 Task: Search one way flight ticket for 4 adults, 1 infant in seat and 1 infant on lap in premium economy from Aberdeen: Aberdeen Regional Airport to Jacksonville: Albert J. Ellis Airport on 5-3-2023. Choice of flights is JetBlue. Number of bags: 5 checked bags. Price is upto 20000. Outbound departure time preference is 17:45.
Action: Mouse moved to (396, 151)
Screenshot: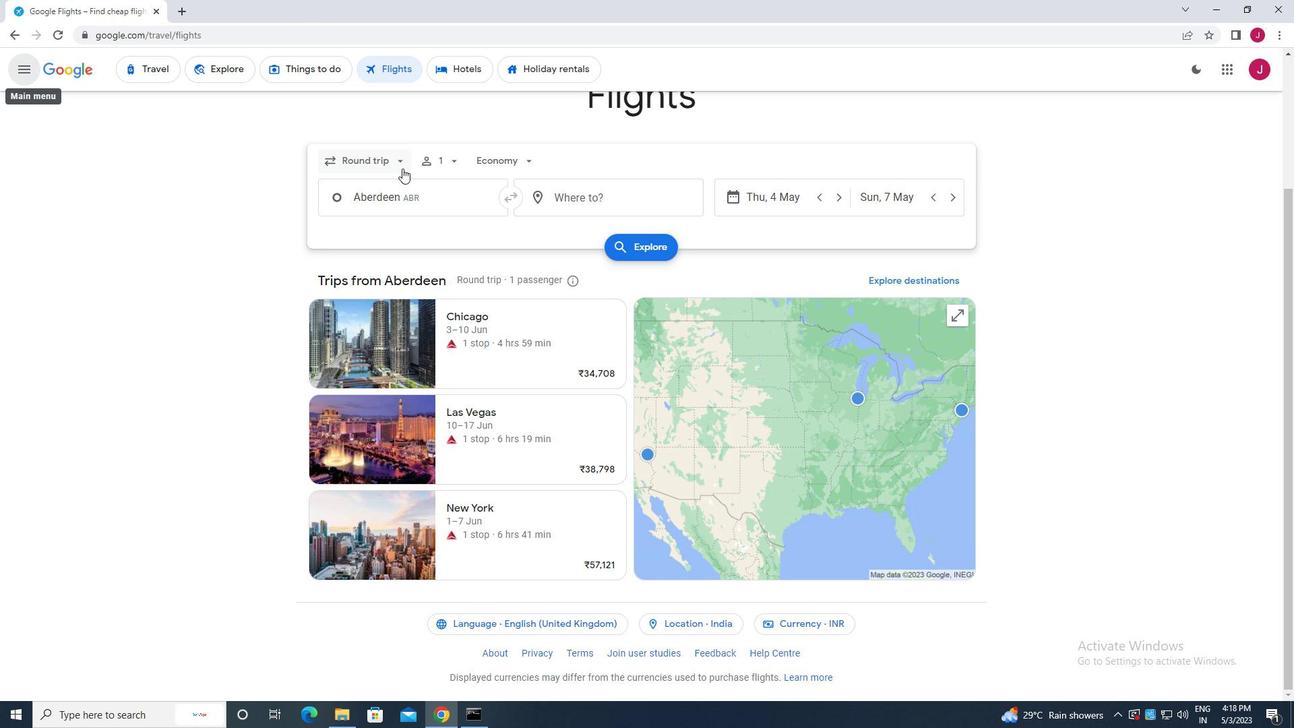 
Action: Mouse pressed left at (396, 151)
Screenshot: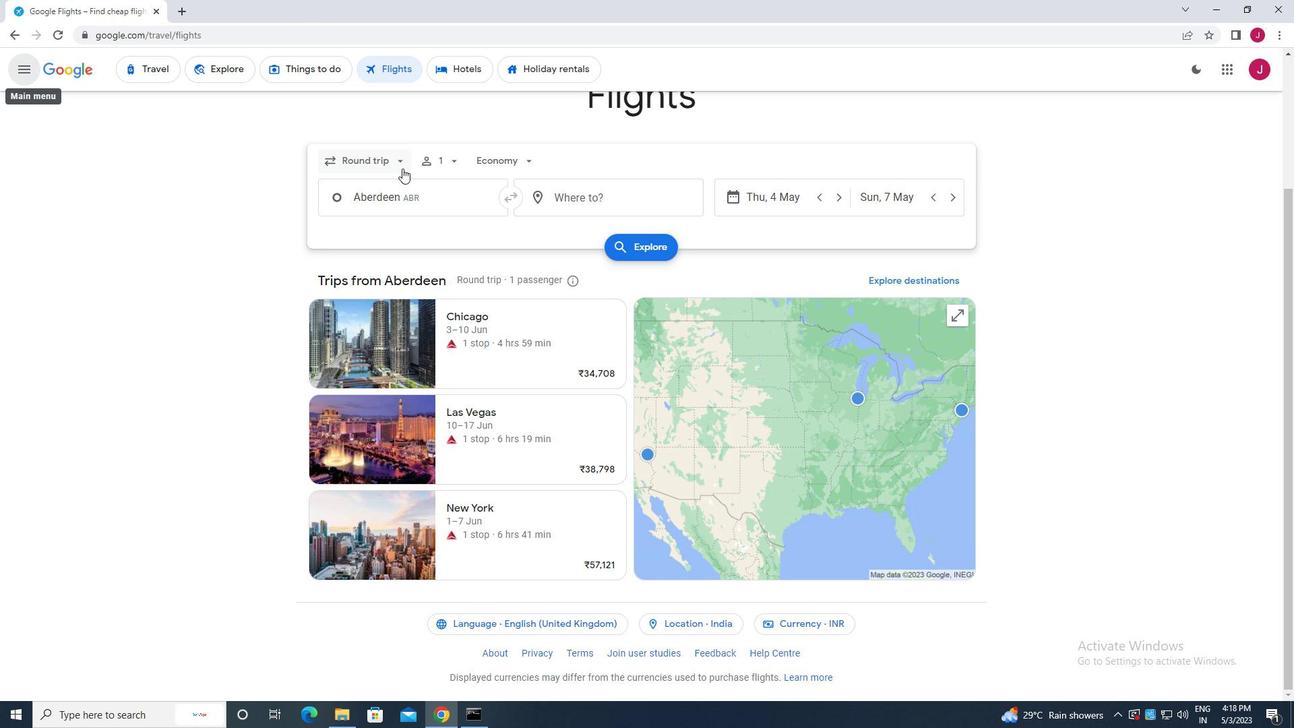 
Action: Mouse moved to (388, 221)
Screenshot: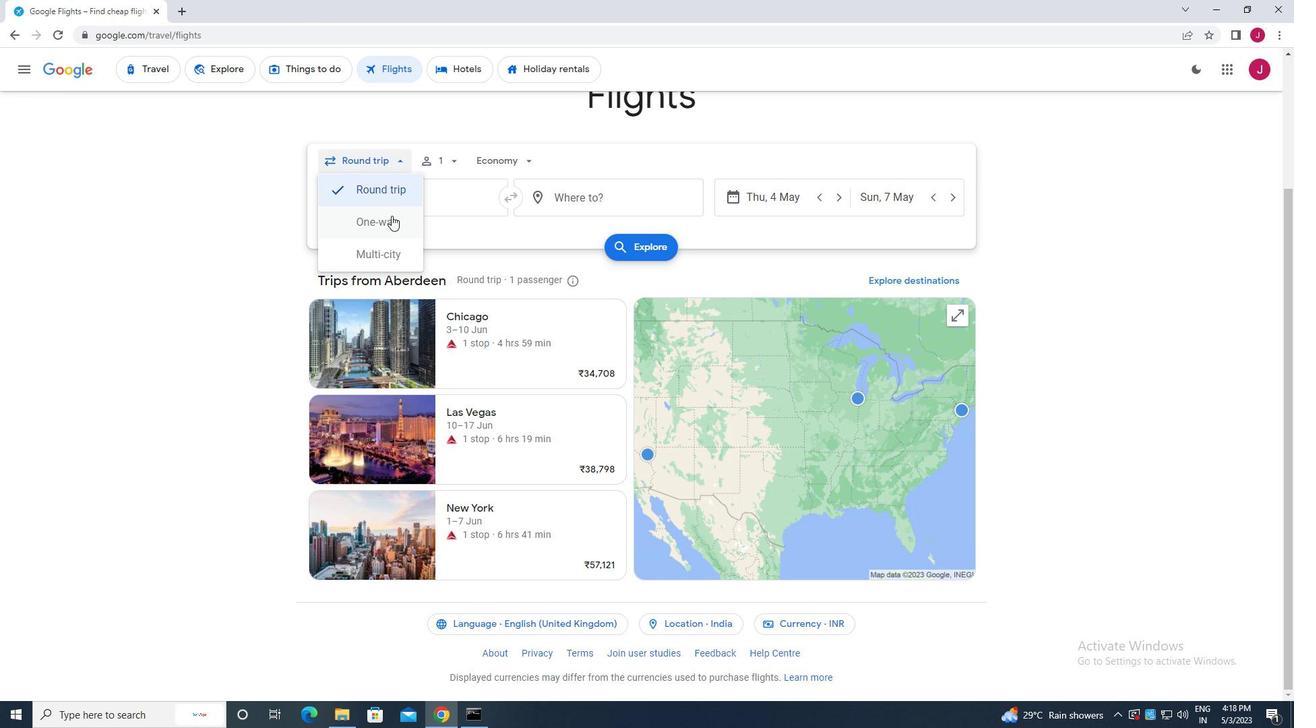 
Action: Mouse pressed left at (388, 221)
Screenshot: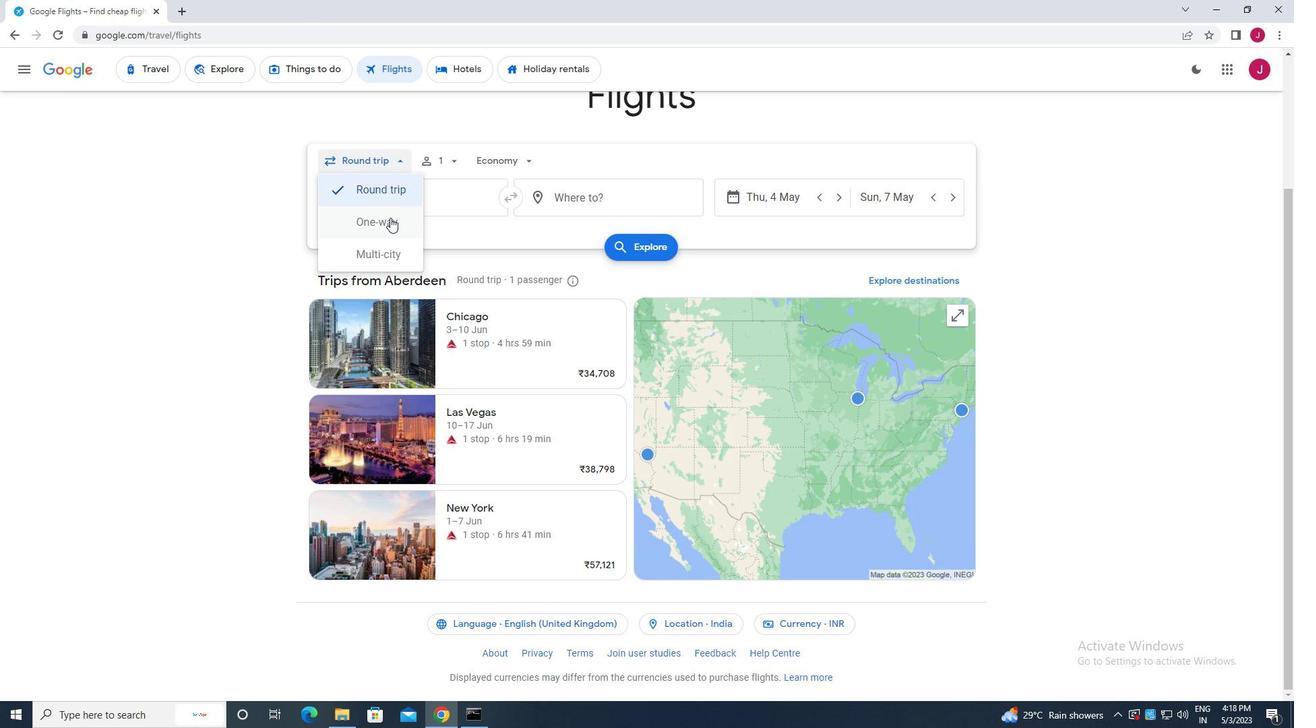 
Action: Mouse moved to (449, 163)
Screenshot: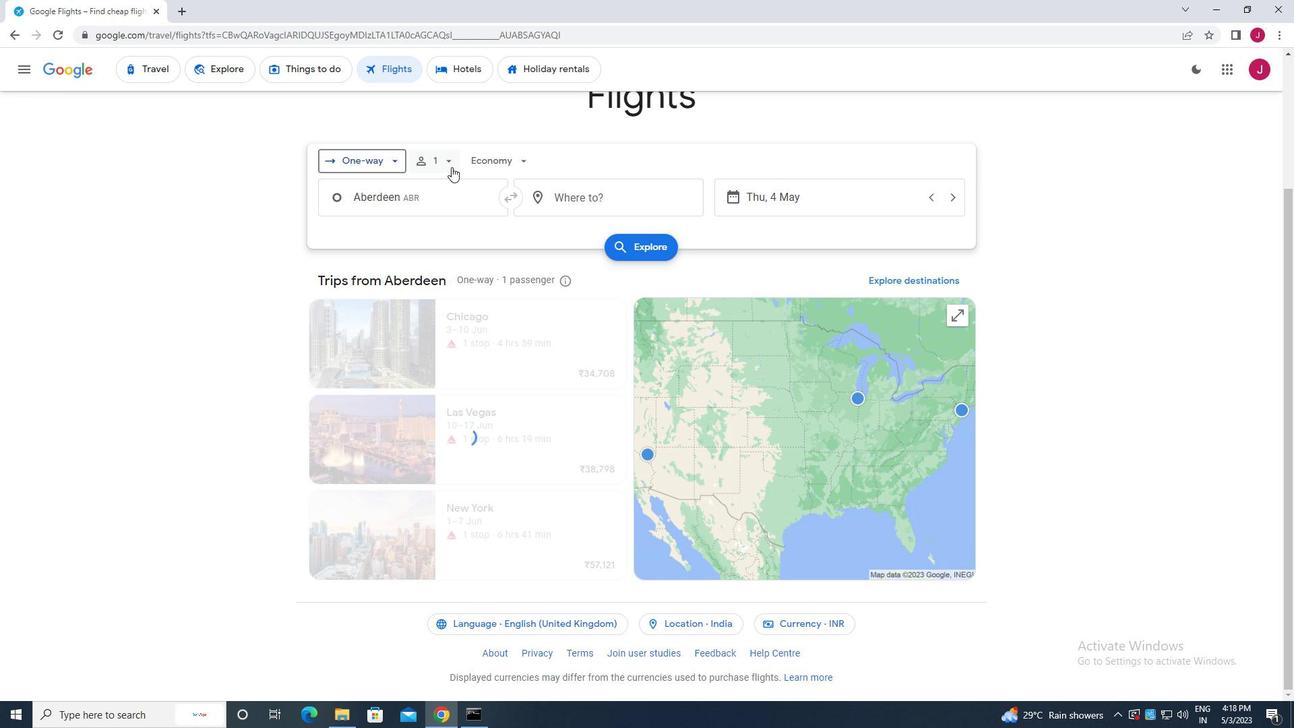 
Action: Mouse pressed left at (449, 163)
Screenshot: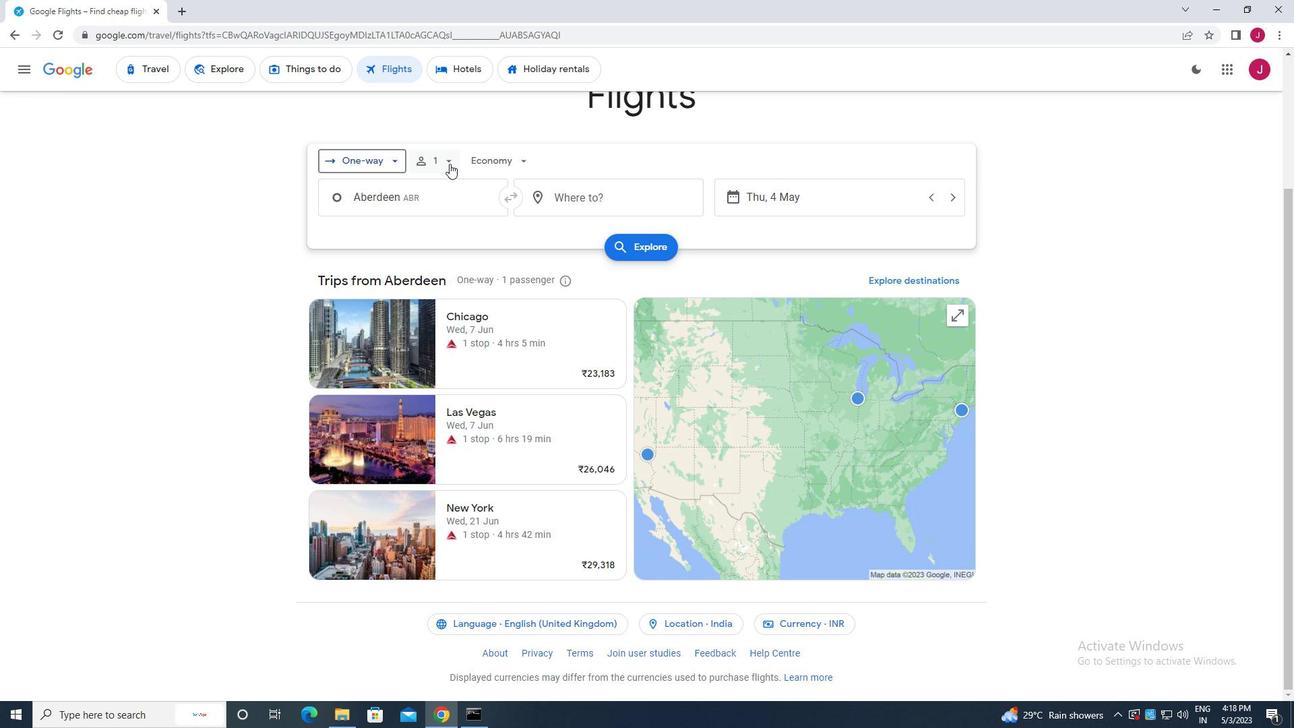 
Action: Mouse moved to (546, 192)
Screenshot: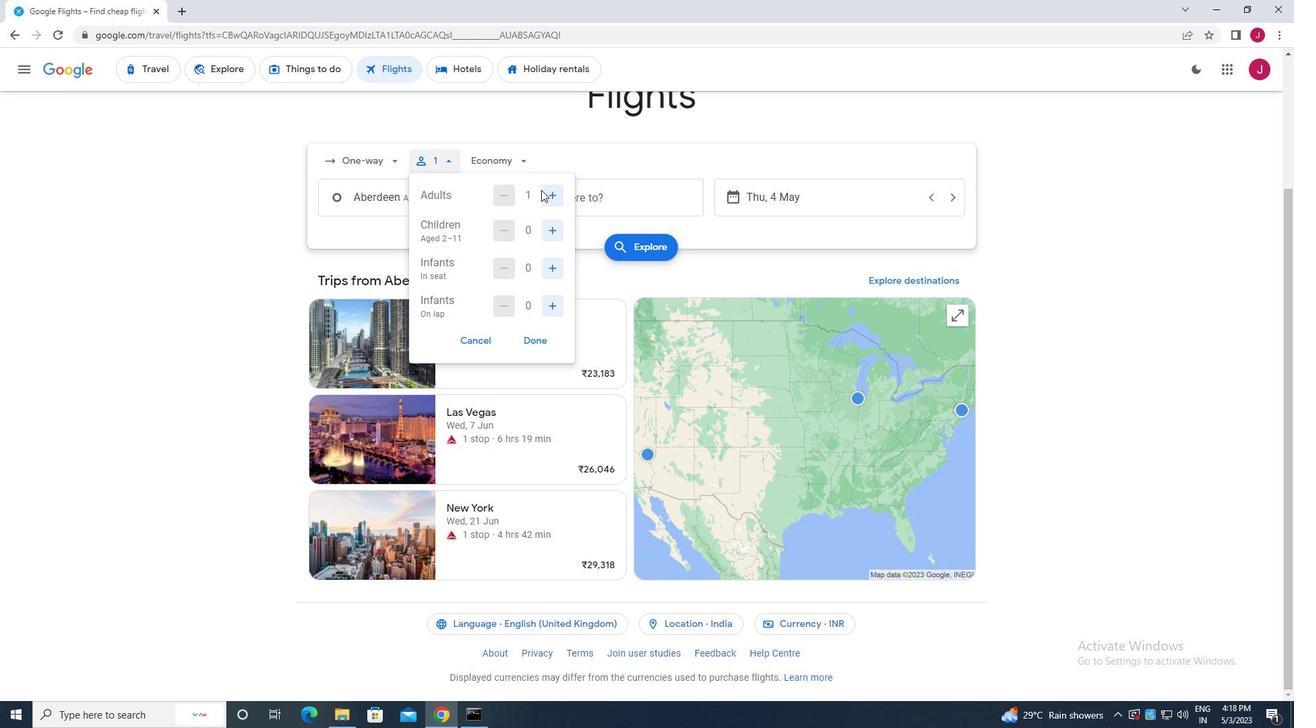 
Action: Mouse pressed left at (546, 192)
Screenshot: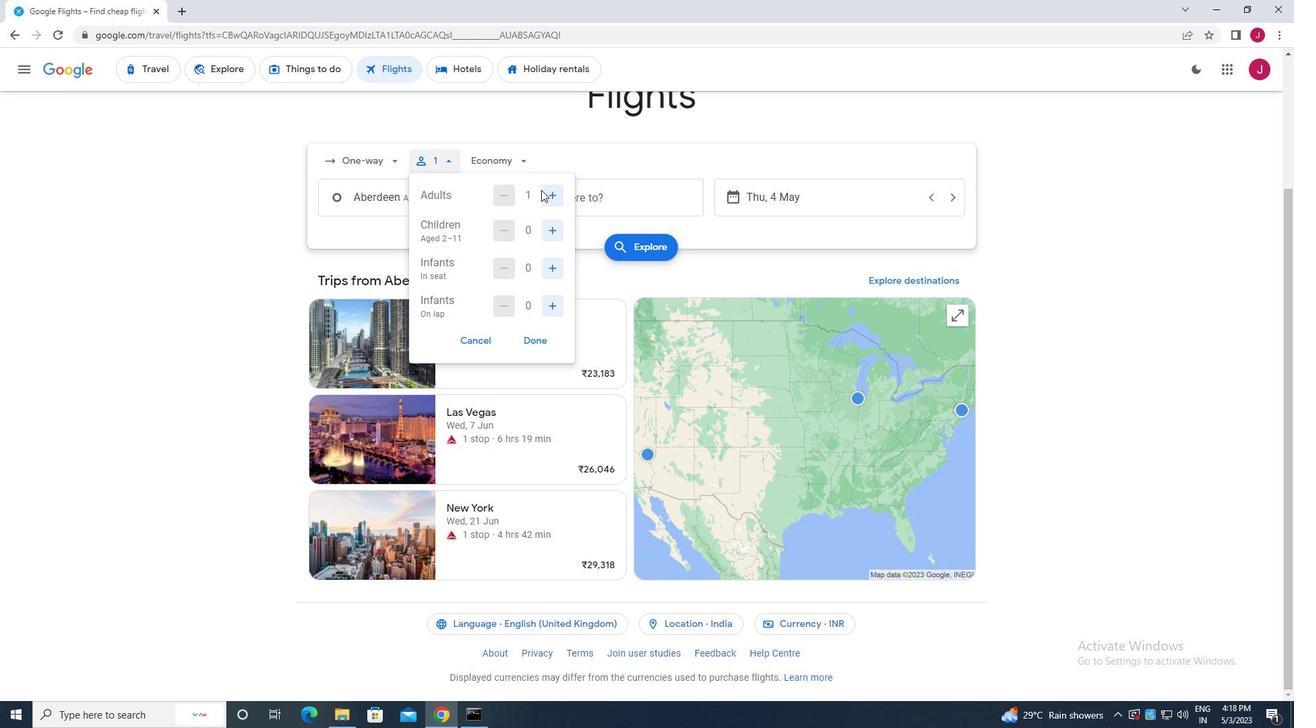 
Action: Mouse moved to (548, 194)
Screenshot: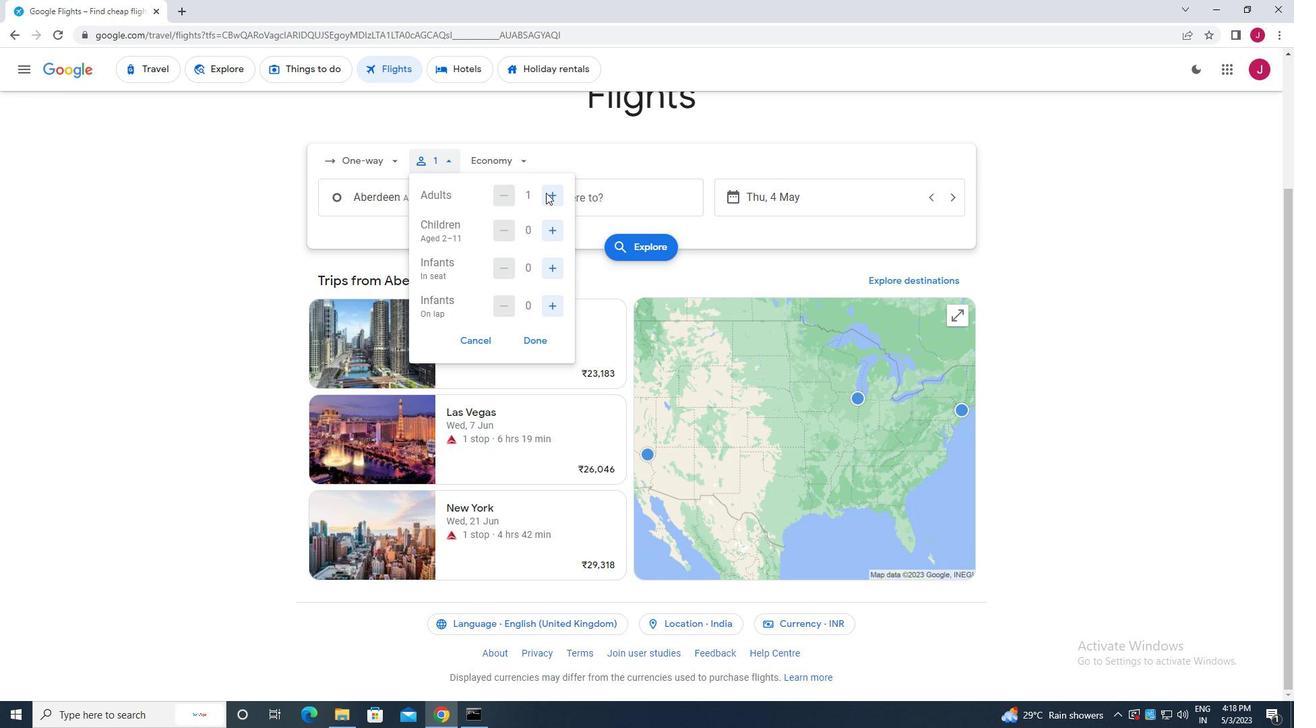 
Action: Mouse pressed left at (548, 194)
Screenshot: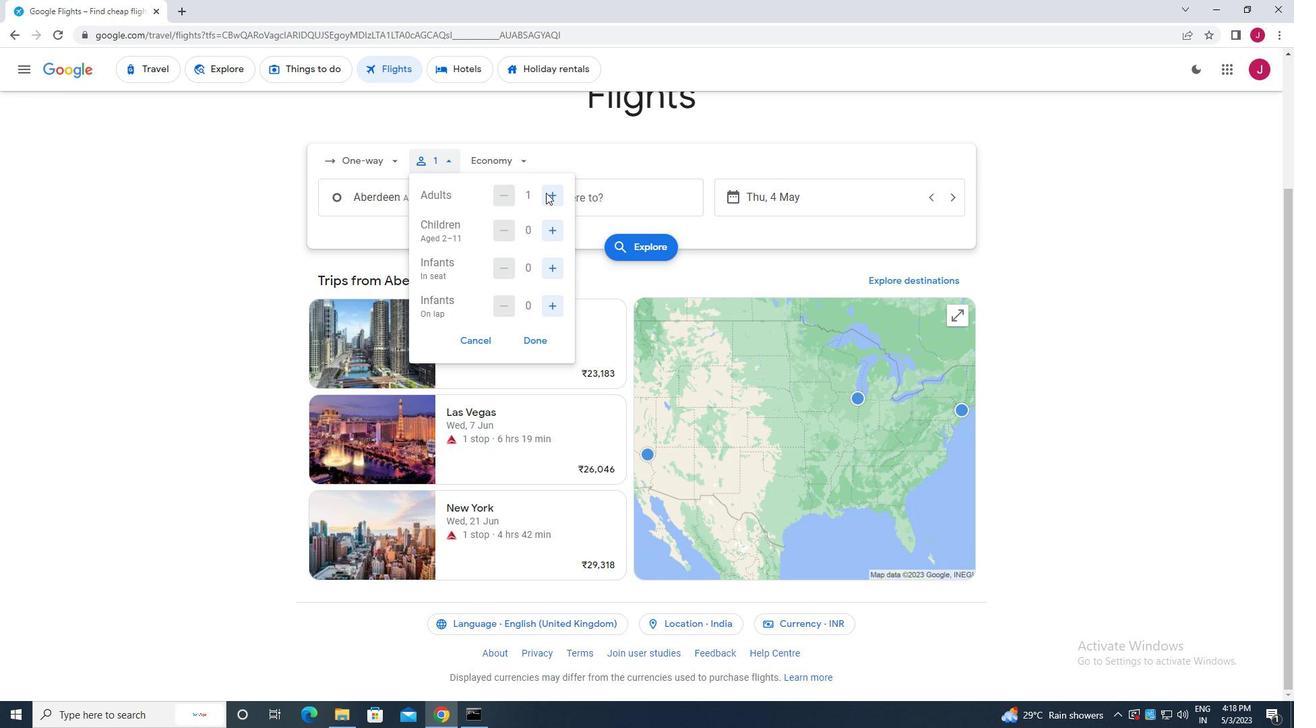 
Action: Mouse moved to (548, 194)
Screenshot: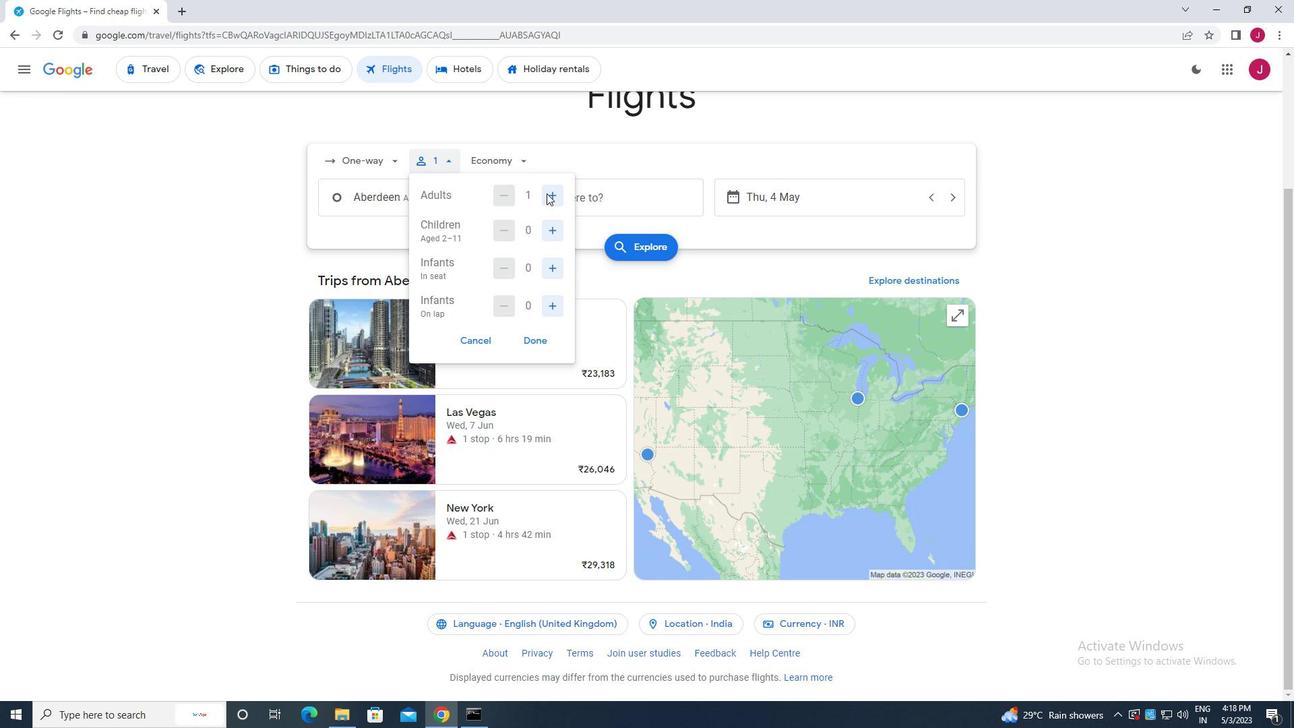 
Action: Mouse pressed left at (548, 194)
Screenshot: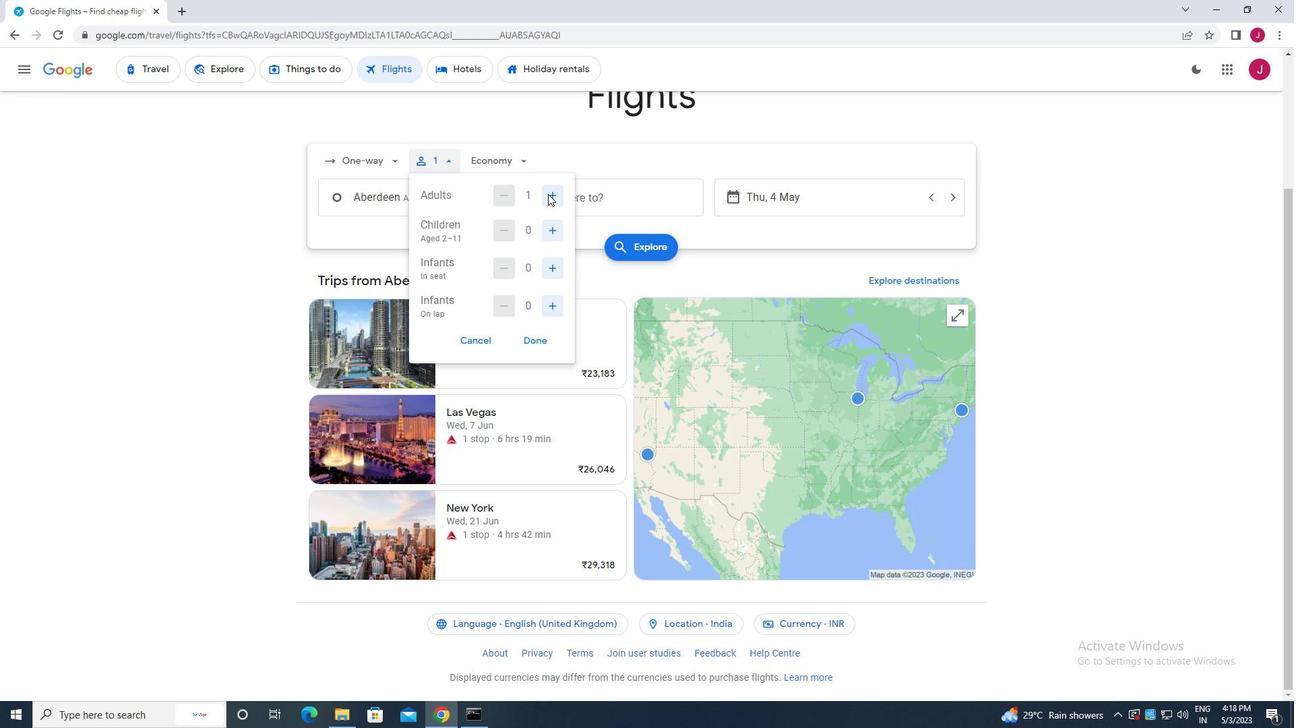 
Action: Mouse pressed left at (548, 194)
Screenshot: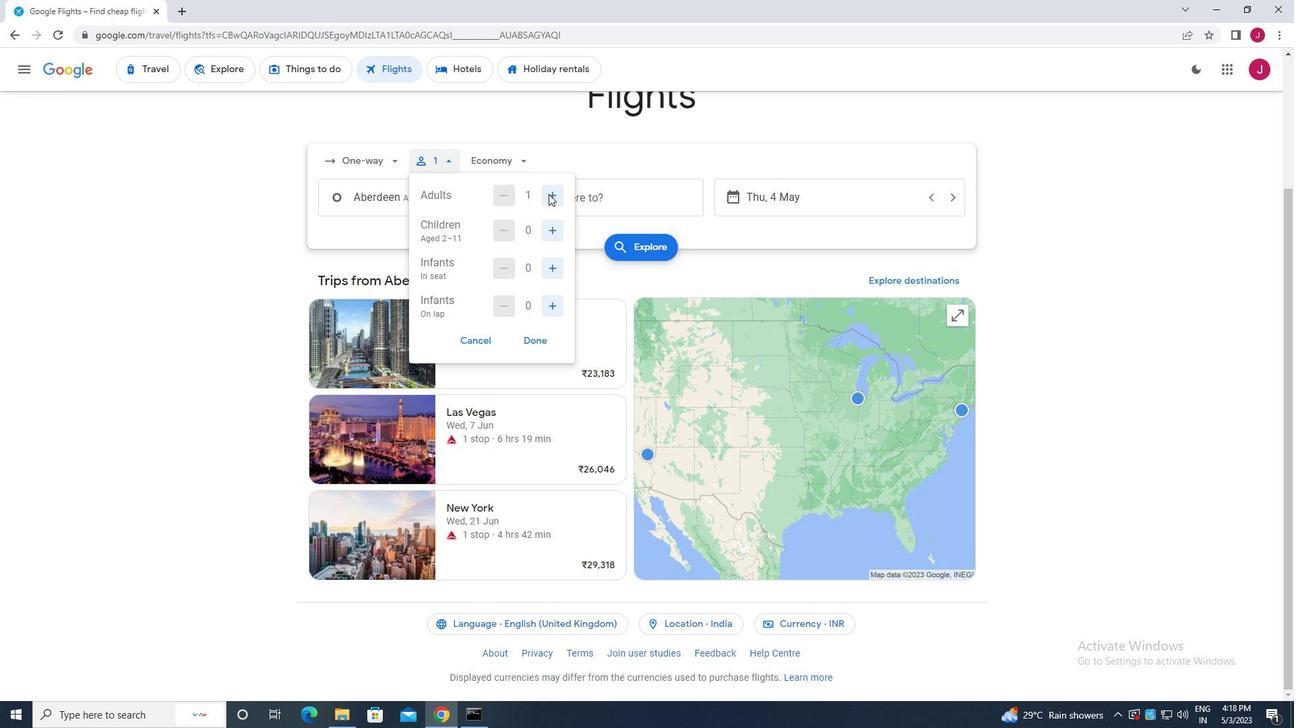 
Action: Mouse moved to (552, 234)
Screenshot: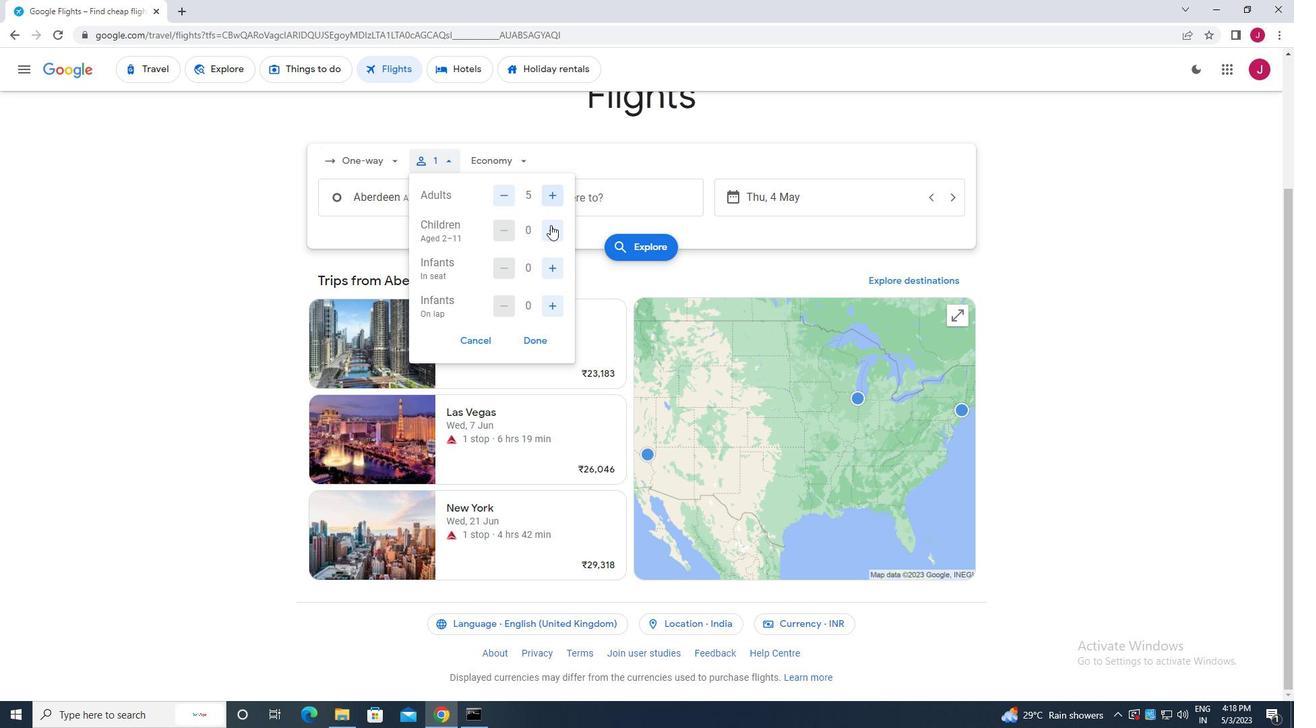 
Action: Mouse pressed left at (552, 234)
Screenshot: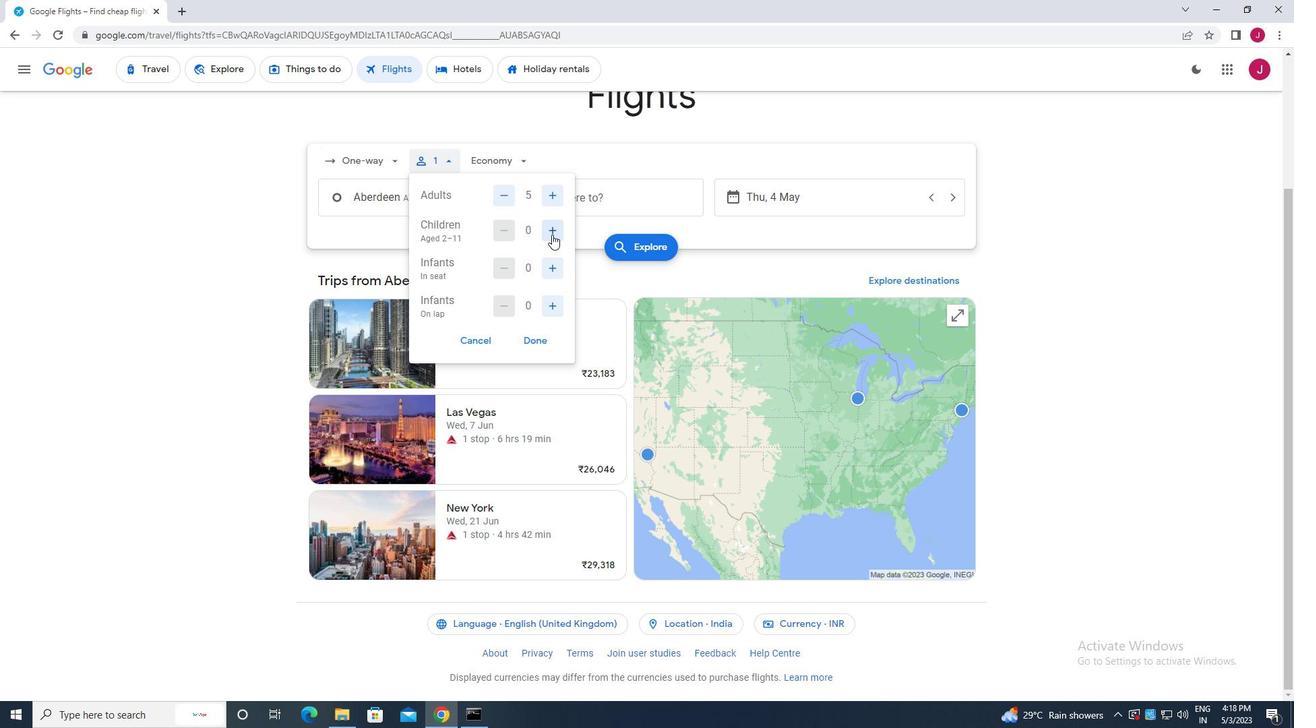 
Action: Mouse pressed left at (552, 234)
Screenshot: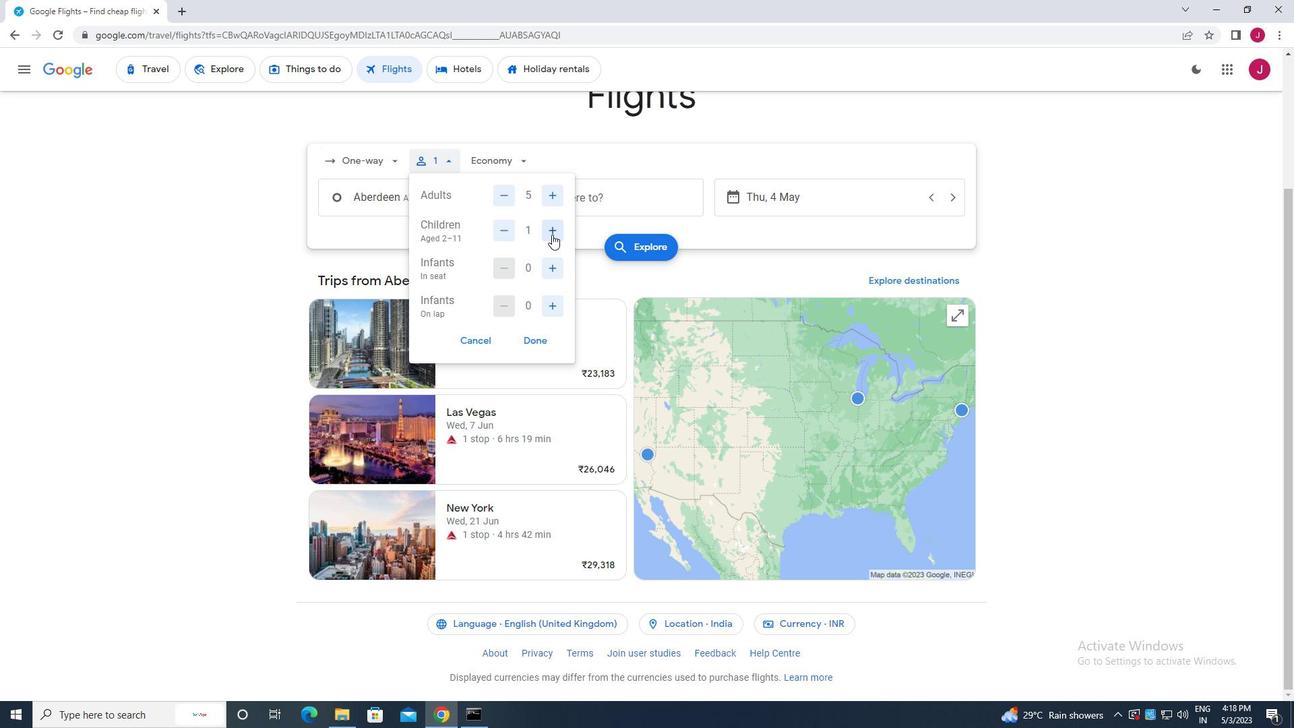 
Action: Mouse moved to (558, 270)
Screenshot: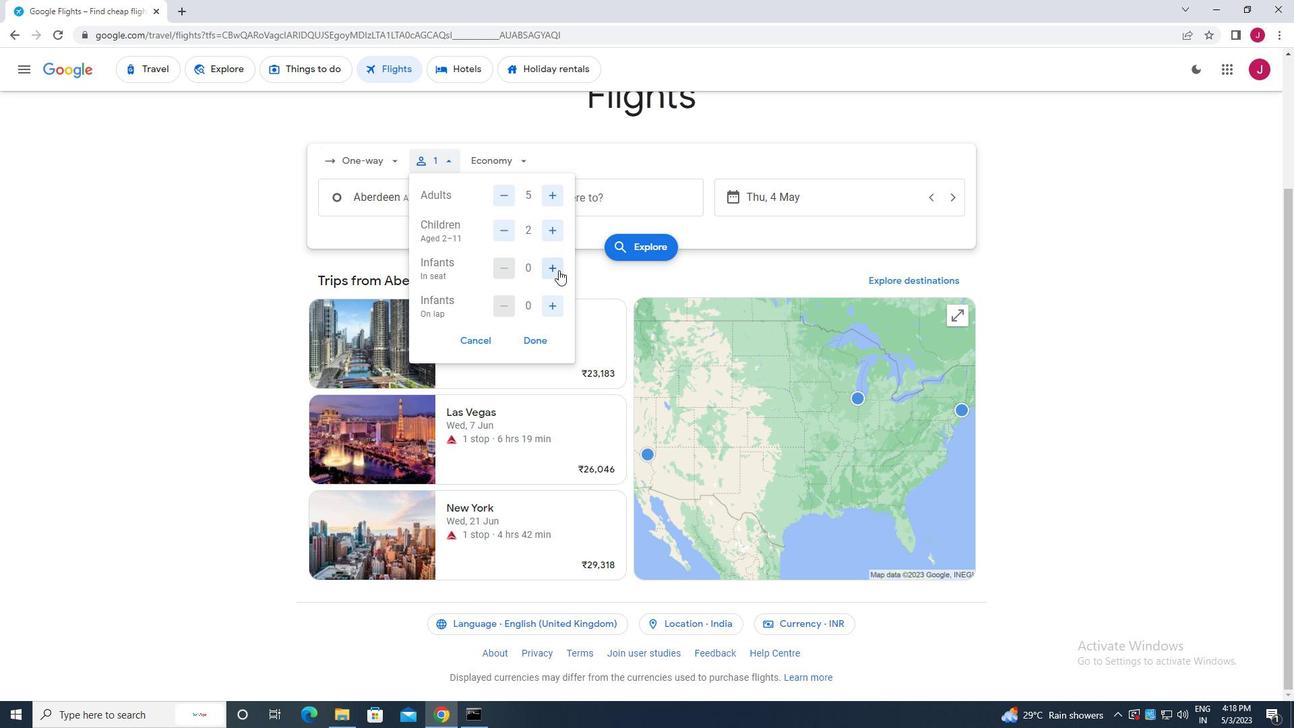
Action: Mouse pressed left at (558, 270)
Screenshot: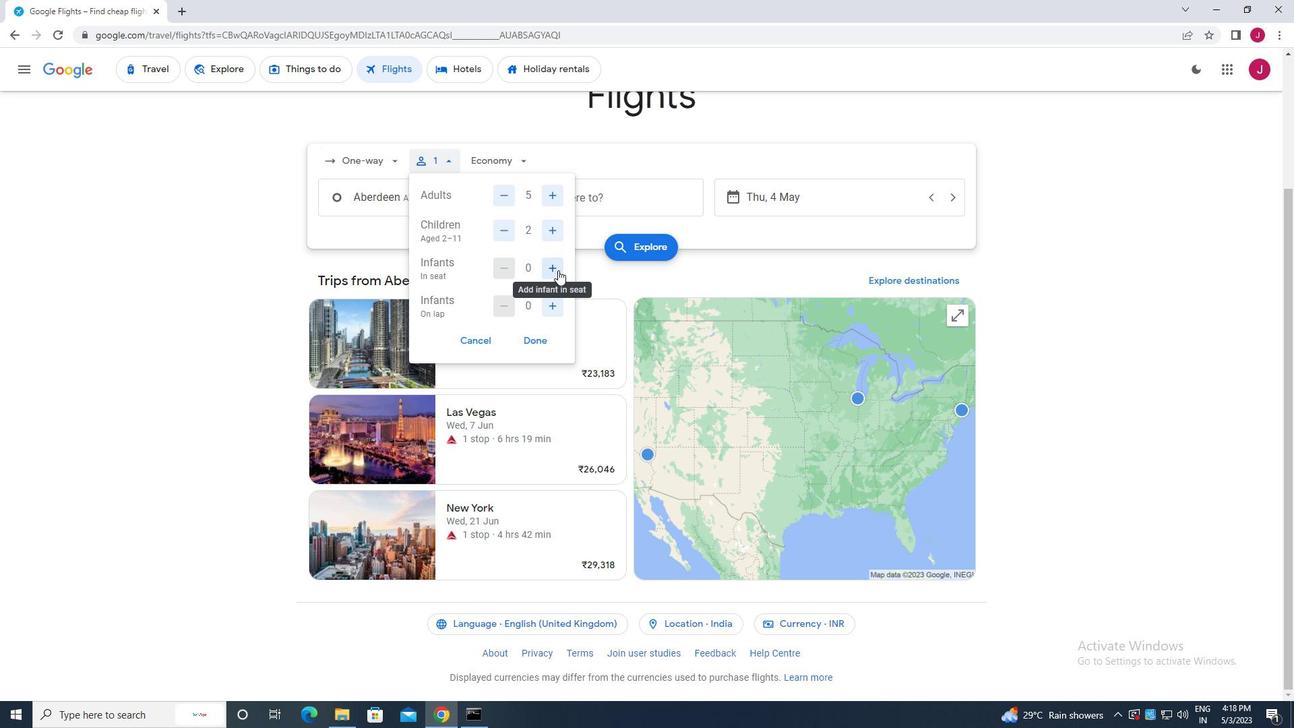 
Action: Mouse moved to (556, 307)
Screenshot: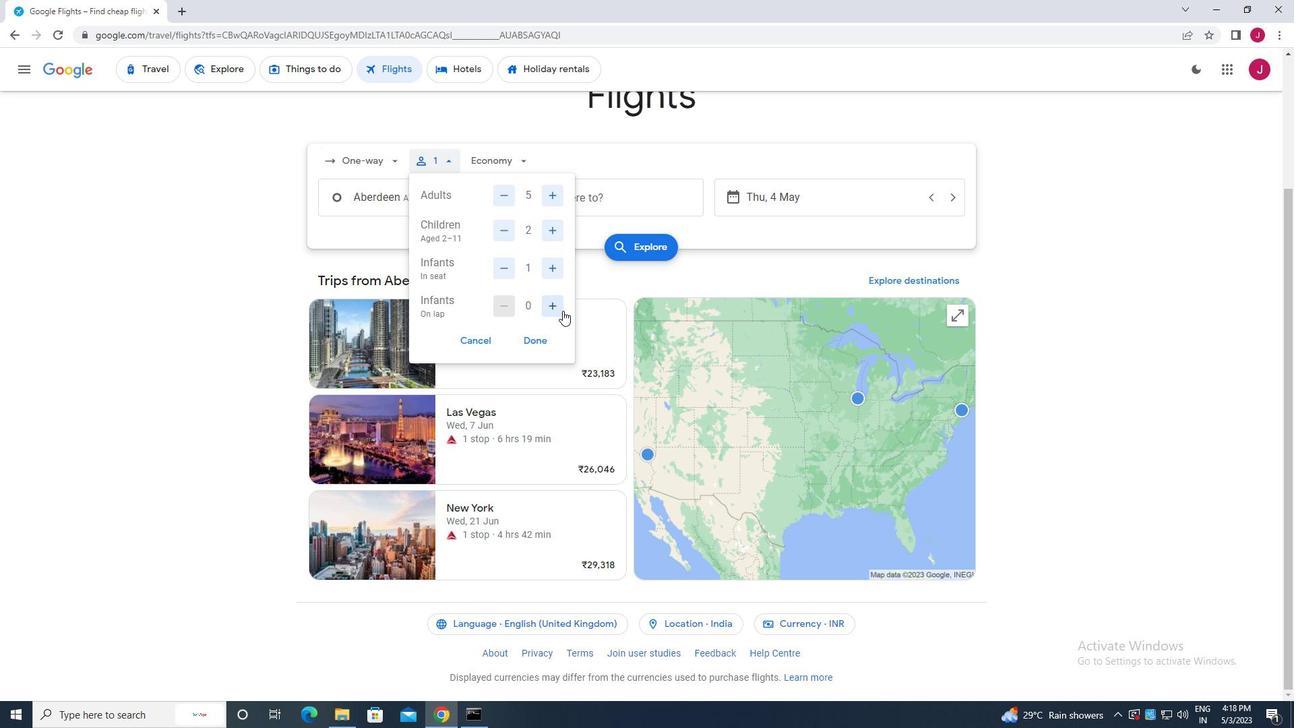 
Action: Mouse pressed left at (556, 307)
Screenshot: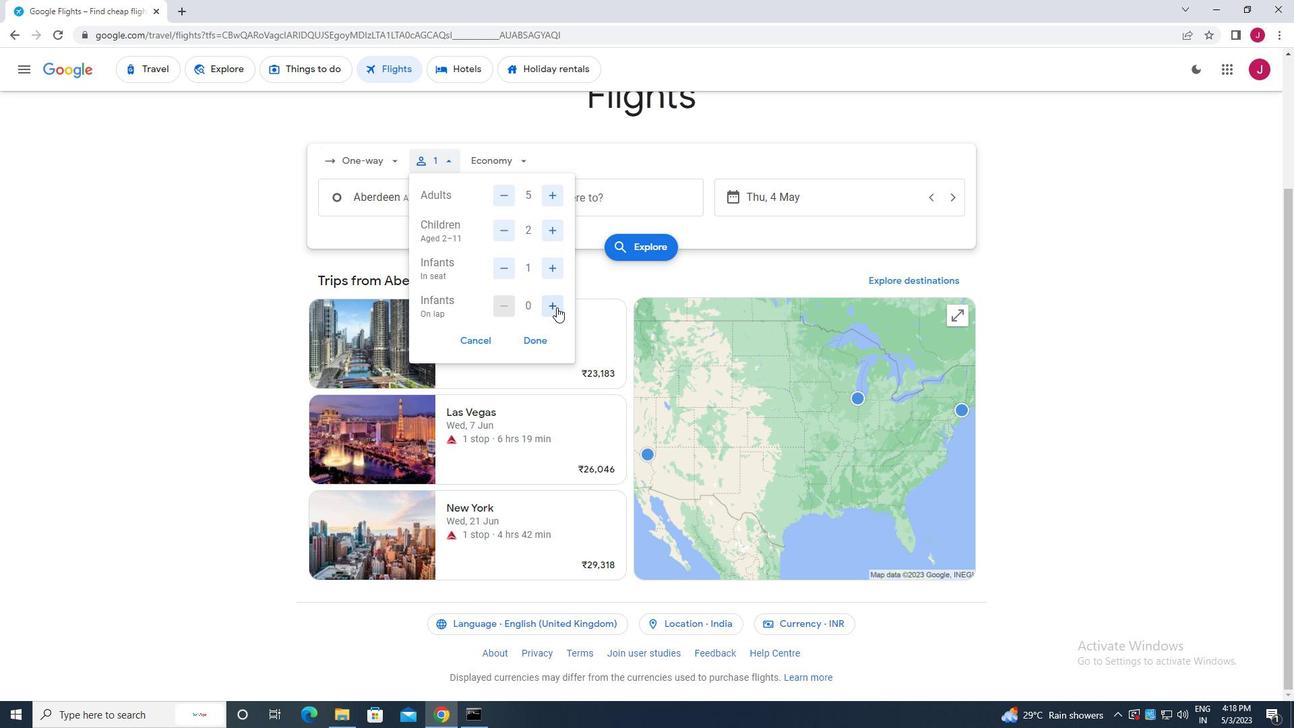 
Action: Mouse pressed left at (556, 307)
Screenshot: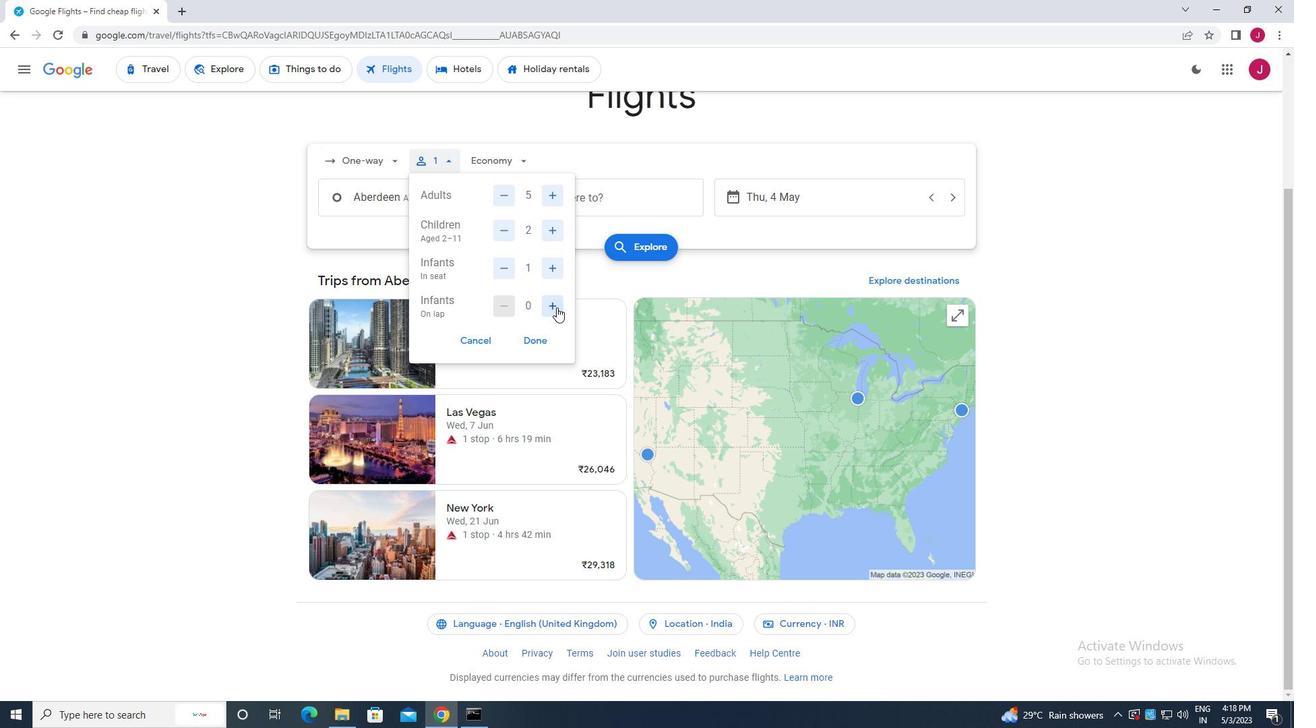 
Action: Mouse moved to (503, 304)
Screenshot: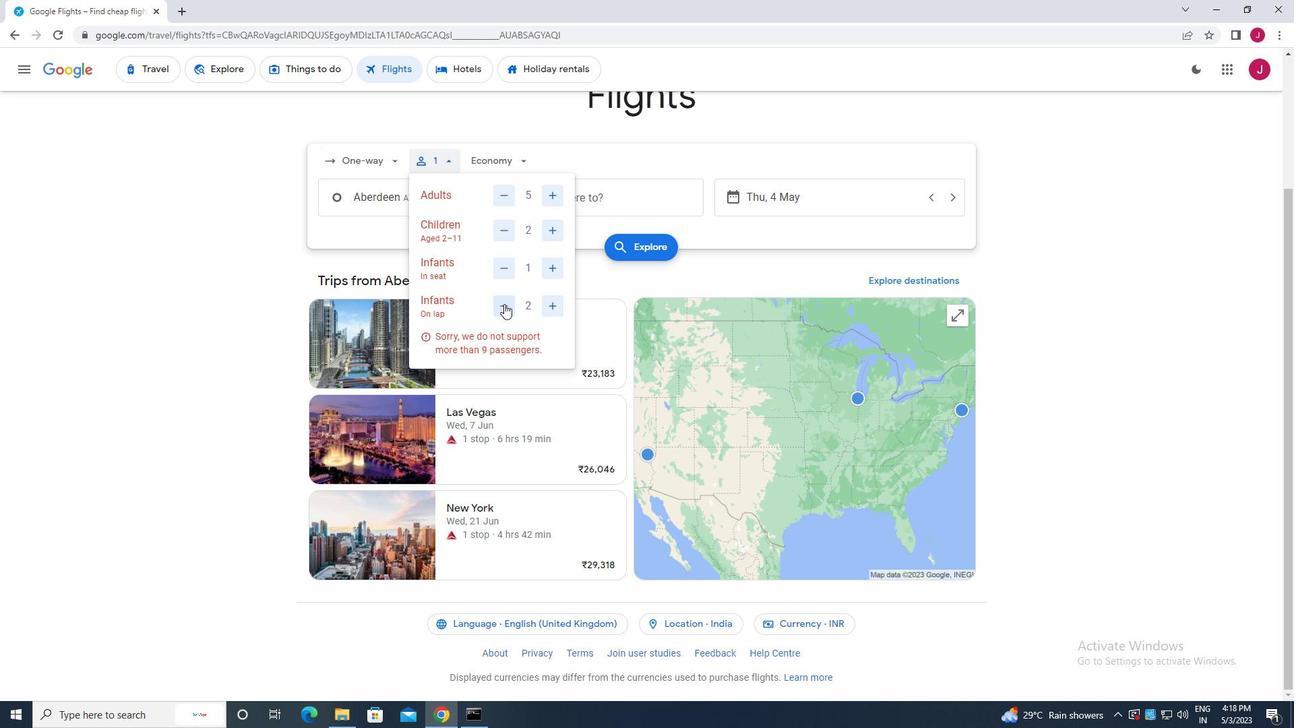 
Action: Mouse pressed left at (503, 304)
Screenshot: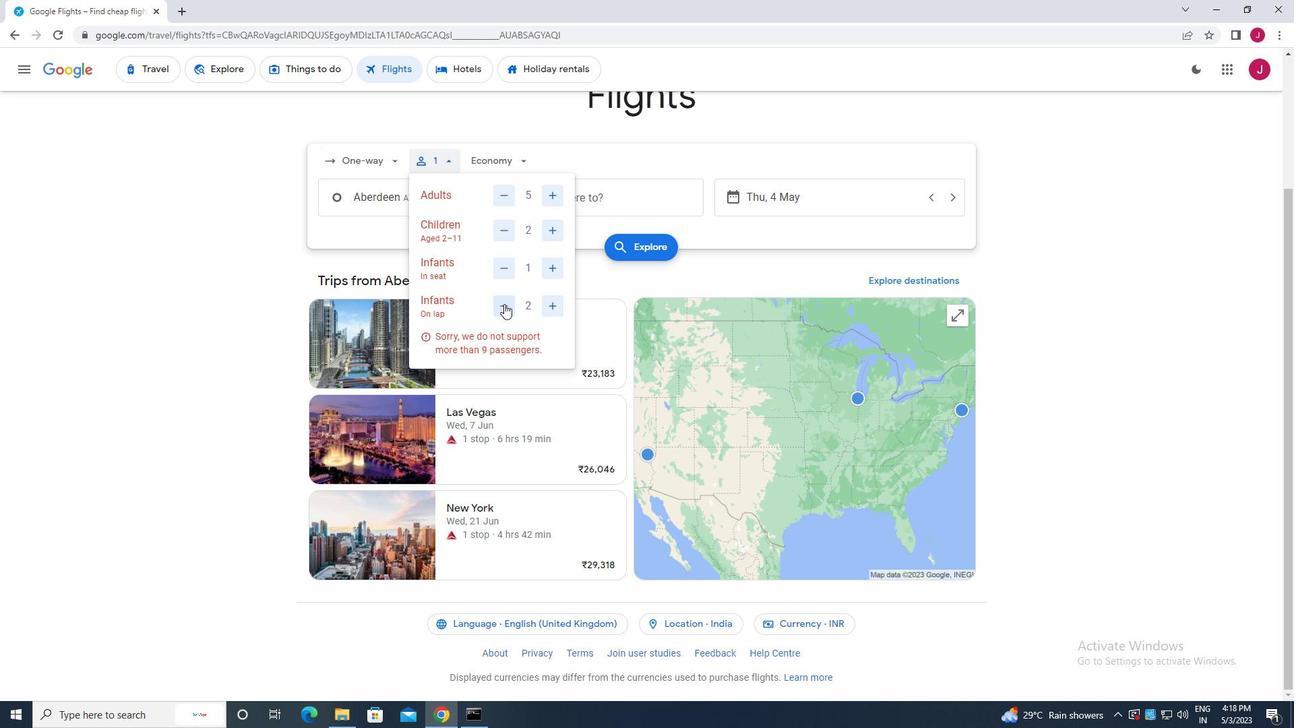 
Action: Mouse moved to (533, 341)
Screenshot: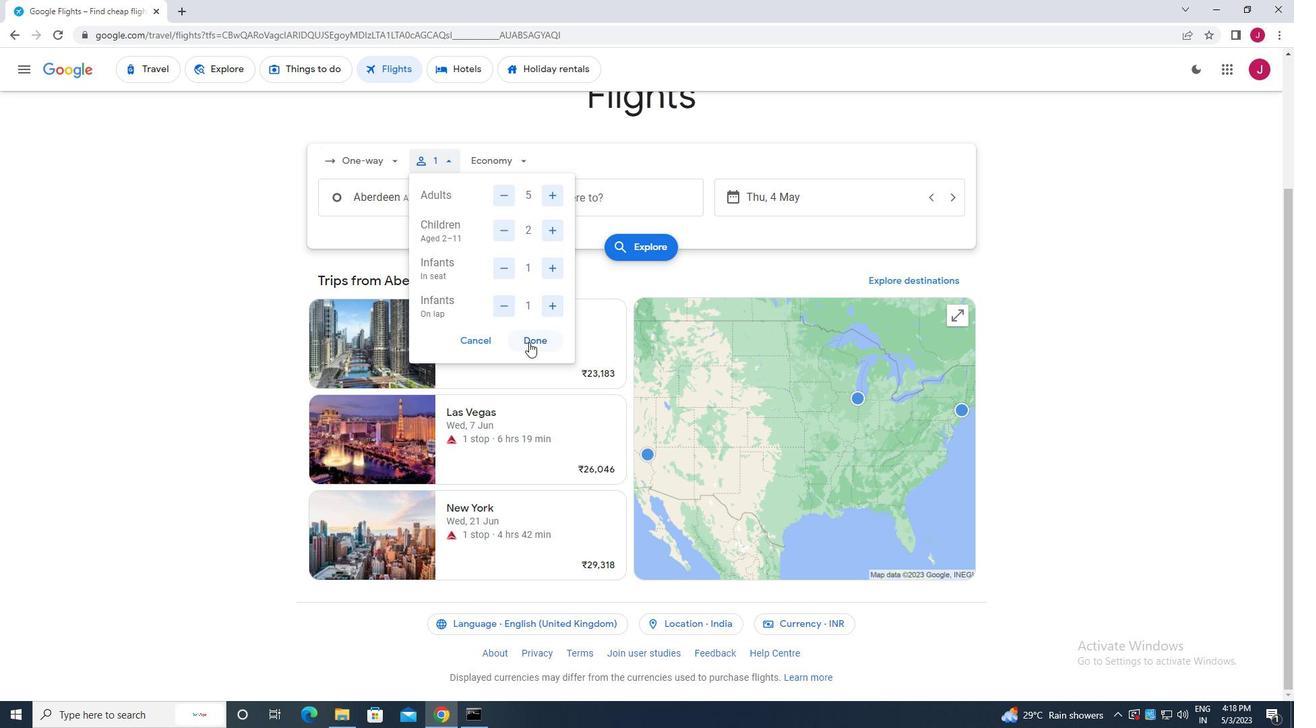 
Action: Mouse pressed left at (533, 341)
Screenshot: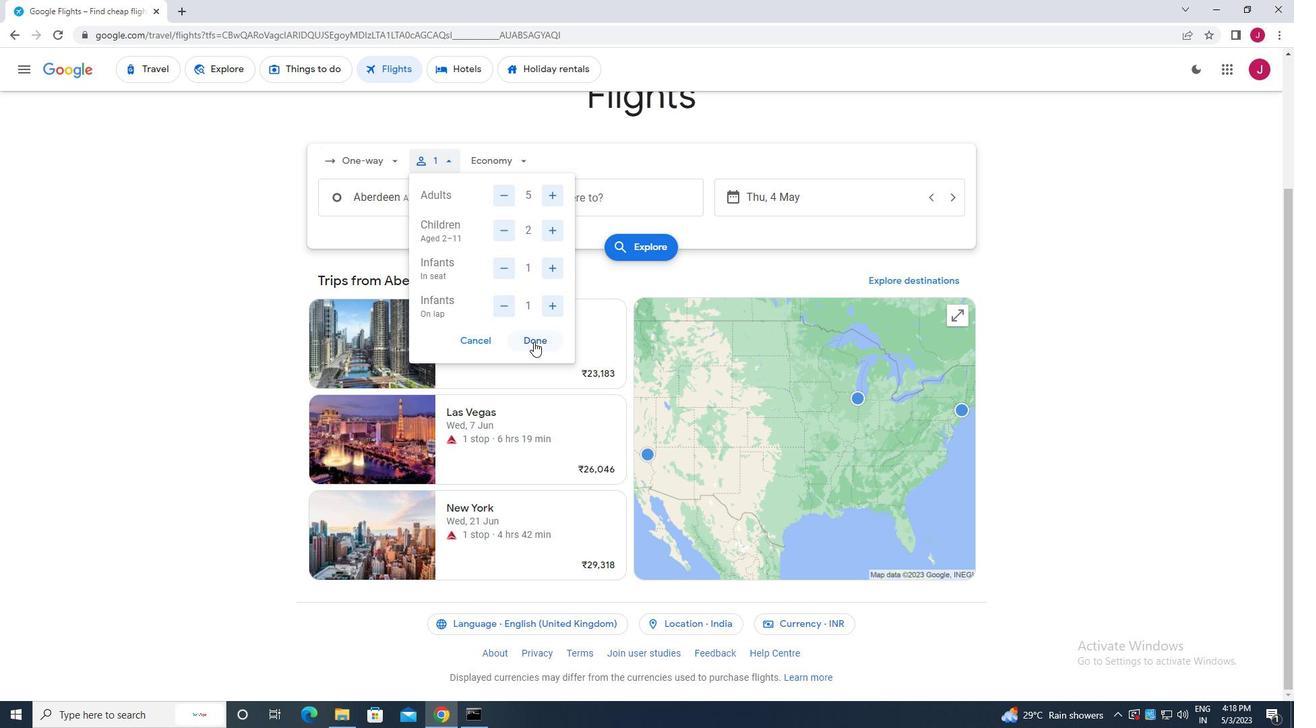 
Action: Mouse moved to (513, 159)
Screenshot: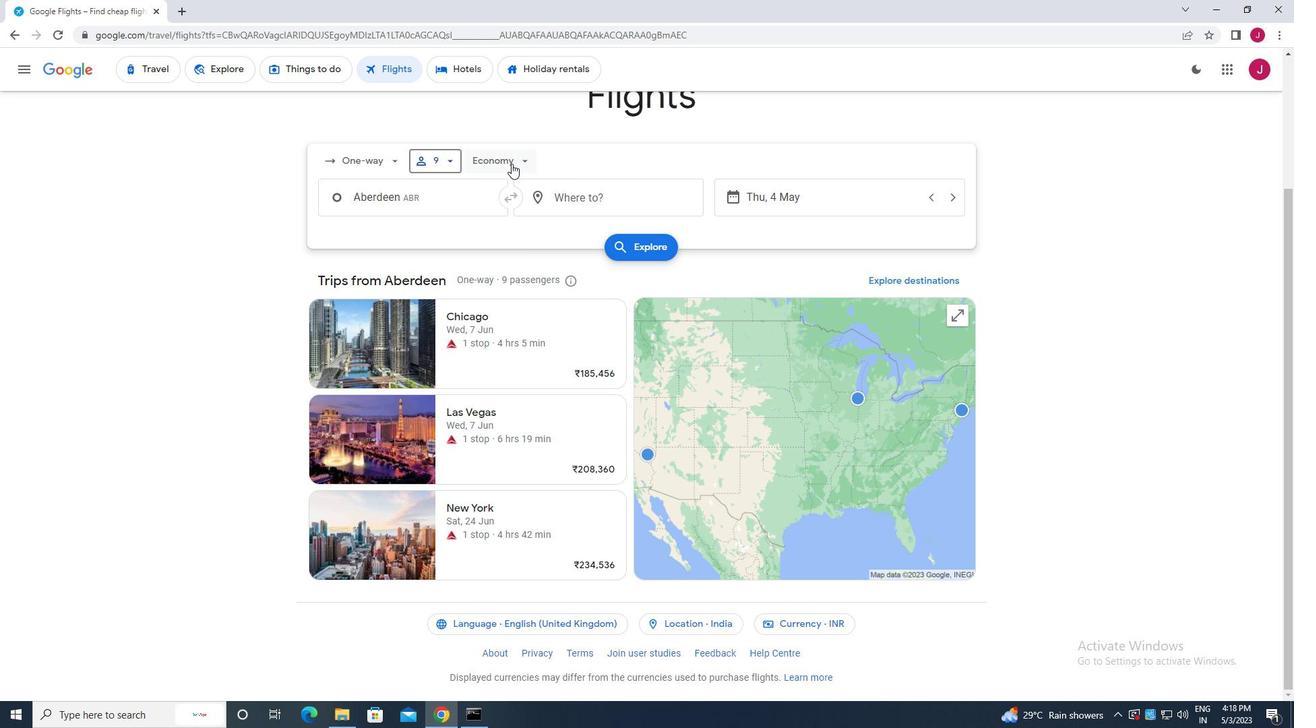 
Action: Mouse pressed left at (513, 159)
Screenshot: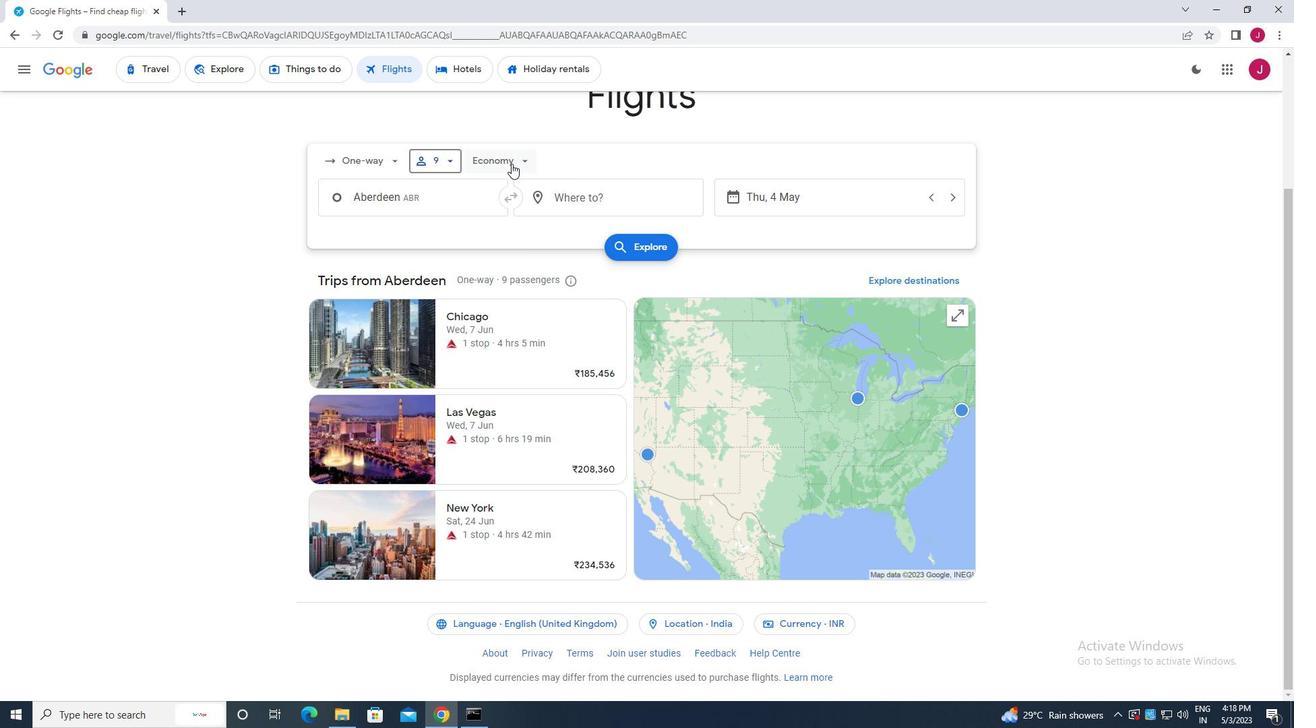 
Action: Mouse moved to (526, 188)
Screenshot: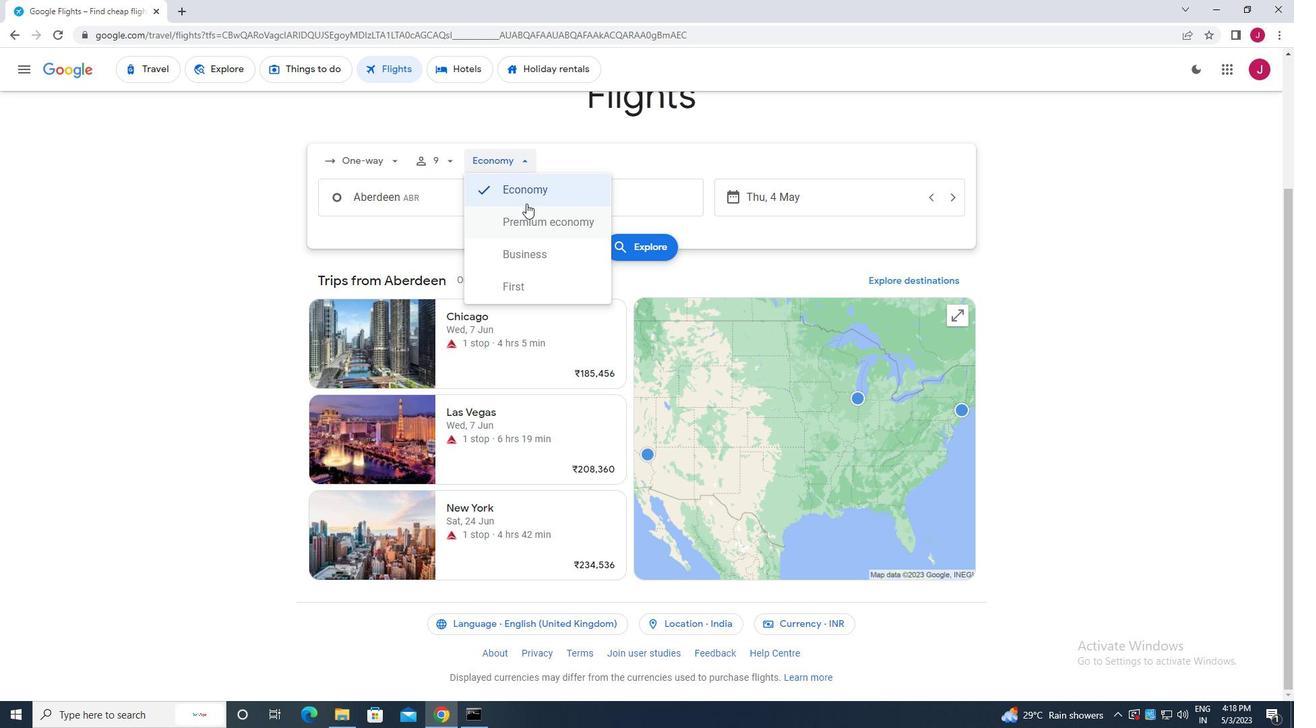 
Action: Mouse pressed left at (526, 188)
Screenshot: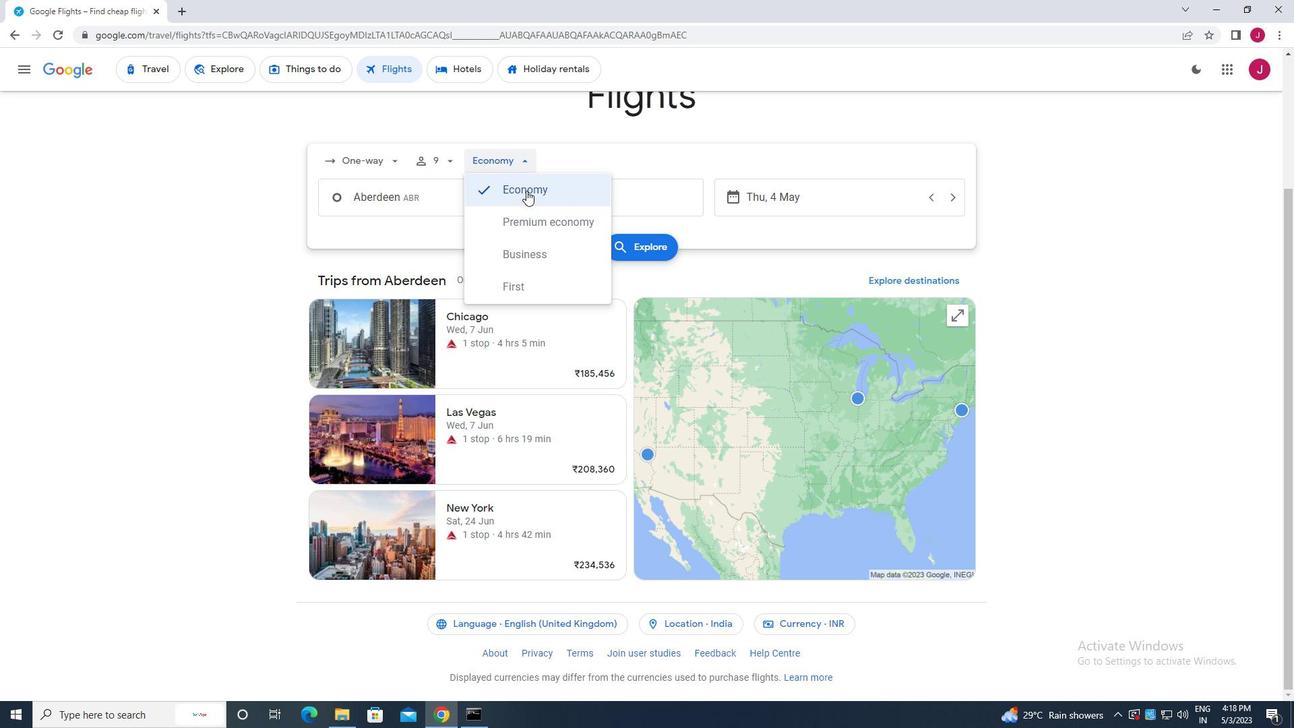
Action: Mouse moved to (450, 194)
Screenshot: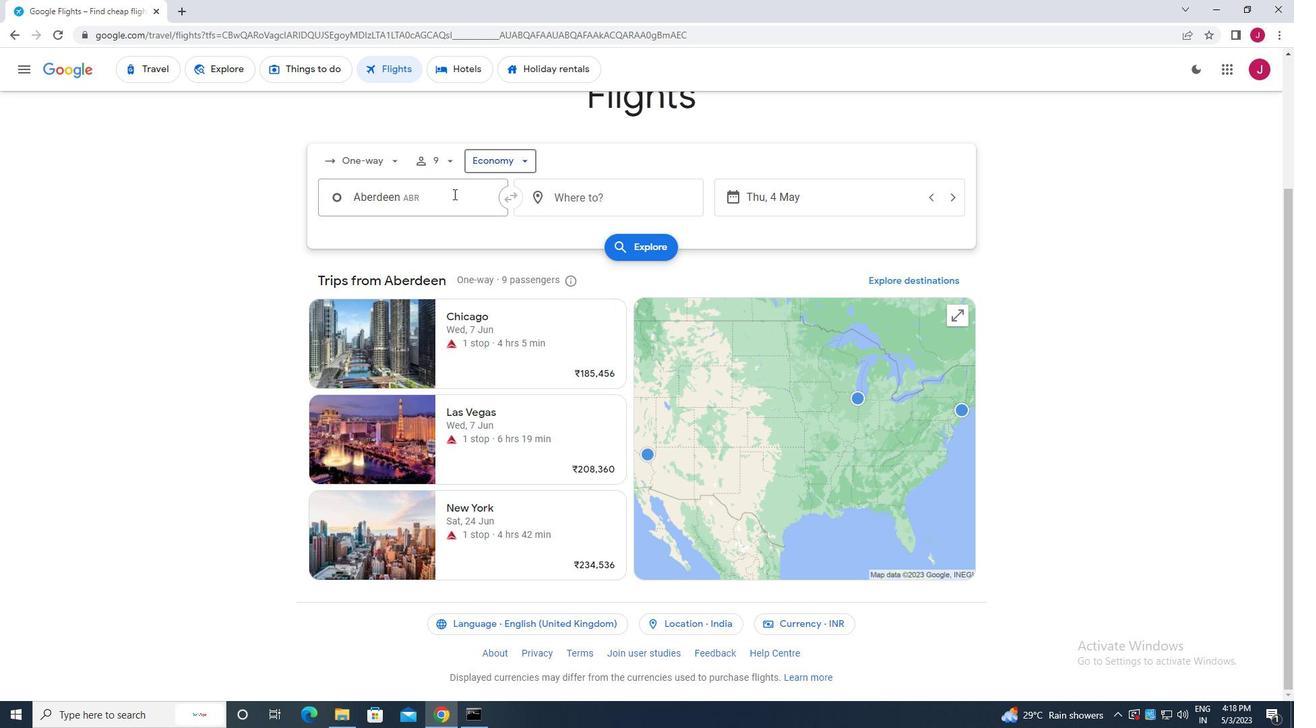 
Action: Mouse pressed left at (450, 194)
Screenshot: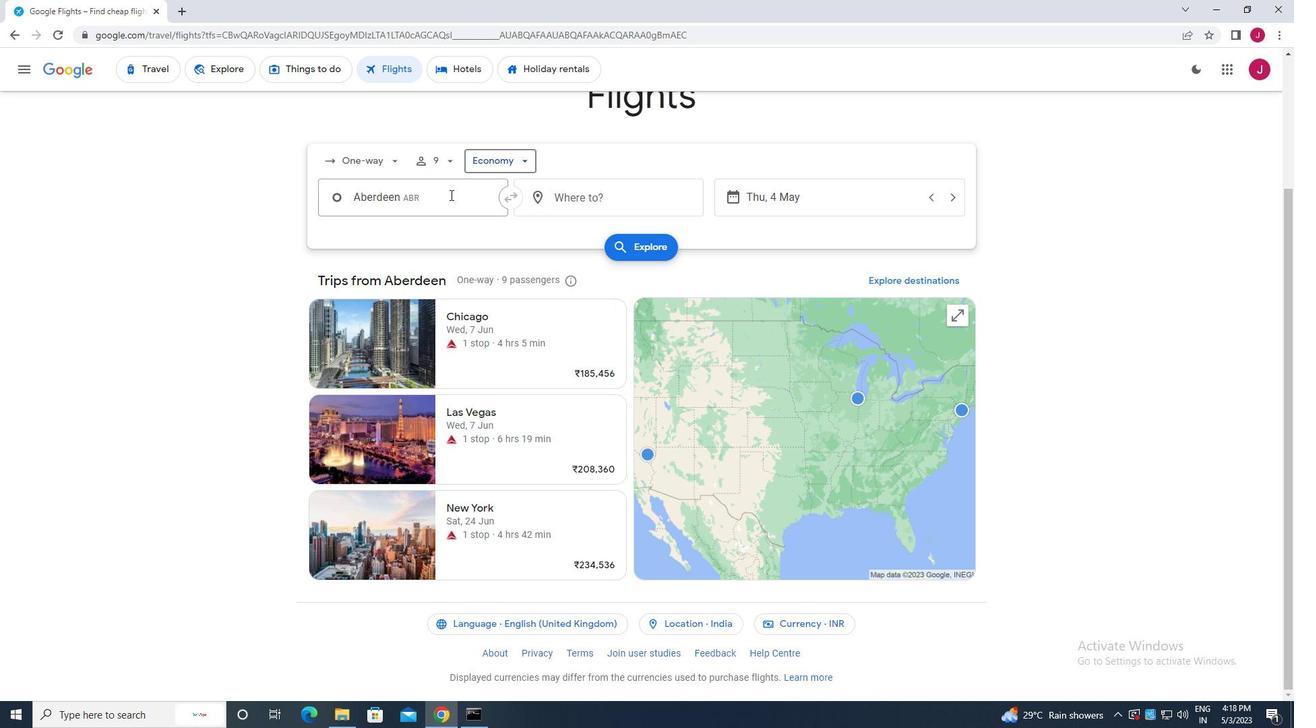 
Action: Mouse moved to (457, 194)
Screenshot: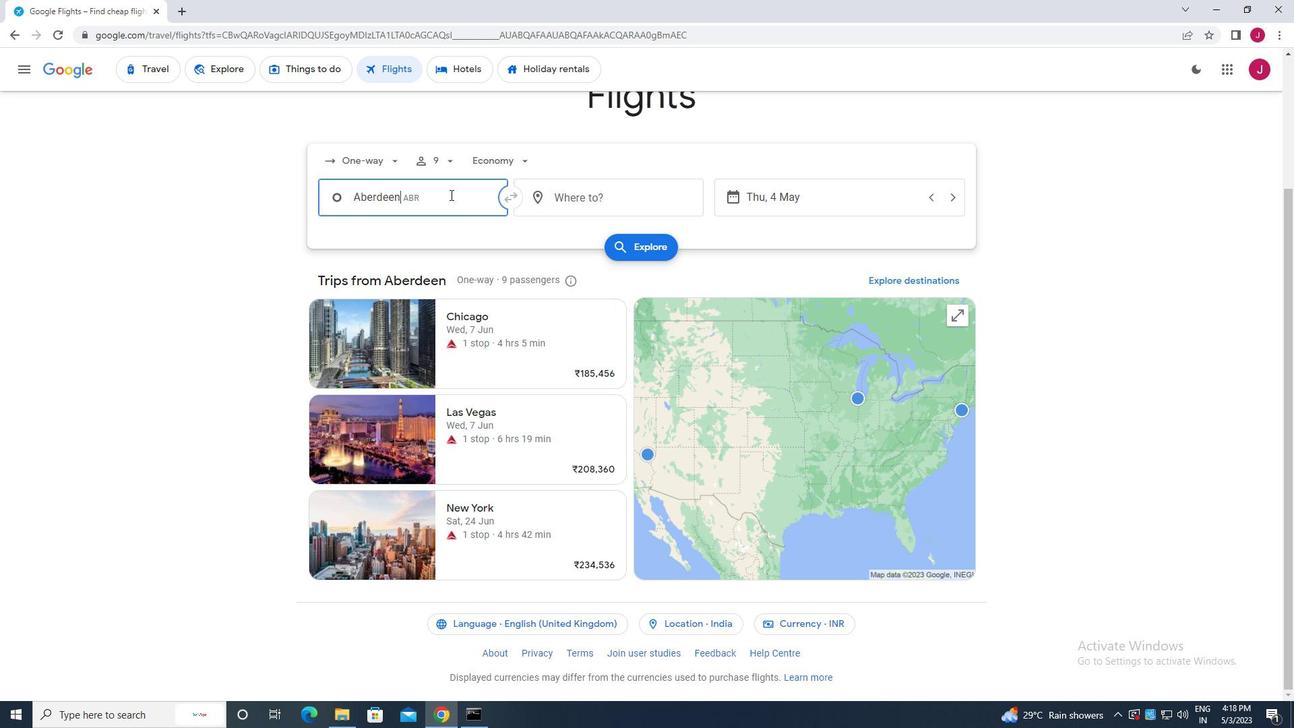 
Action: Key pressed aberdeen
Screenshot: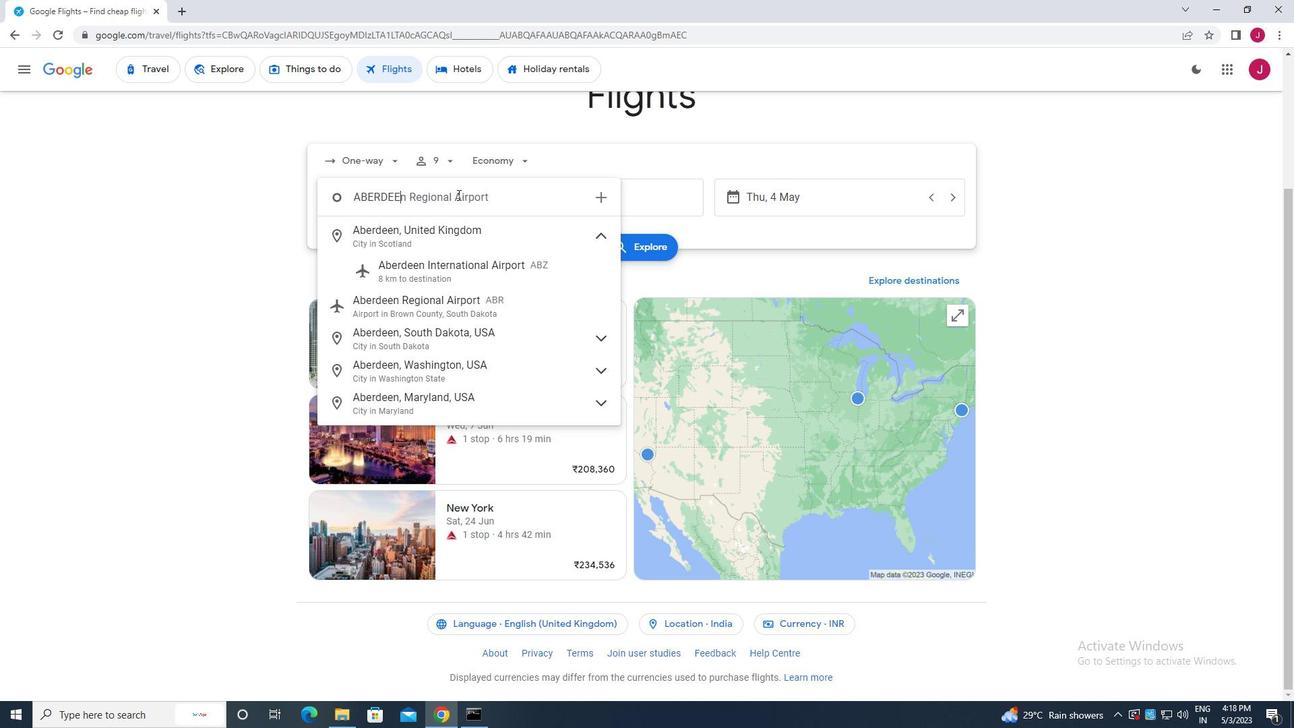 
Action: Mouse moved to (409, 299)
Screenshot: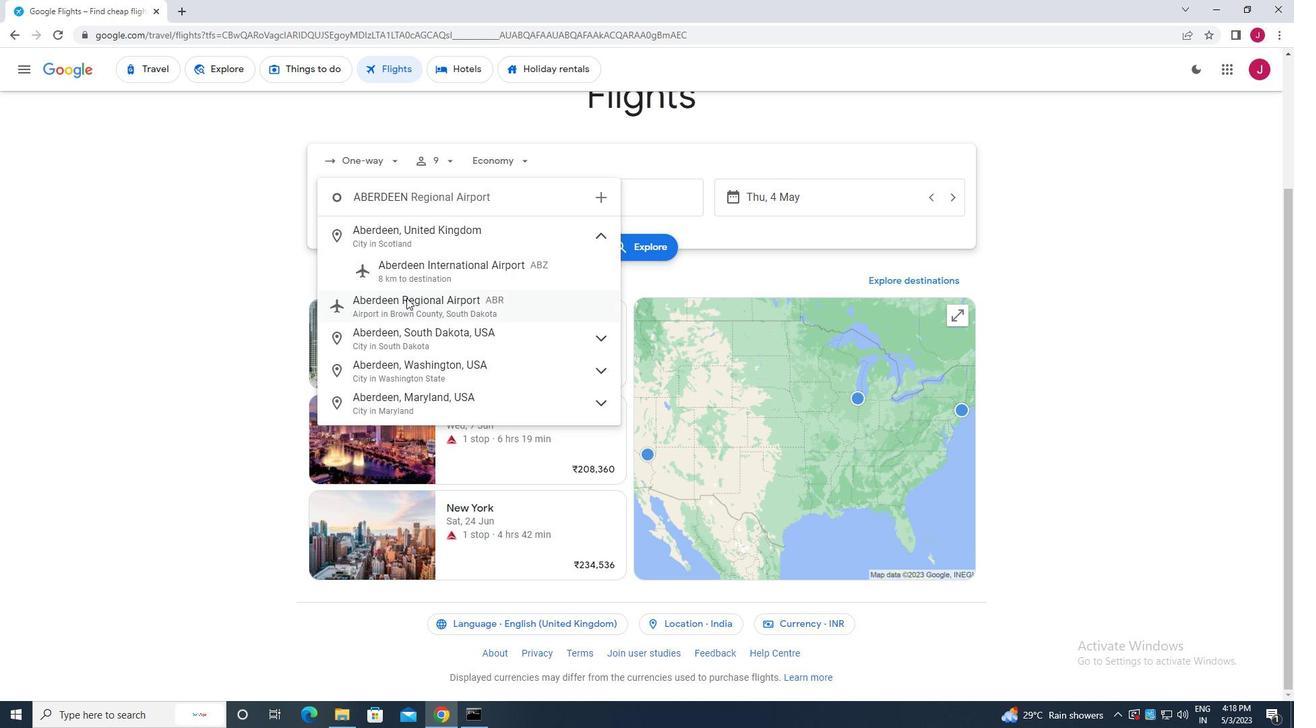 
Action: Mouse pressed left at (409, 299)
Screenshot: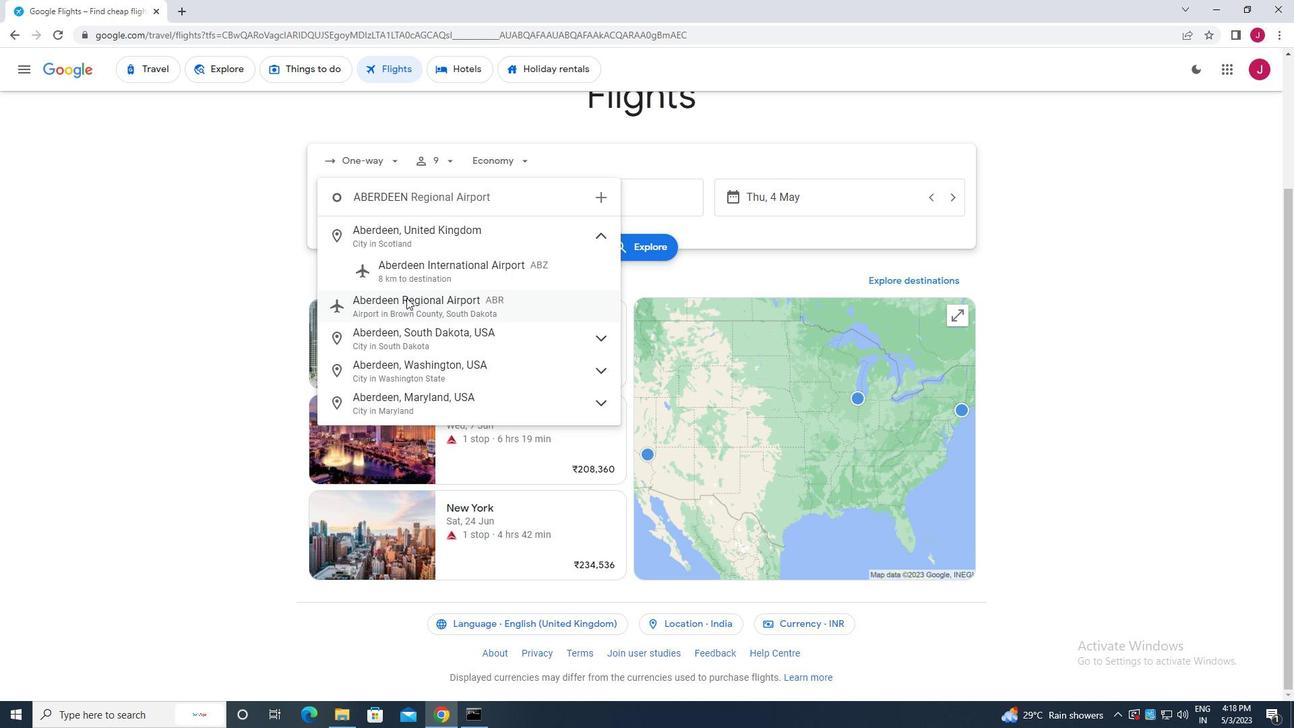 
Action: Mouse moved to (616, 204)
Screenshot: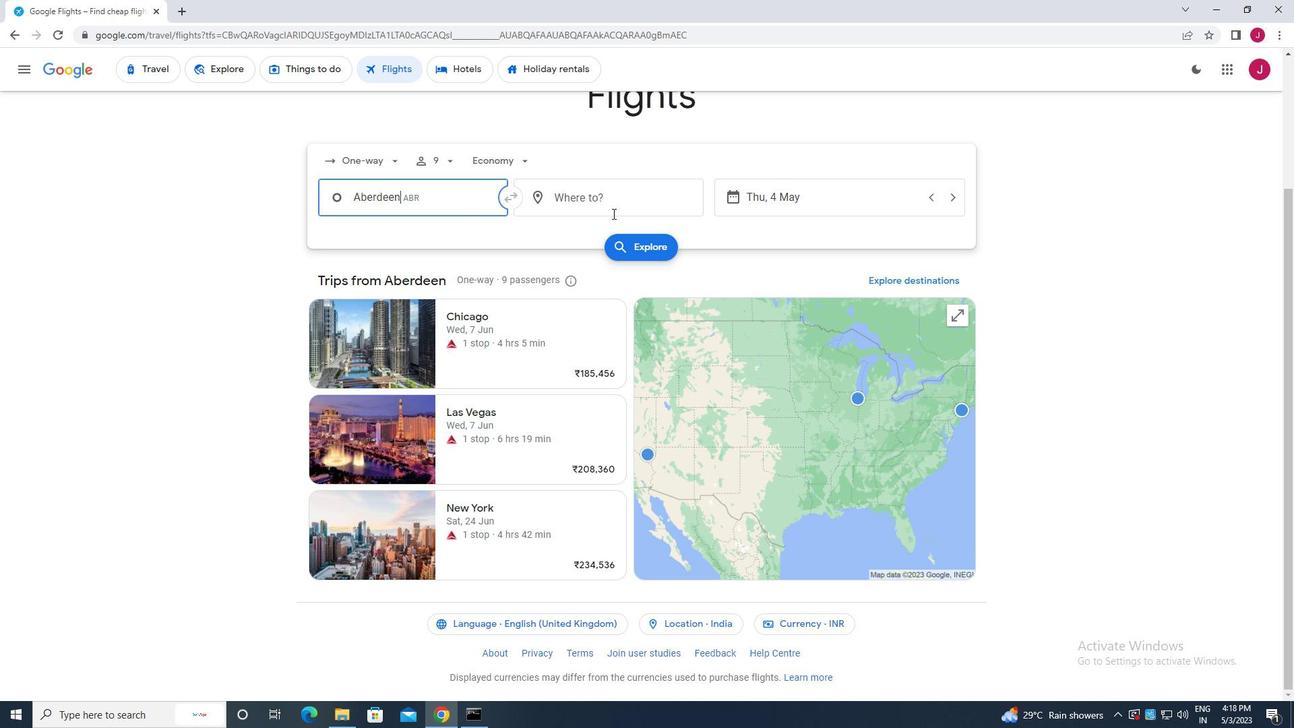
Action: Mouse pressed left at (616, 204)
Screenshot: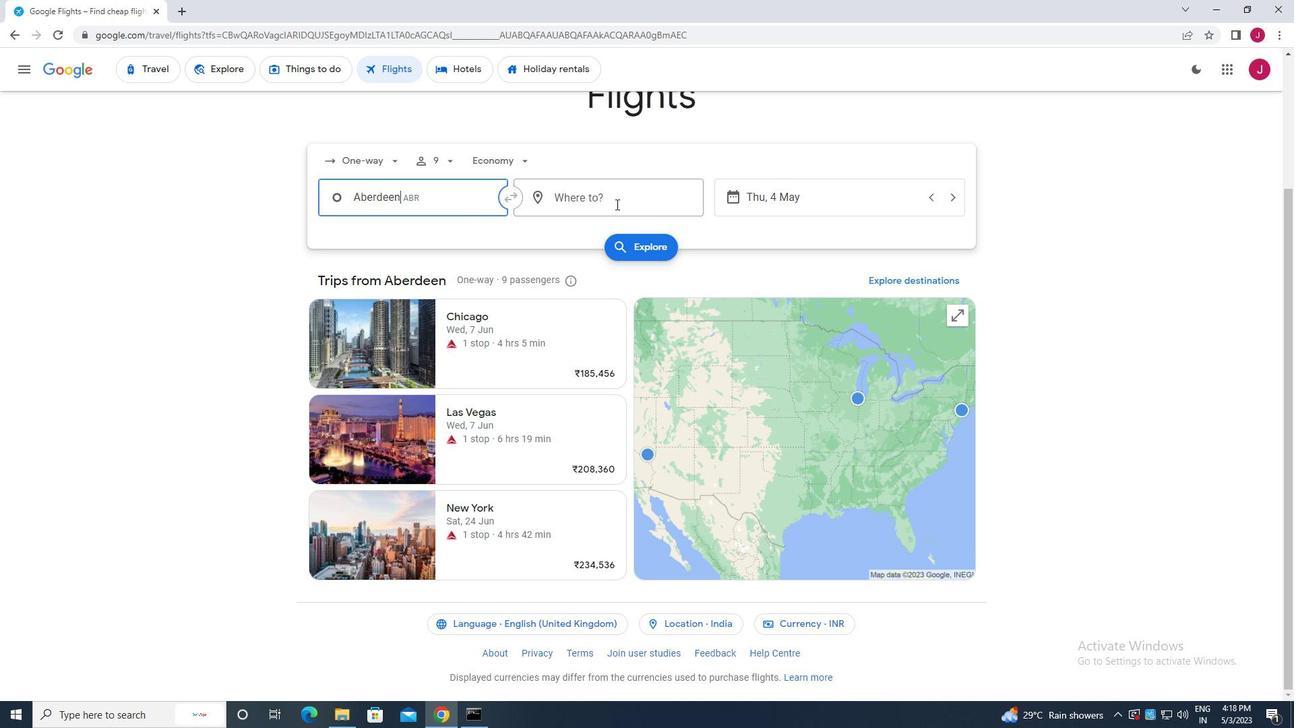 
Action: Mouse moved to (614, 204)
Screenshot: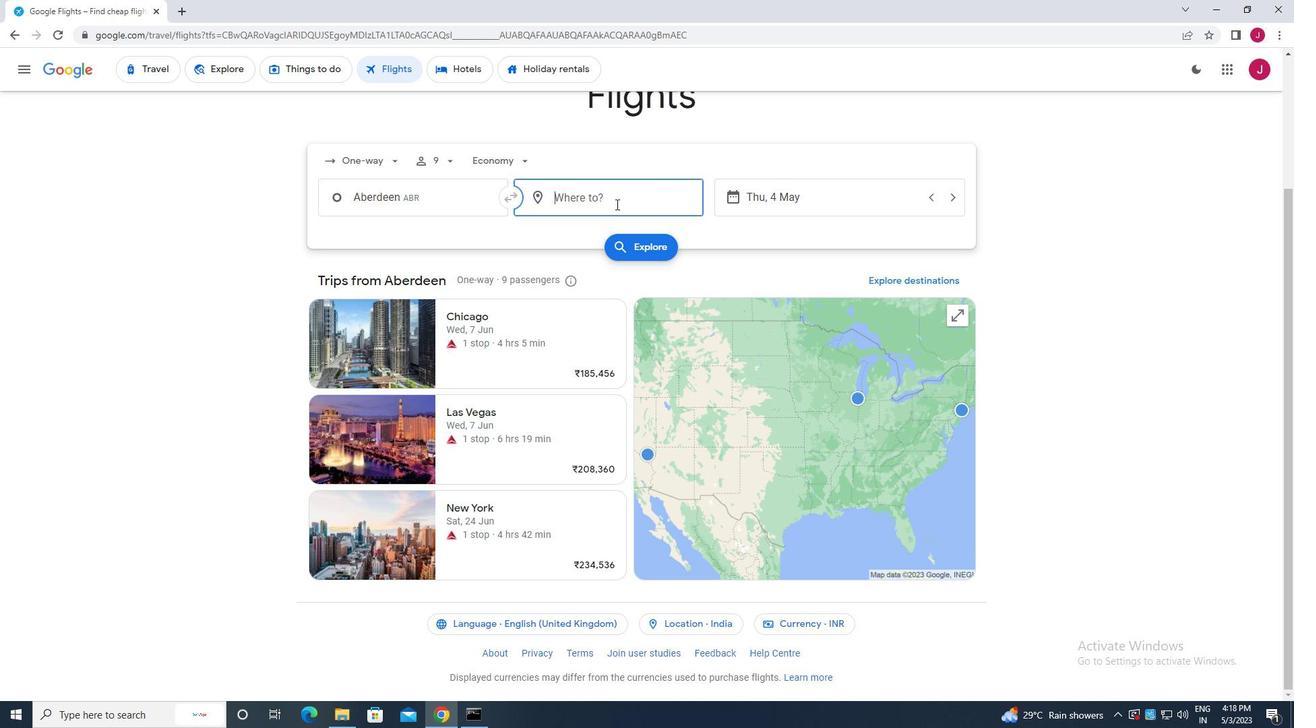 
Action: Key pressed evans
Screenshot: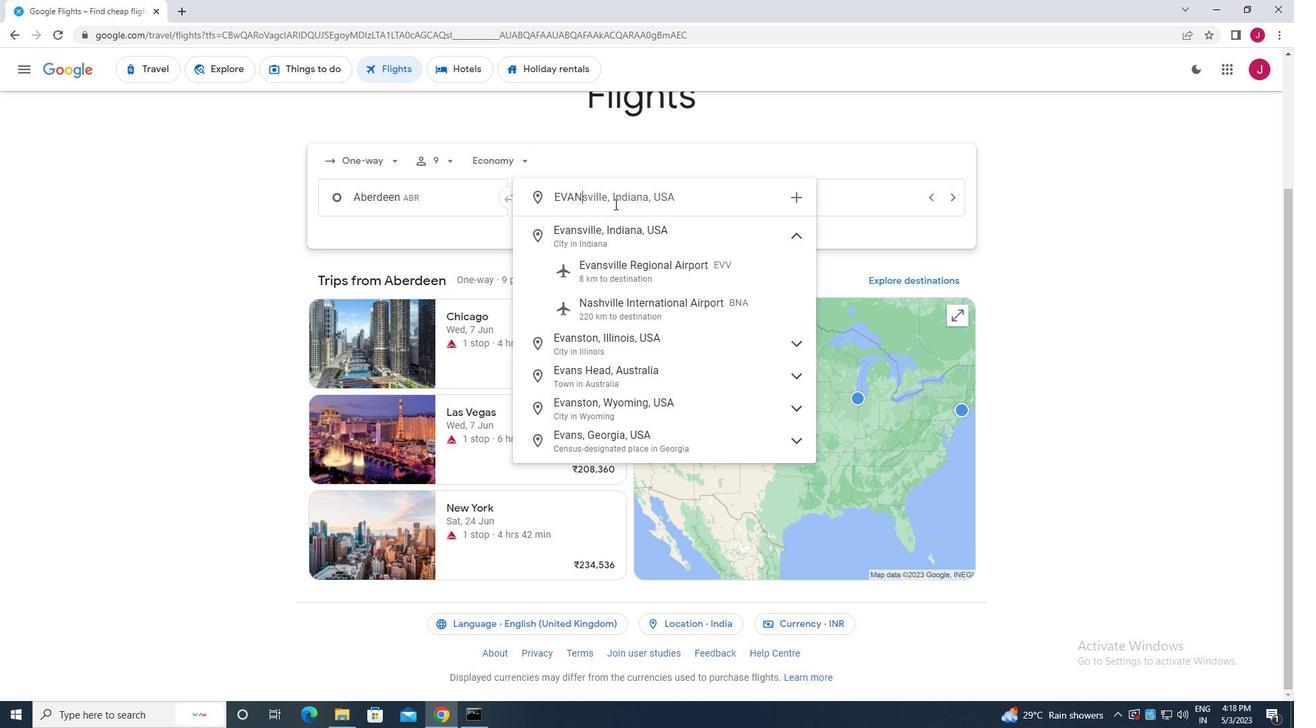 
Action: Mouse moved to (643, 265)
Screenshot: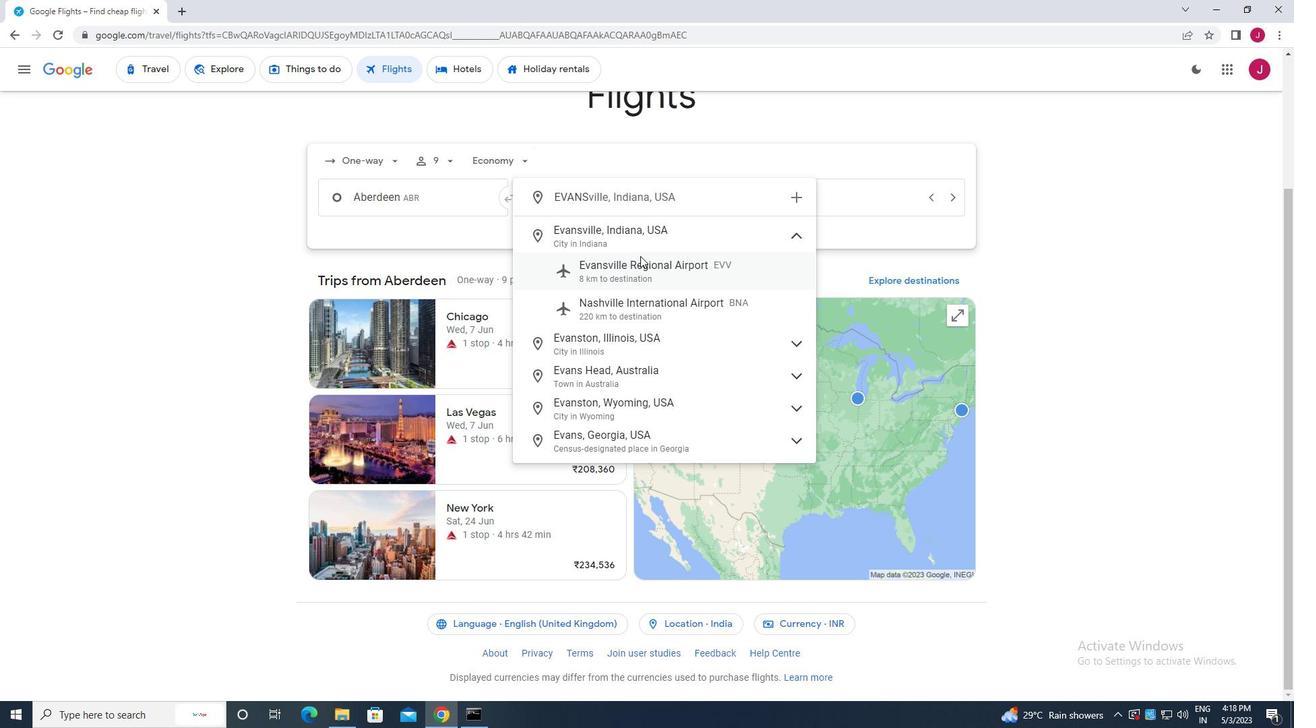 
Action: Mouse pressed left at (643, 265)
Screenshot: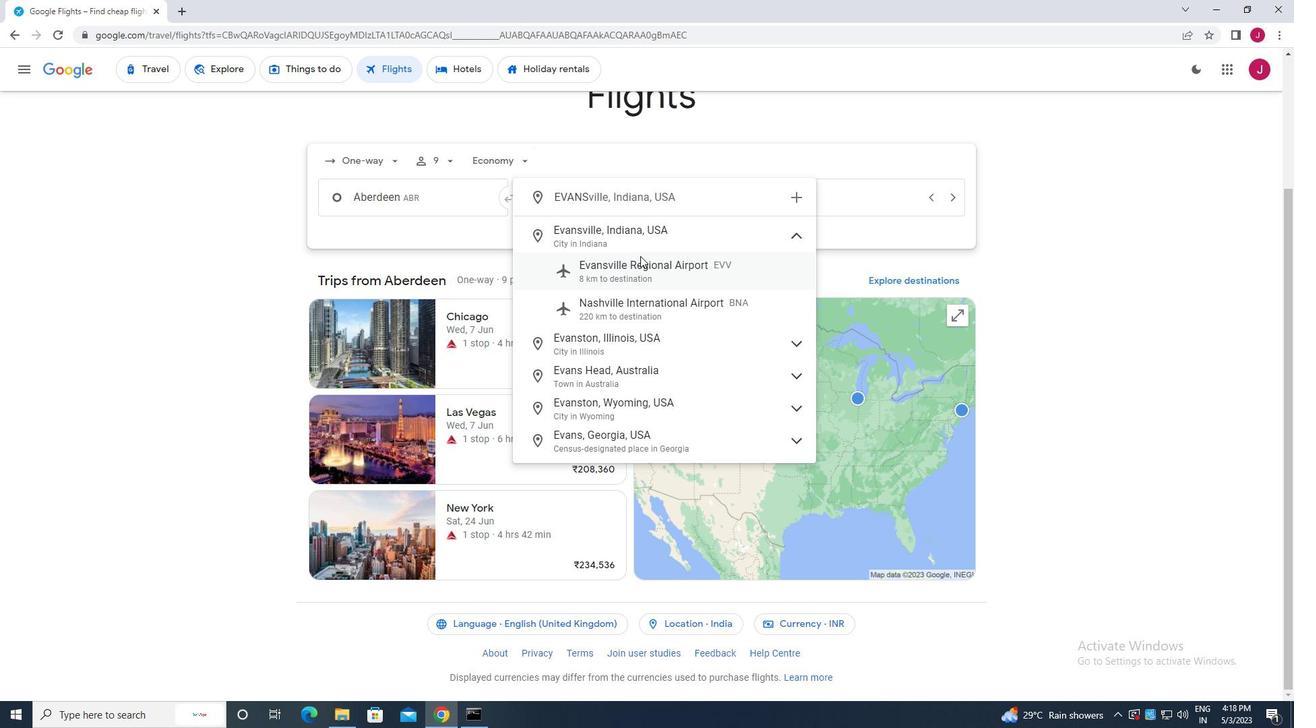 
Action: Mouse moved to (792, 202)
Screenshot: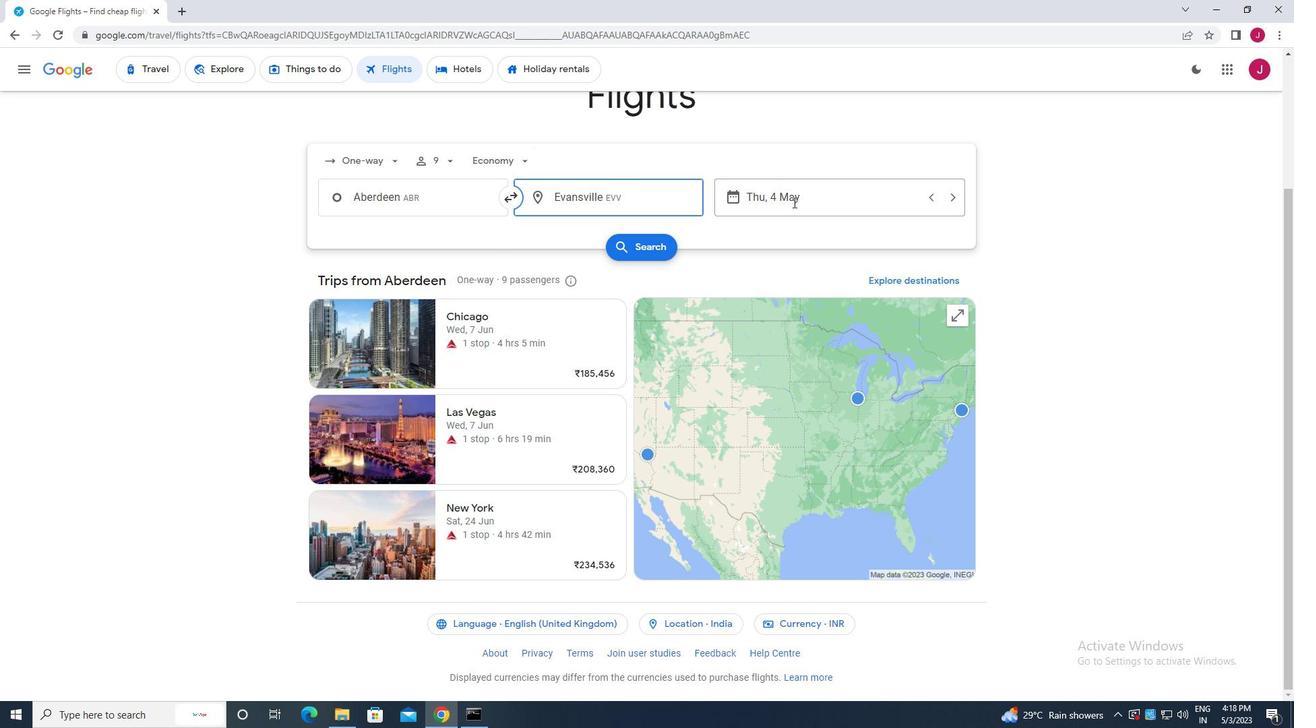 
Action: Mouse pressed left at (792, 202)
Screenshot: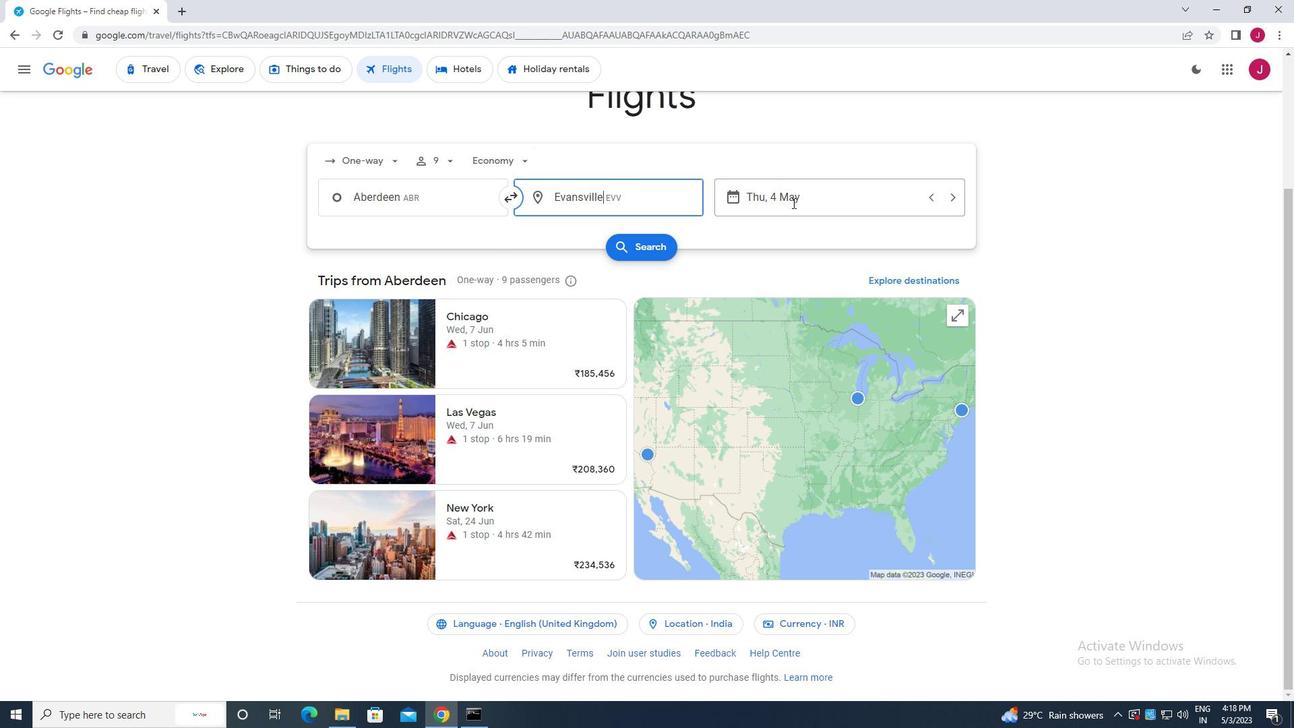 
Action: Mouse moved to (594, 301)
Screenshot: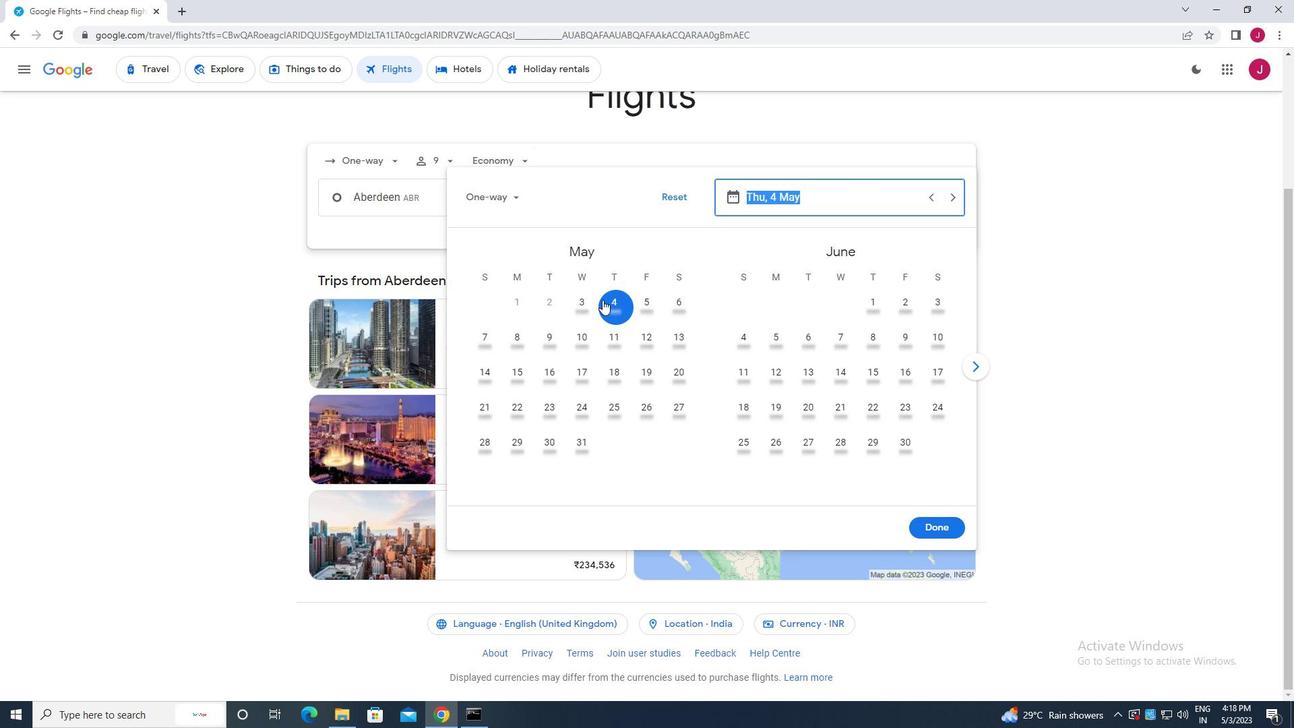
Action: Mouse pressed left at (594, 301)
Screenshot: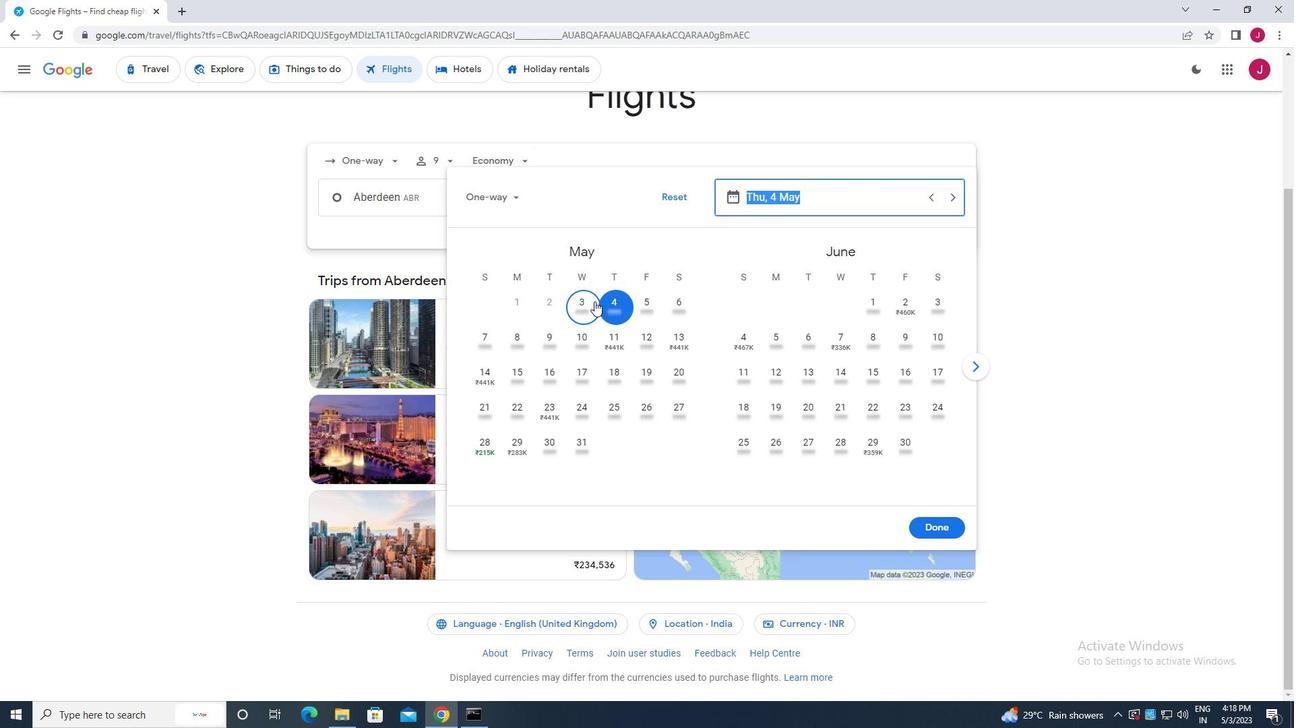 
Action: Mouse moved to (918, 525)
Screenshot: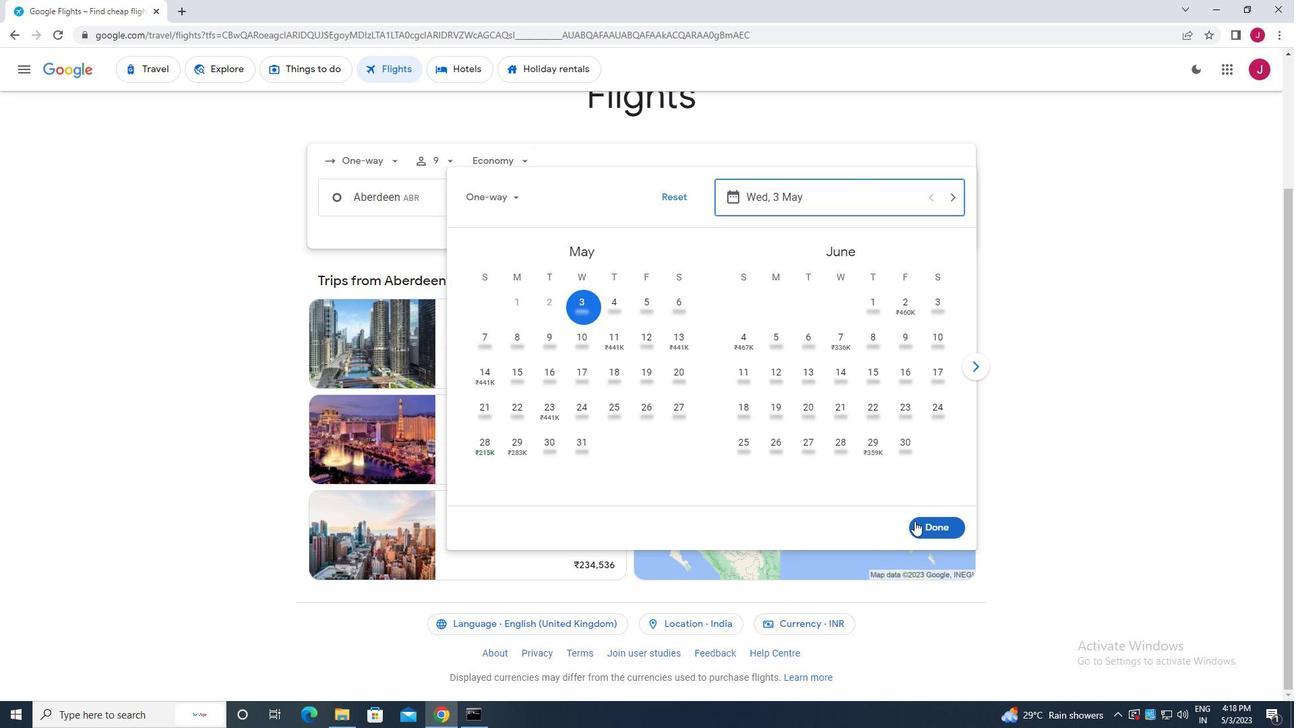 
Action: Mouse pressed left at (918, 525)
Screenshot: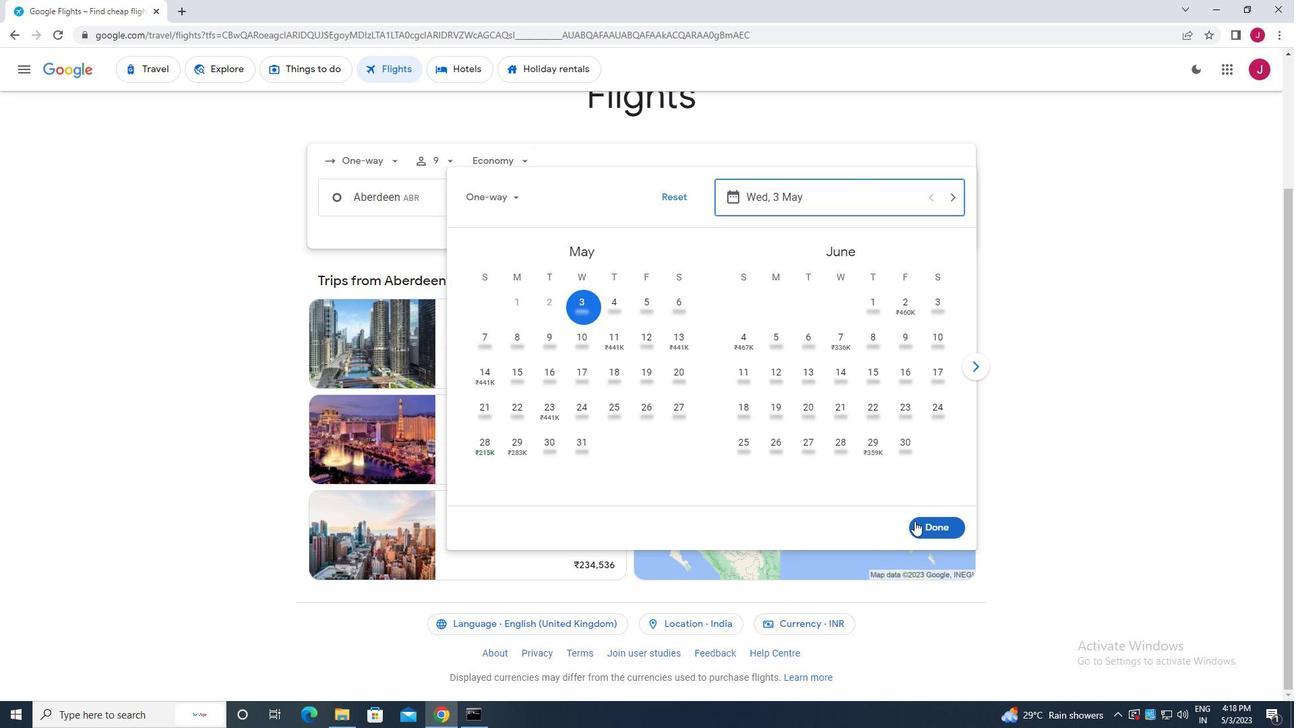 
Action: Mouse moved to (655, 248)
Screenshot: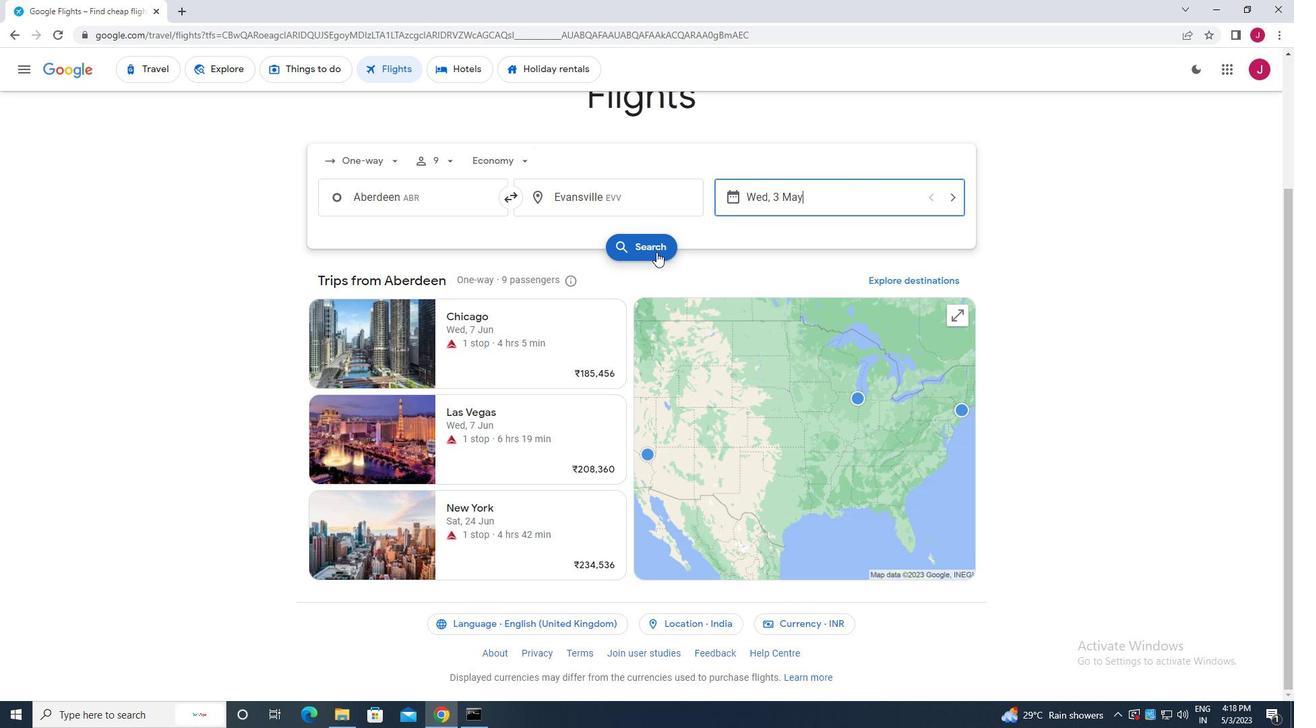 
Action: Mouse pressed left at (655, 248)
Screenshot: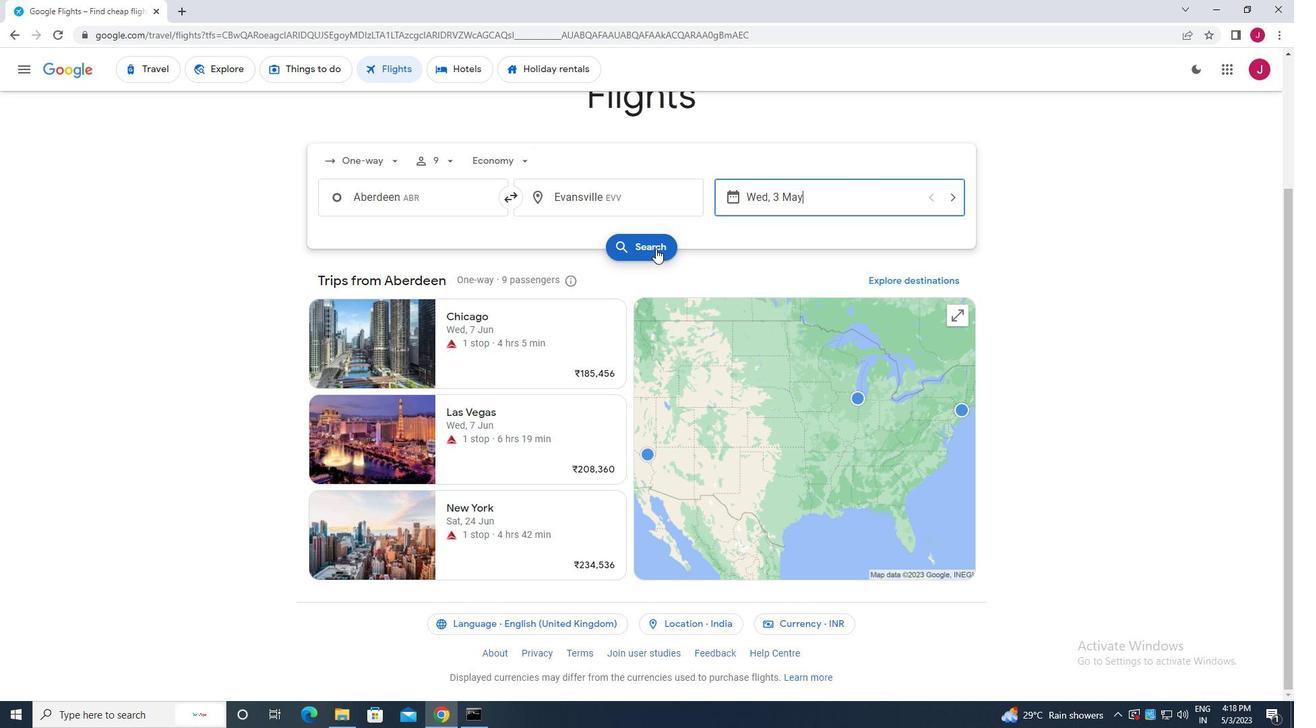 
Action: Mouse moved to (349, 196)
Screenshot: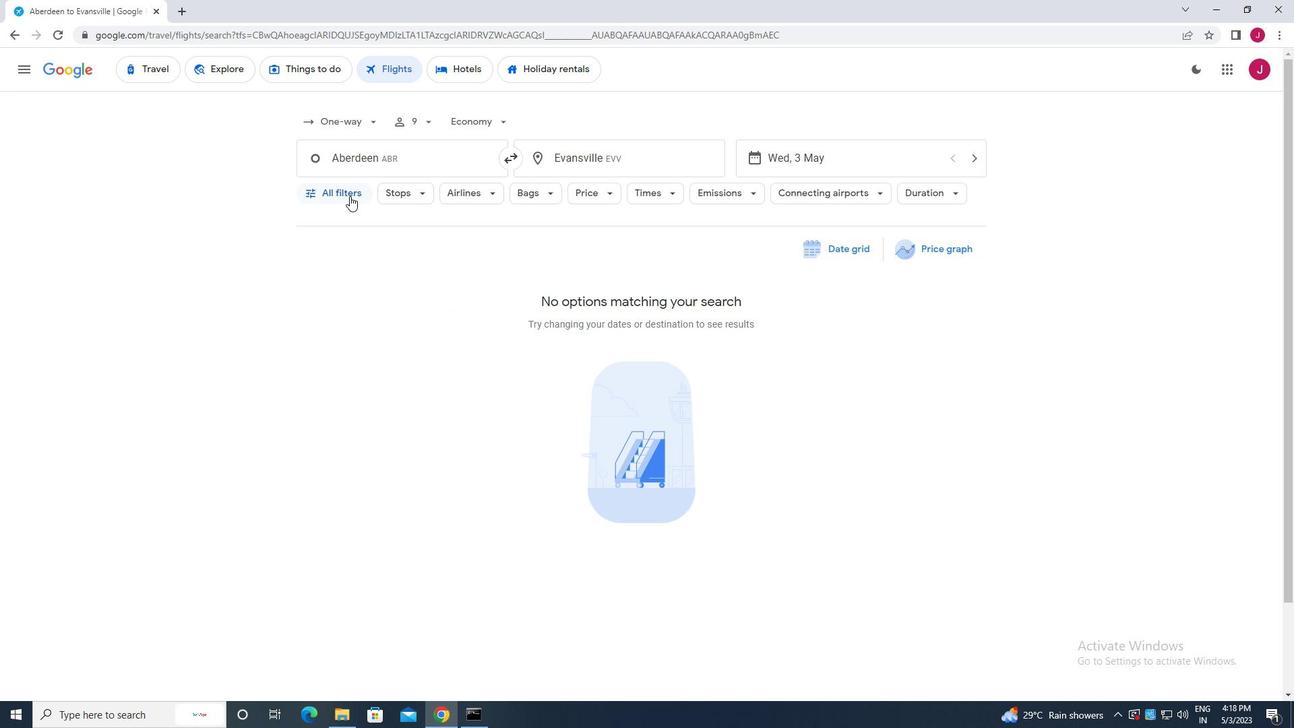 
Action: Mouse pressed left at (349, 196)
Screenshot: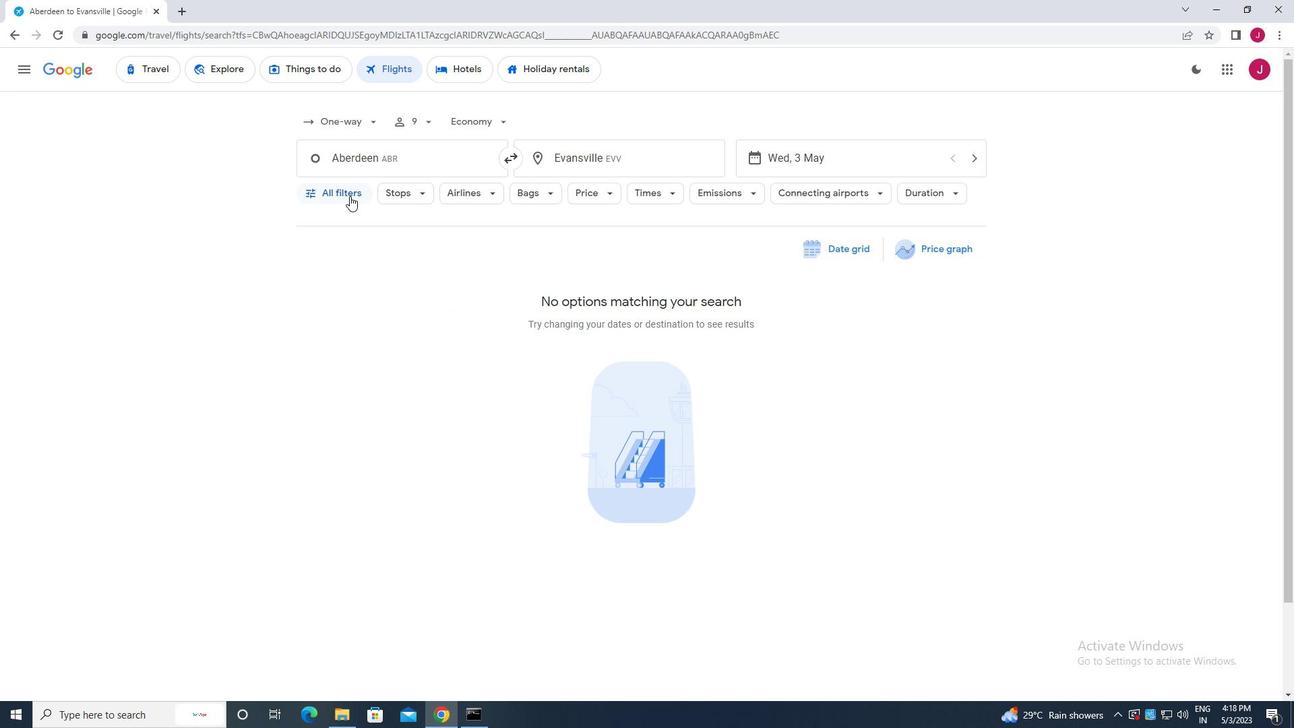 
Action: Mouse moved to (376, 229)
Screenshot: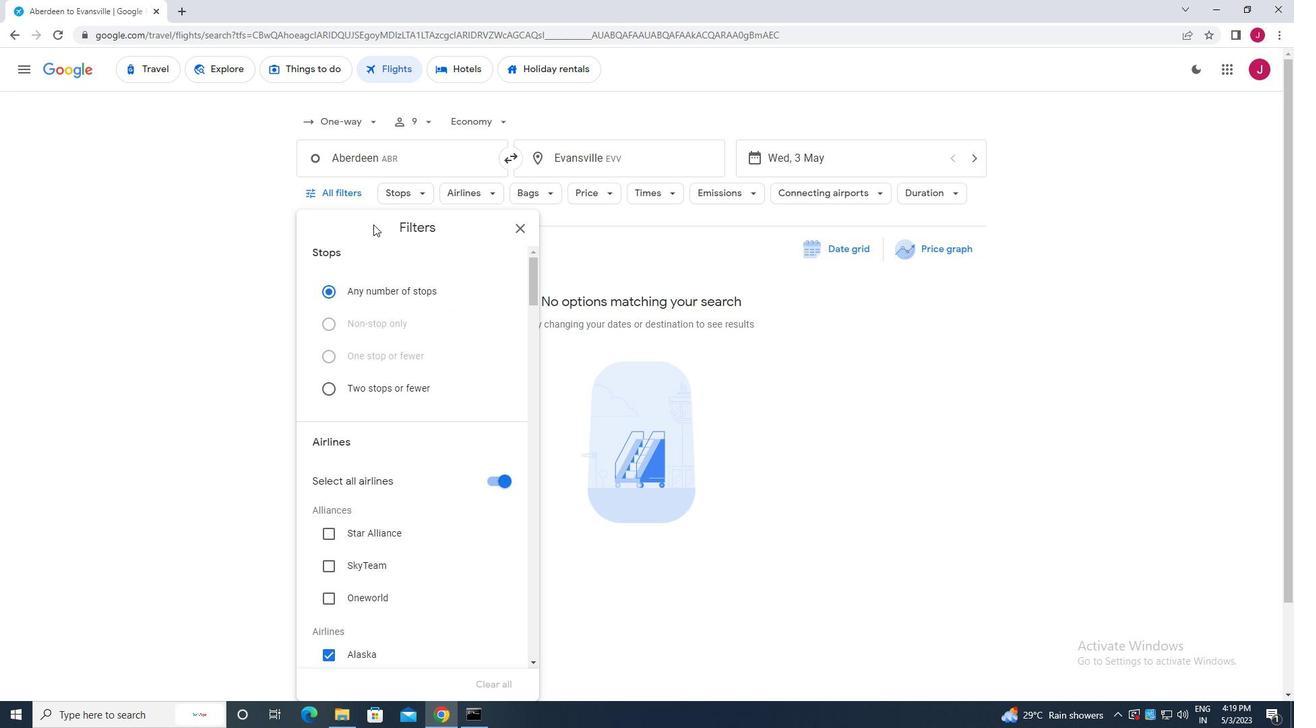 
Action: Mouse scrolled (376, 229) with delta (0, 0)
Screenshot: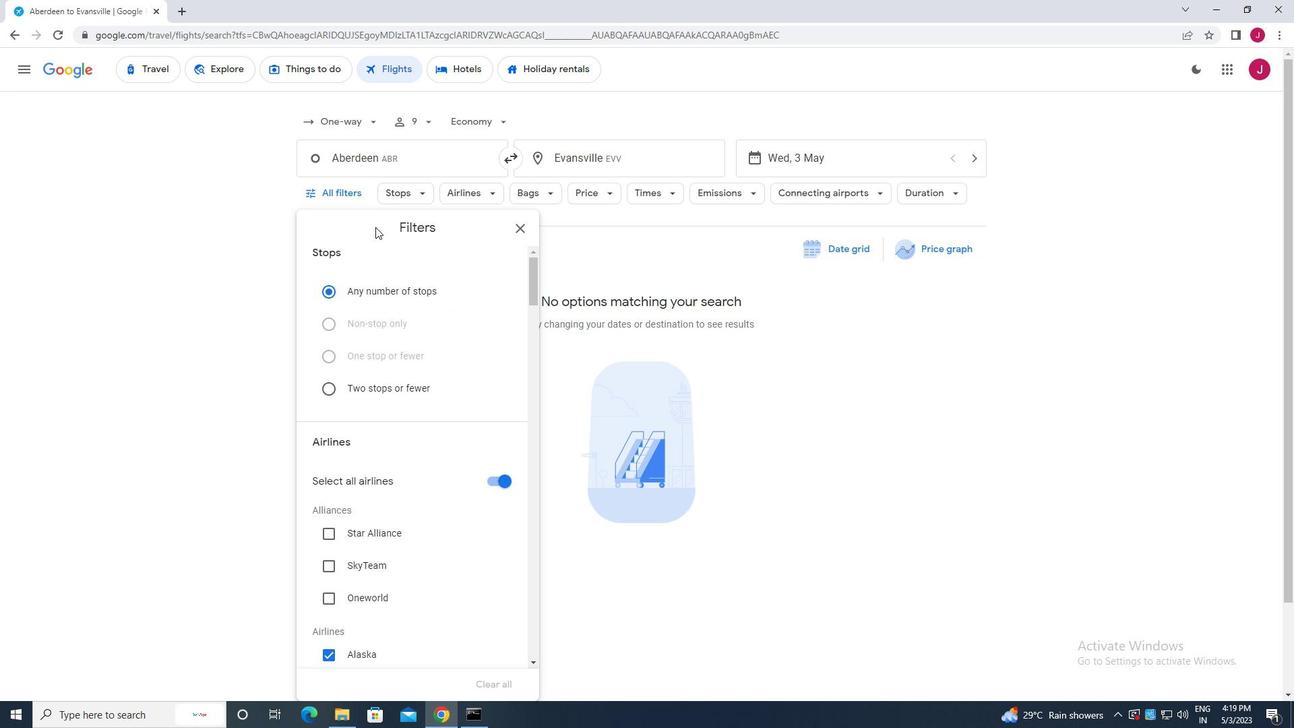 
Action: Mouse scrolled (376, 229) with delta (0, 0)
Screenshot: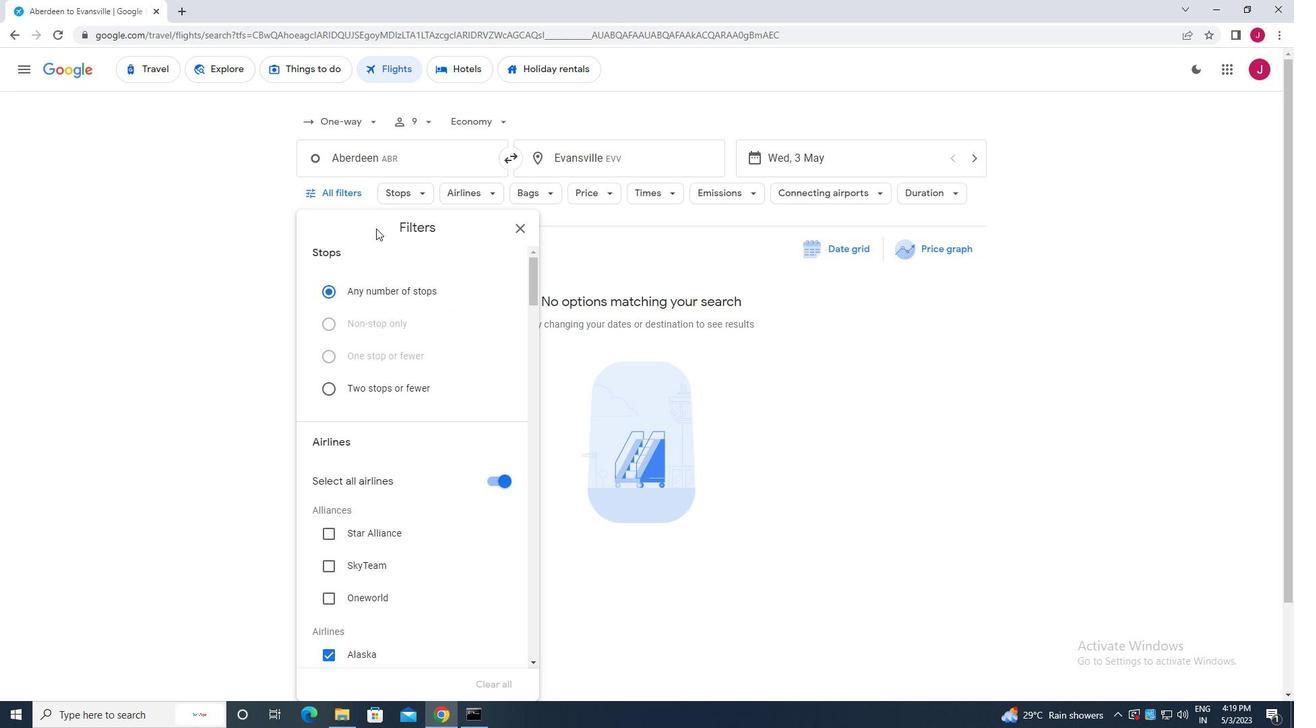
Action: Mouse scrolled (376, 229) with delta (0, 0)
Screenshot: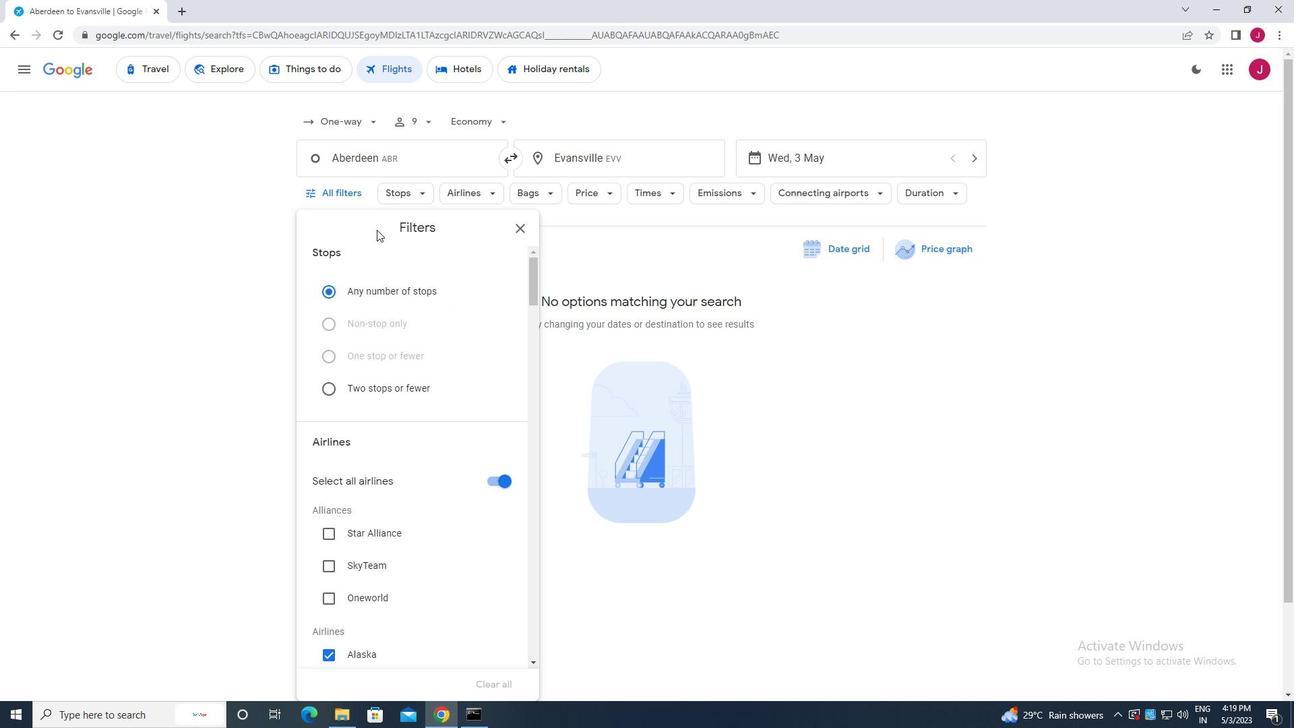 
Action: Mouse moved to (496, 374)
Screenshot: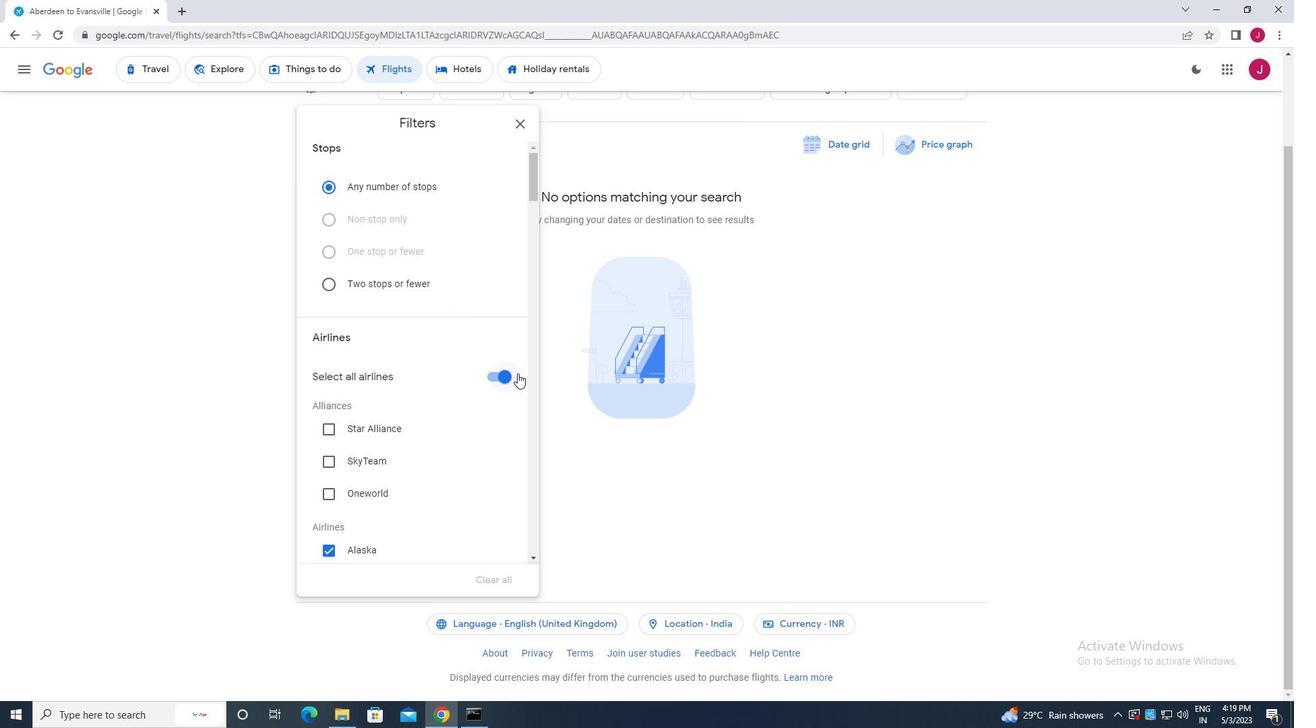 
Action: Mouse pressed left at (496, 374)
Screenshot: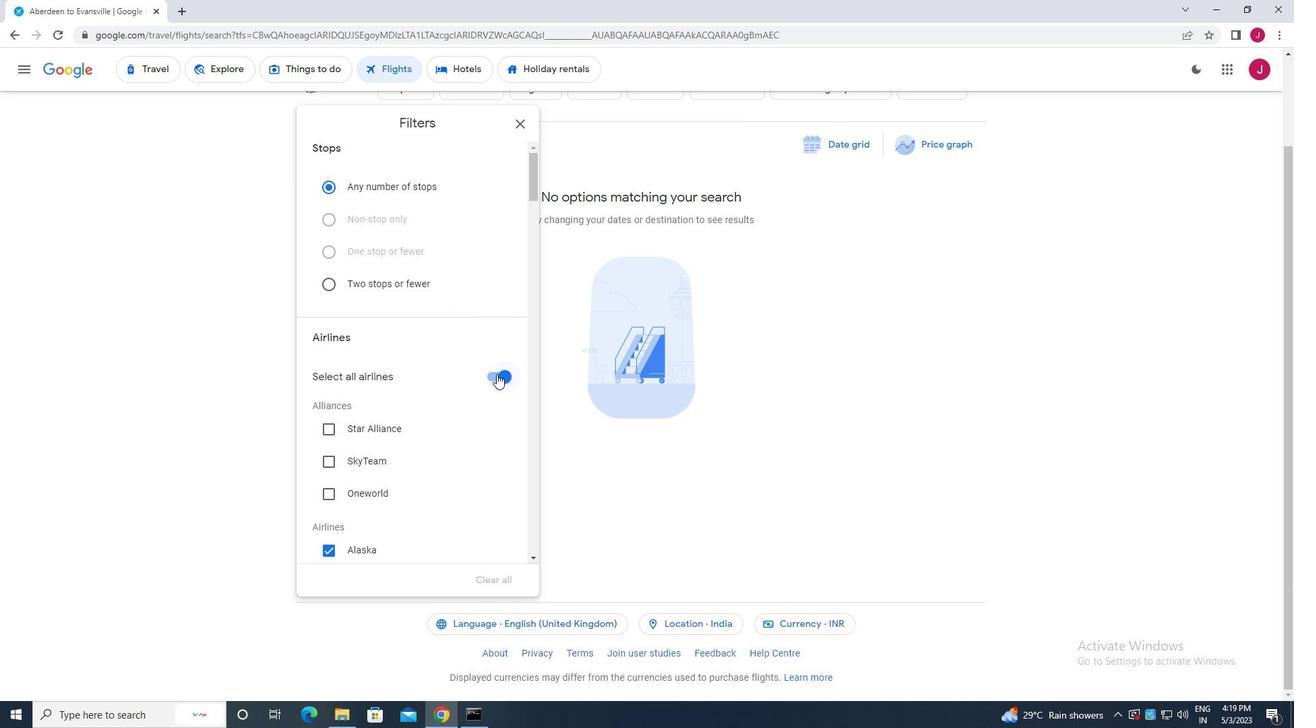
Action: Mouse moved to (451, 292)
Screenshot: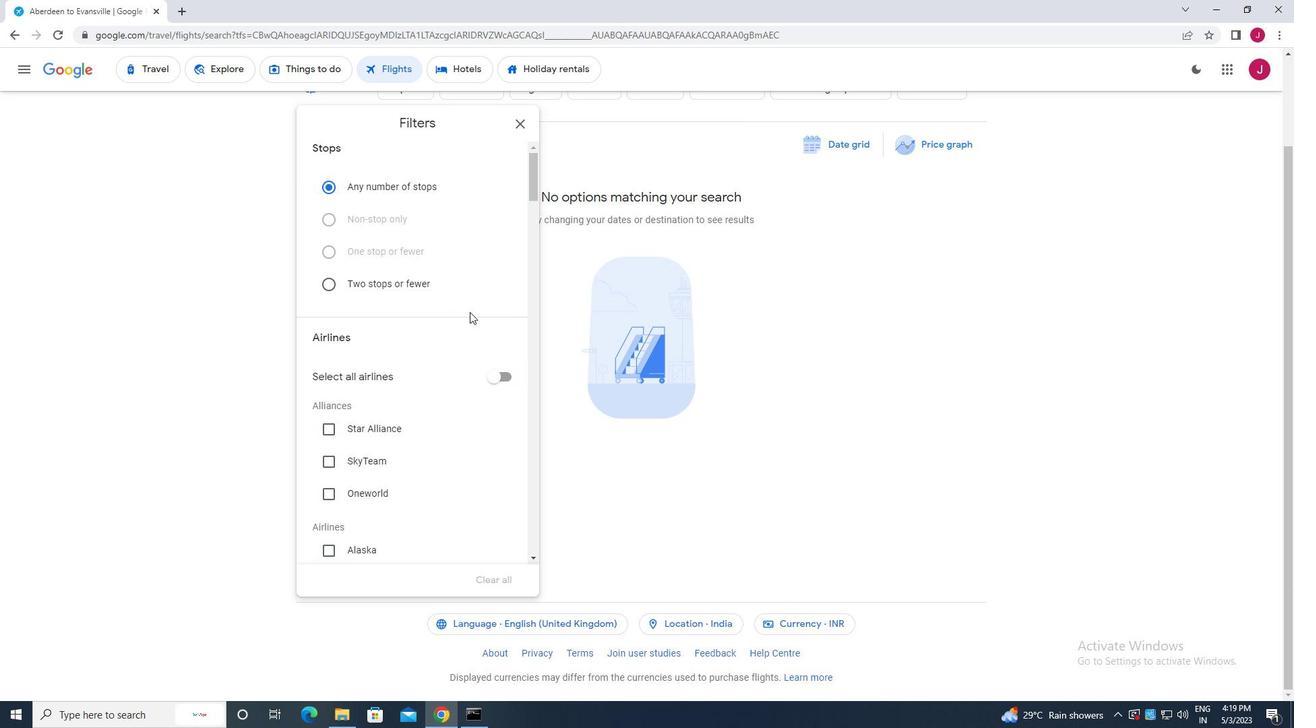 
Action: Mouse scrolled (451, 291) with delta (0, 0)
Screenshot: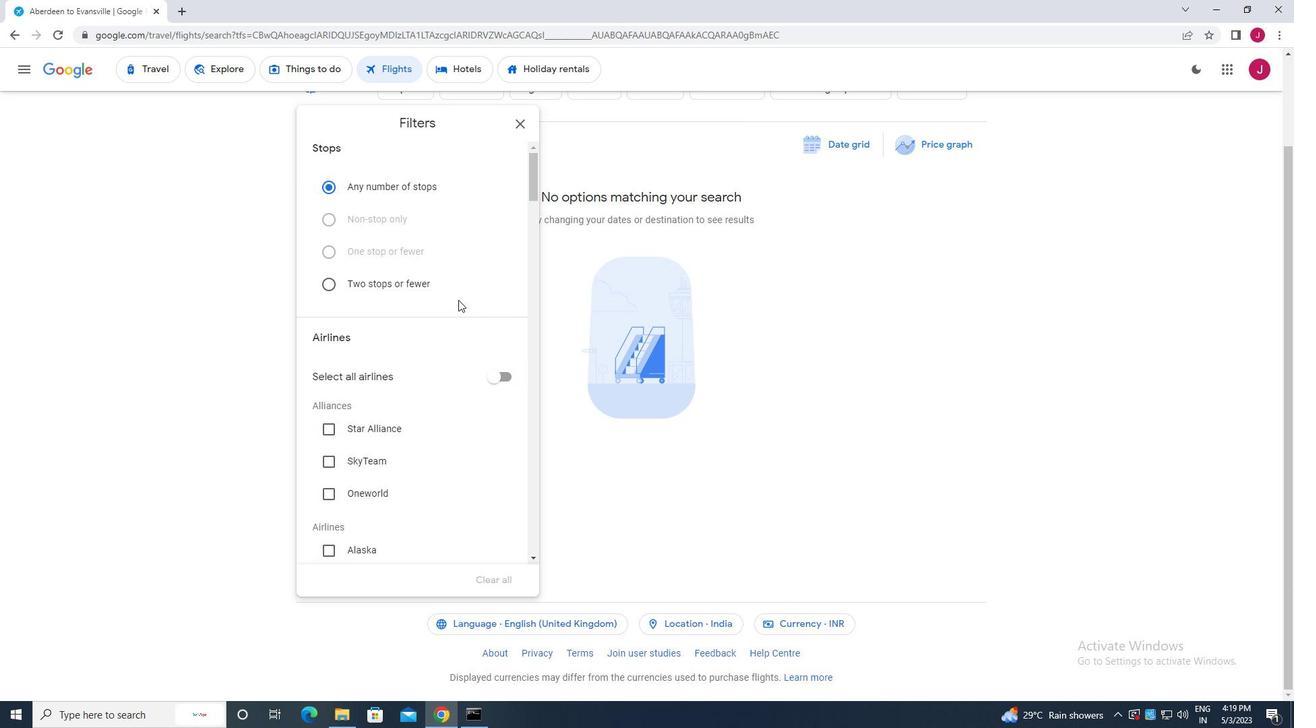 
Action: Mouse moved to (451, 292)
Screenshot: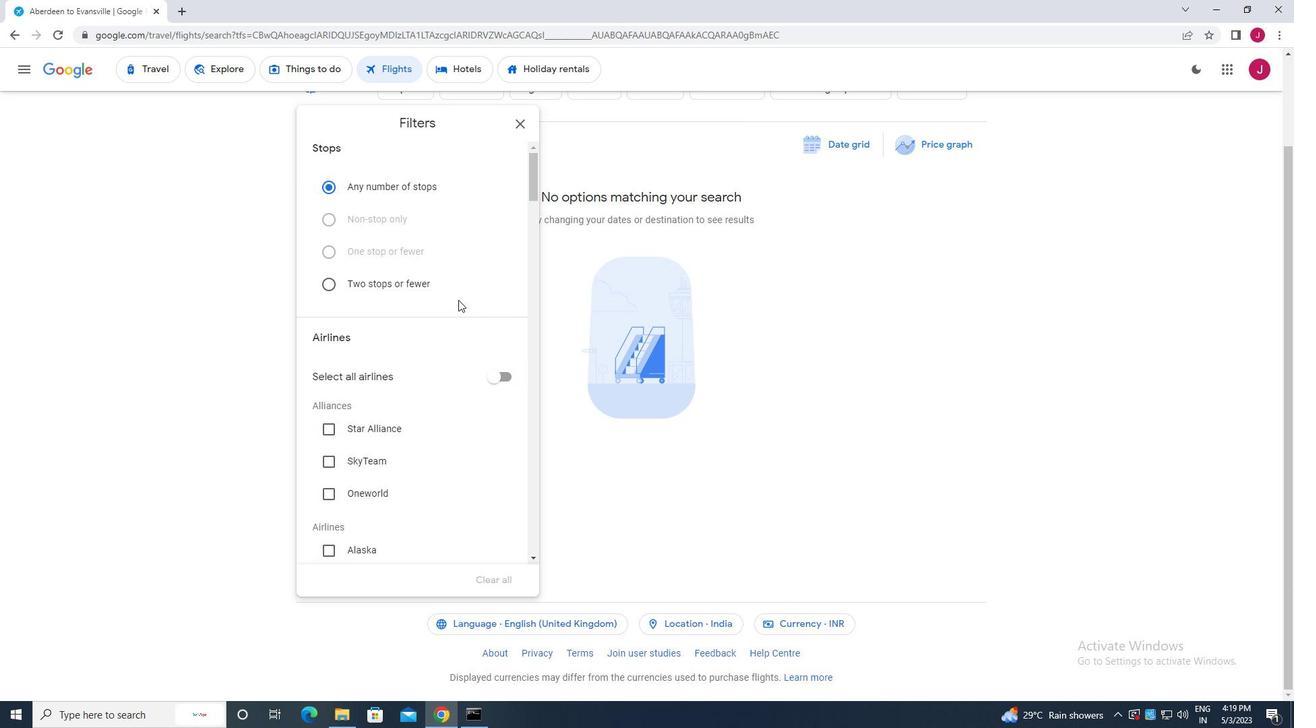 
Action: Mouse scrolled (451, 291) with delta (0, 0)
Screenshot: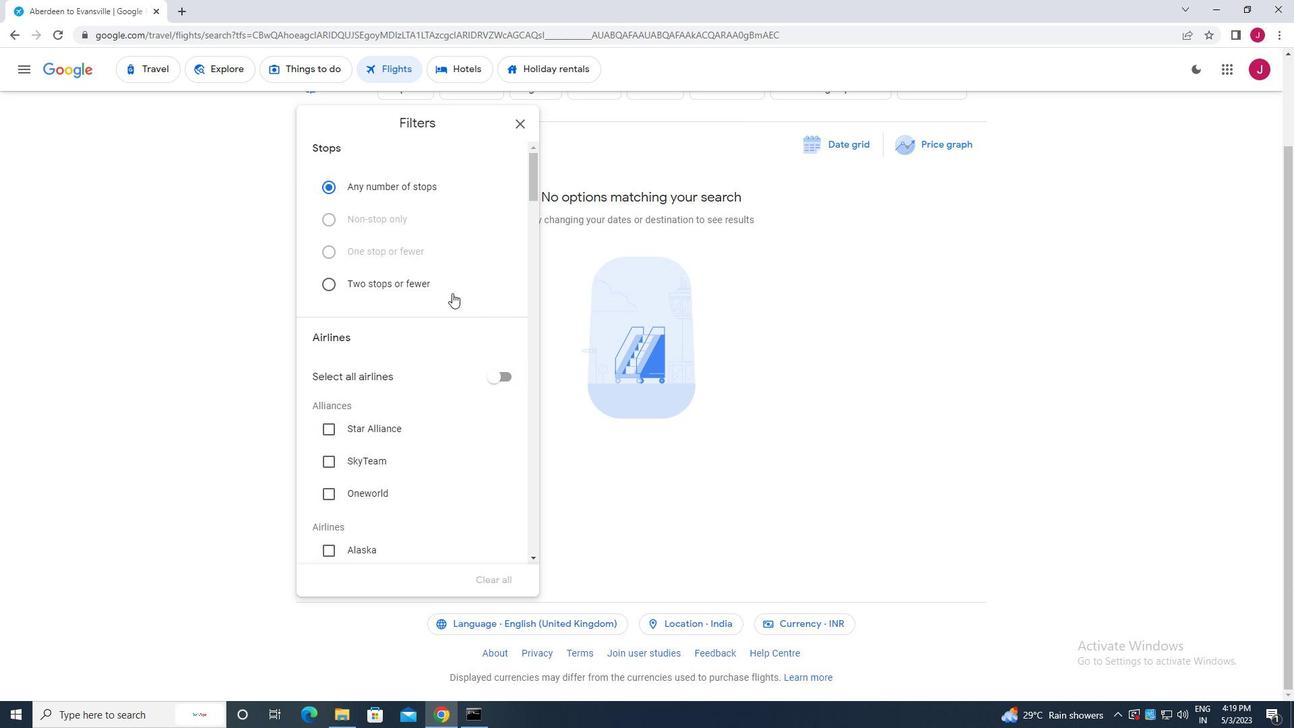 
Action: Mouse scrolled (451, 291) with delta (0, 0)
Screenshot: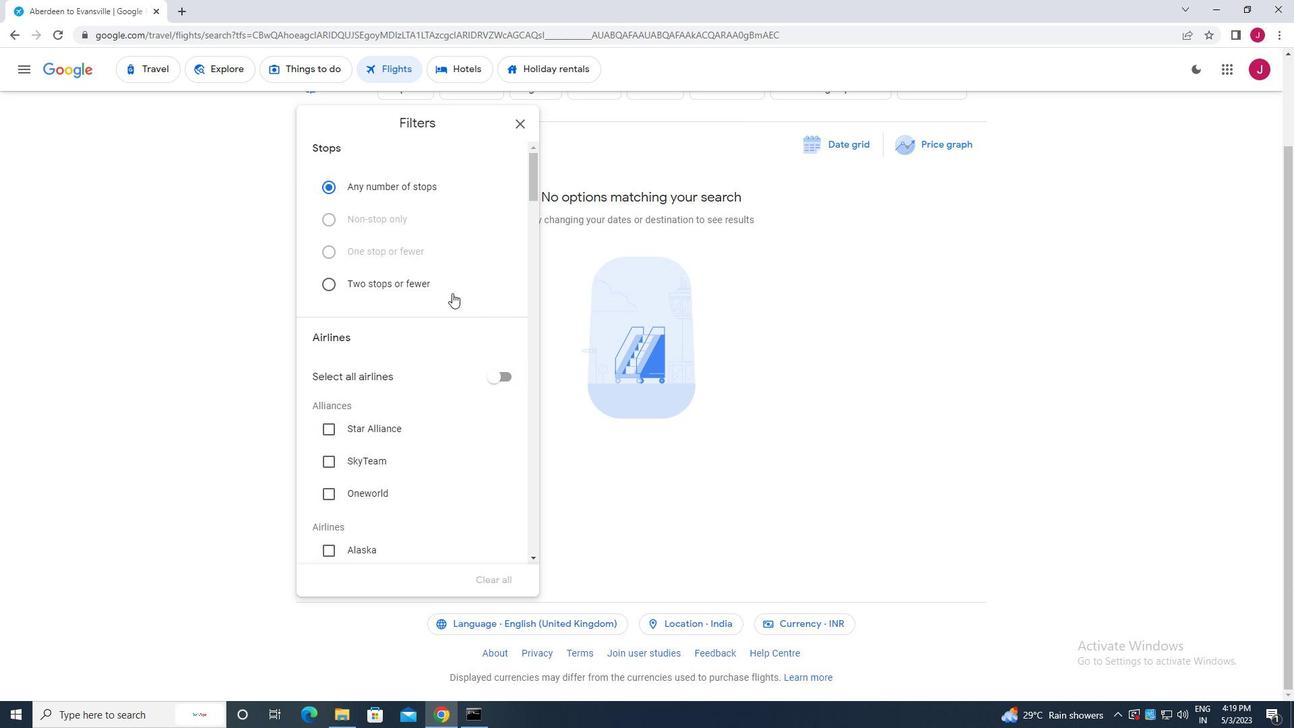 
Action: Mouse moved to (426, 355)
Screenshot: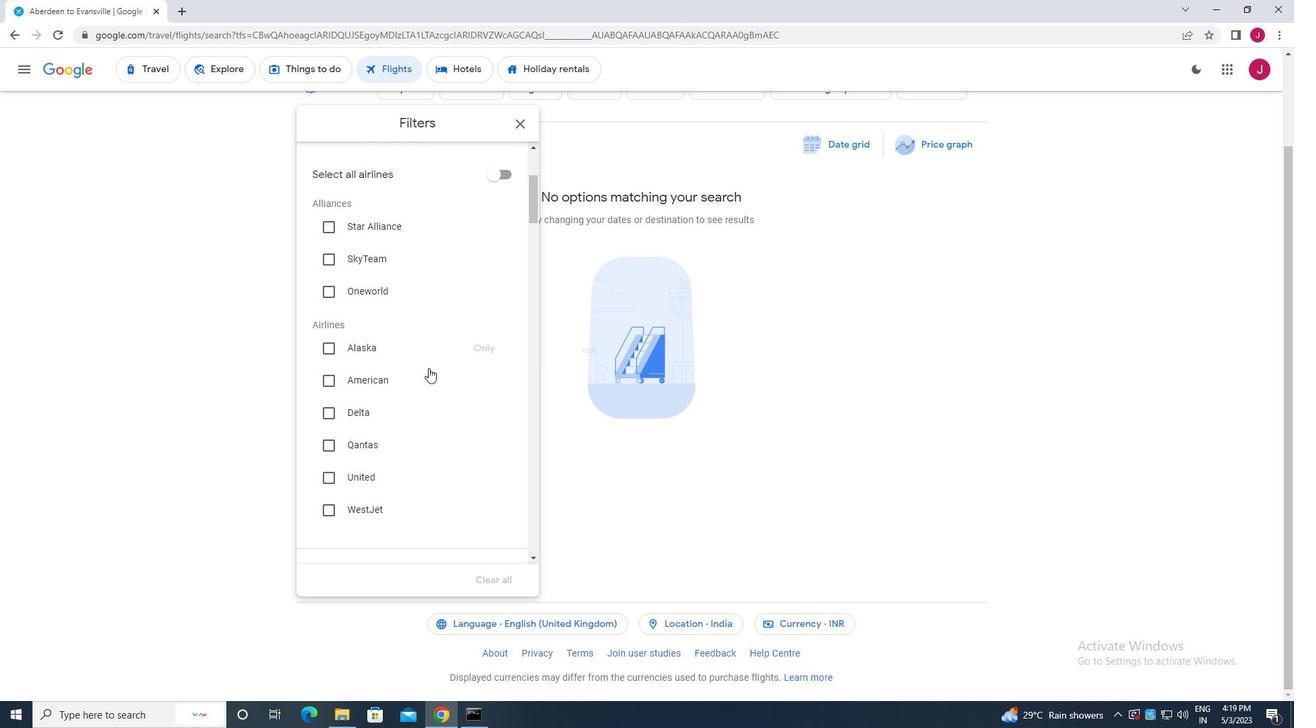 
Action: Mouse scrolled (426, 354) with delta (0, 0)
Screenshot: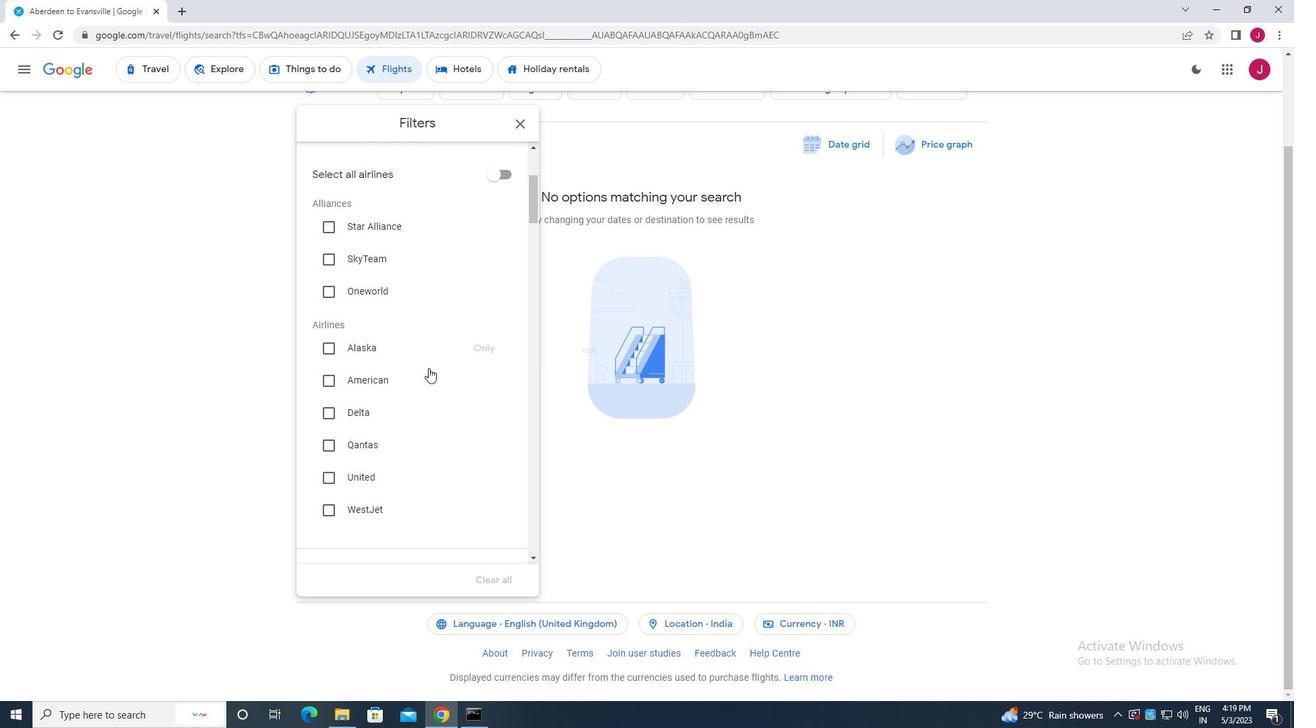 
Action: Mouse scrolled (426, 354) with delta (0, 0)
Screenshot: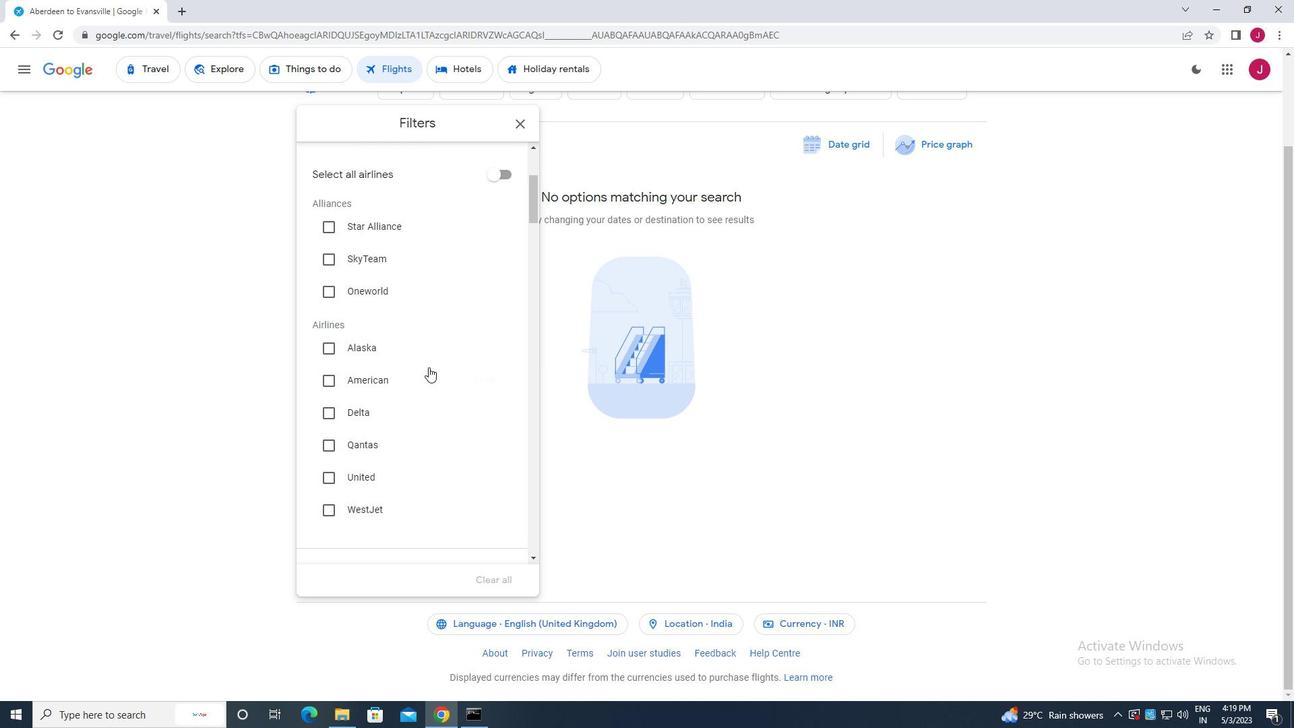 
Action: Mouse scrolled (426, 354) with delta (0, 0)
Screenshot: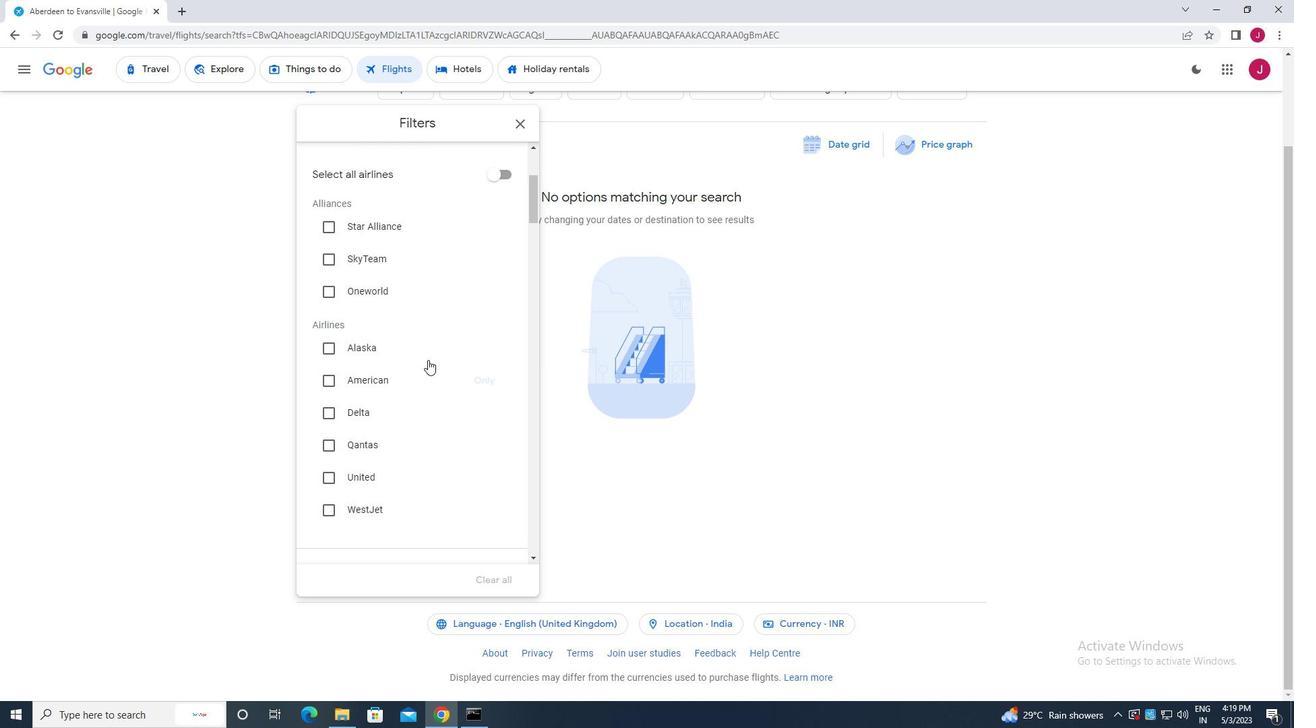 
Action: Mouse scrolled (426, 354) with delta (0, 0)
Screenshot: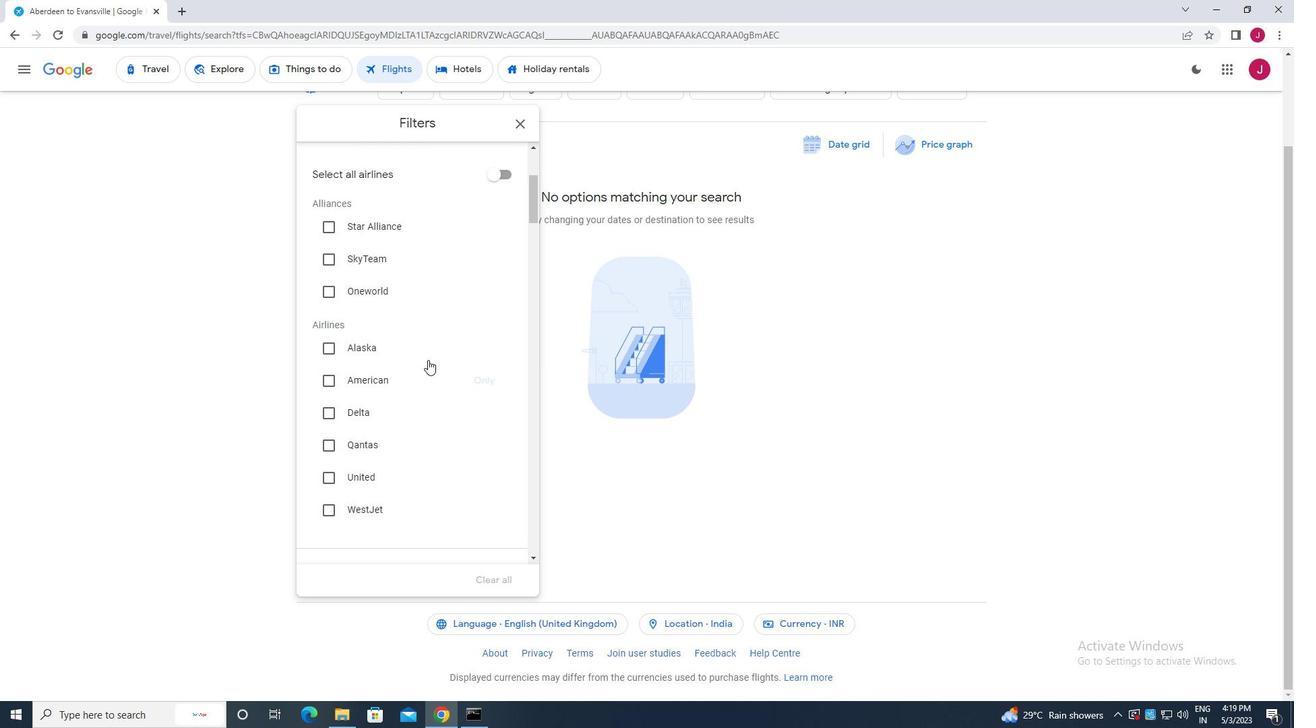 
Action: Mouse moved to (499, 372)
Screenshot: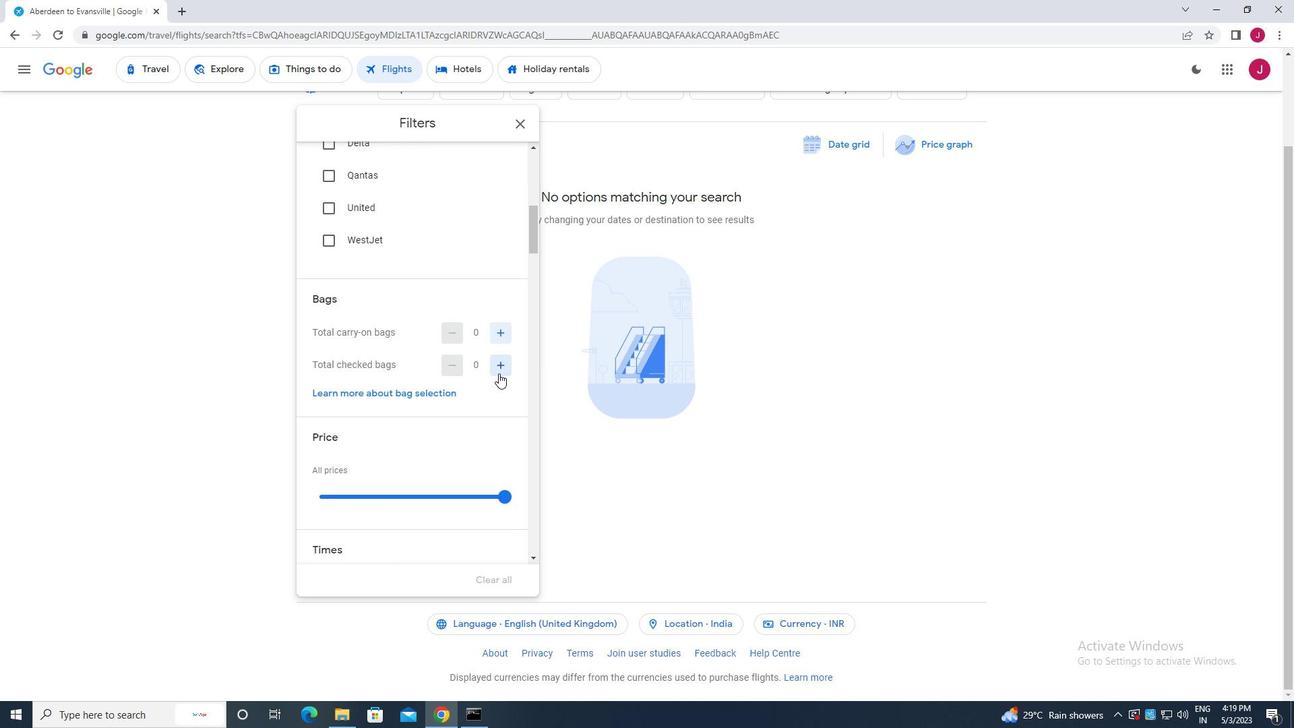 
Action: Mouse pressed left at (499, 372)
Screenshot: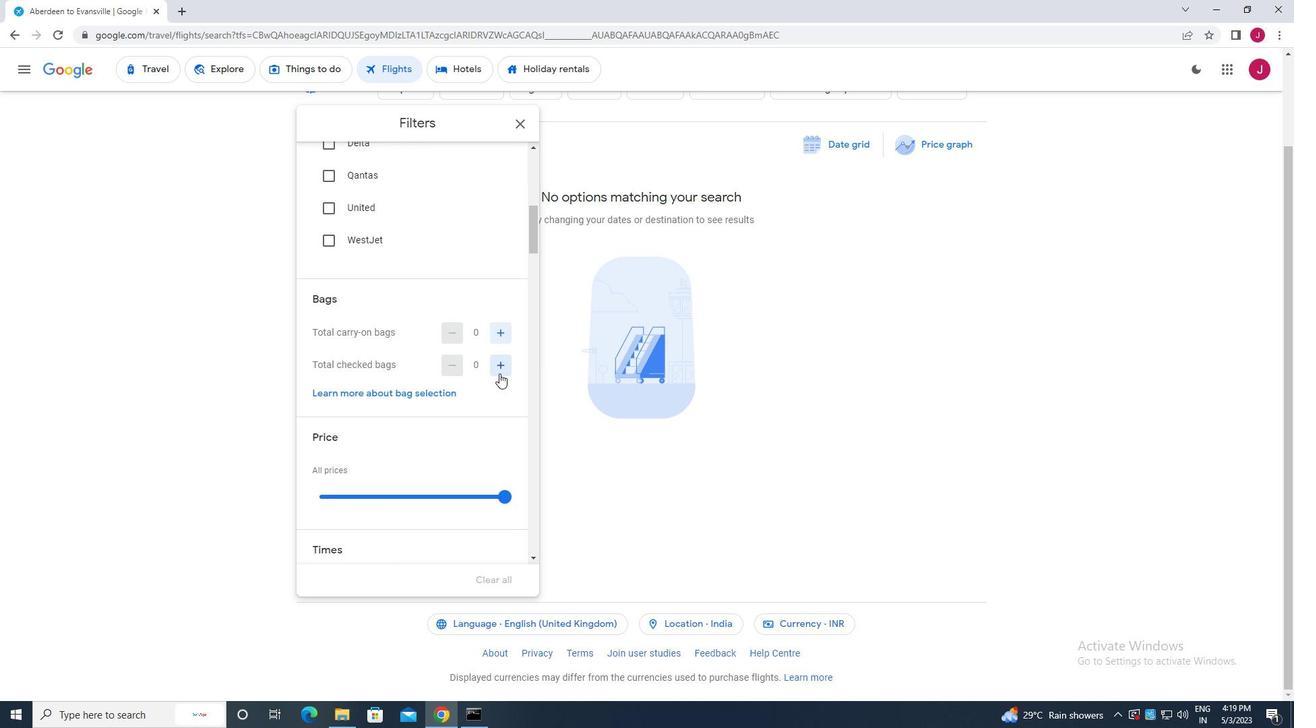 
Action: Mouse pressed left at (499, 372)
Screenshot: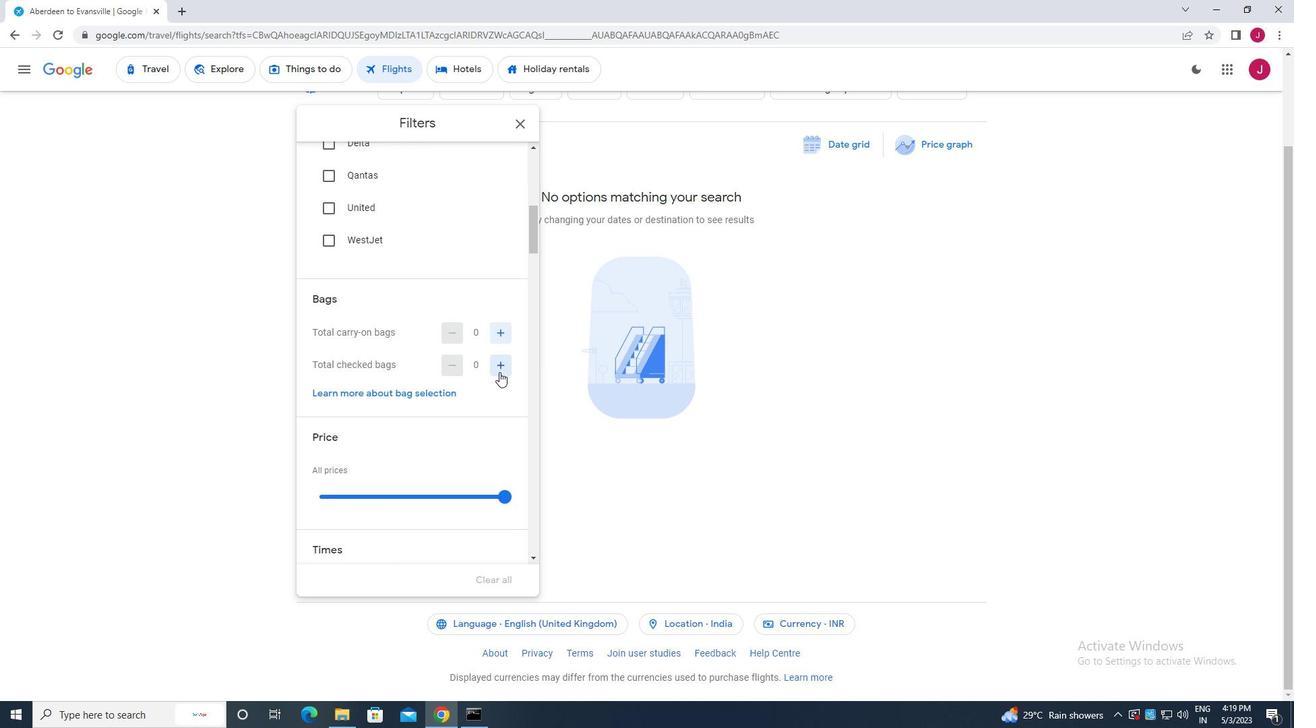 
Action: Mouse pressed left at (499, 372)
Screenshot: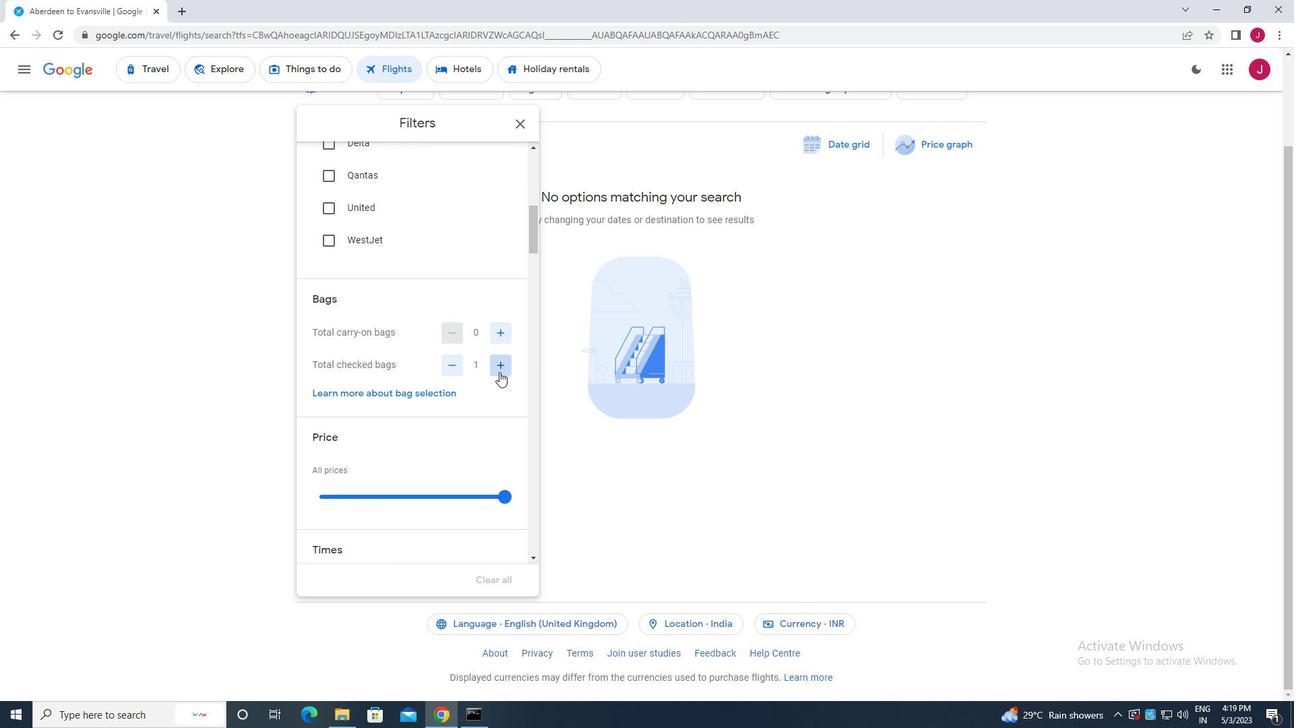 
Action: Mouse pressed left at (499, 372)
Screenshot: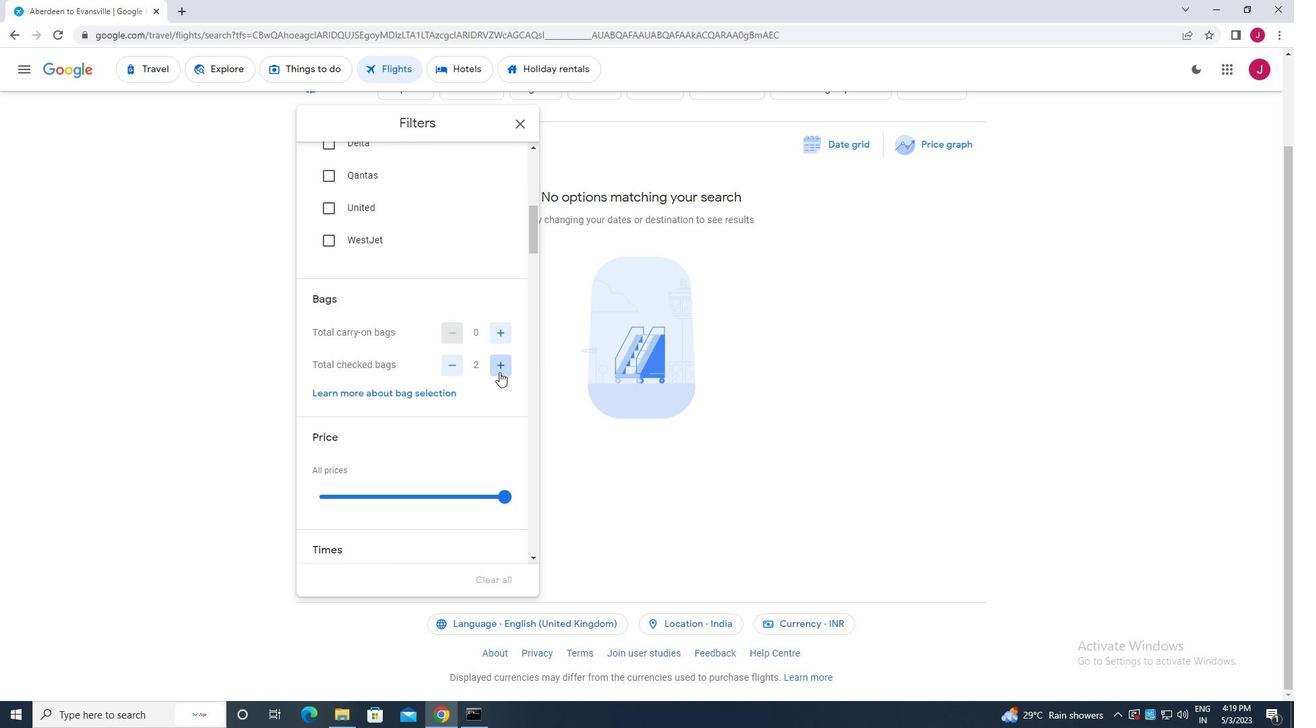 
Action: Mouse pressed left at (499, 372)
Screenshot: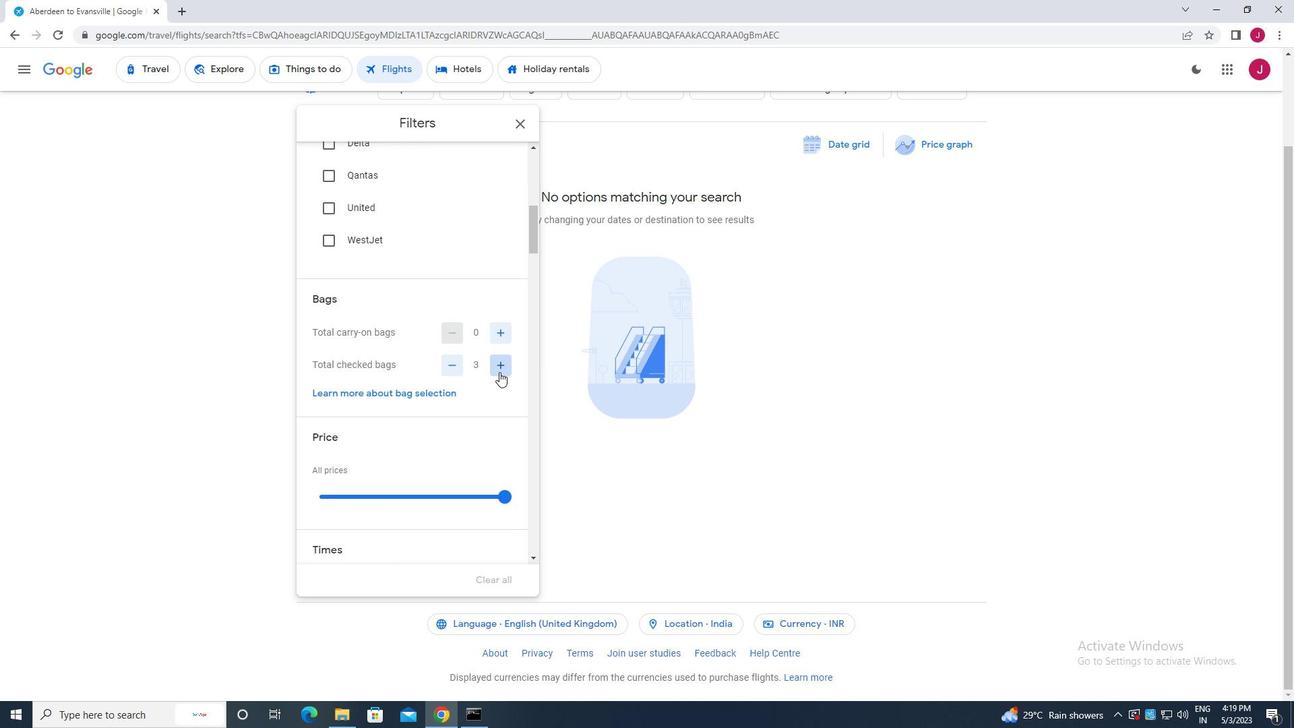 
Action: Mouse pressed left at (499, 372)
Screenshot: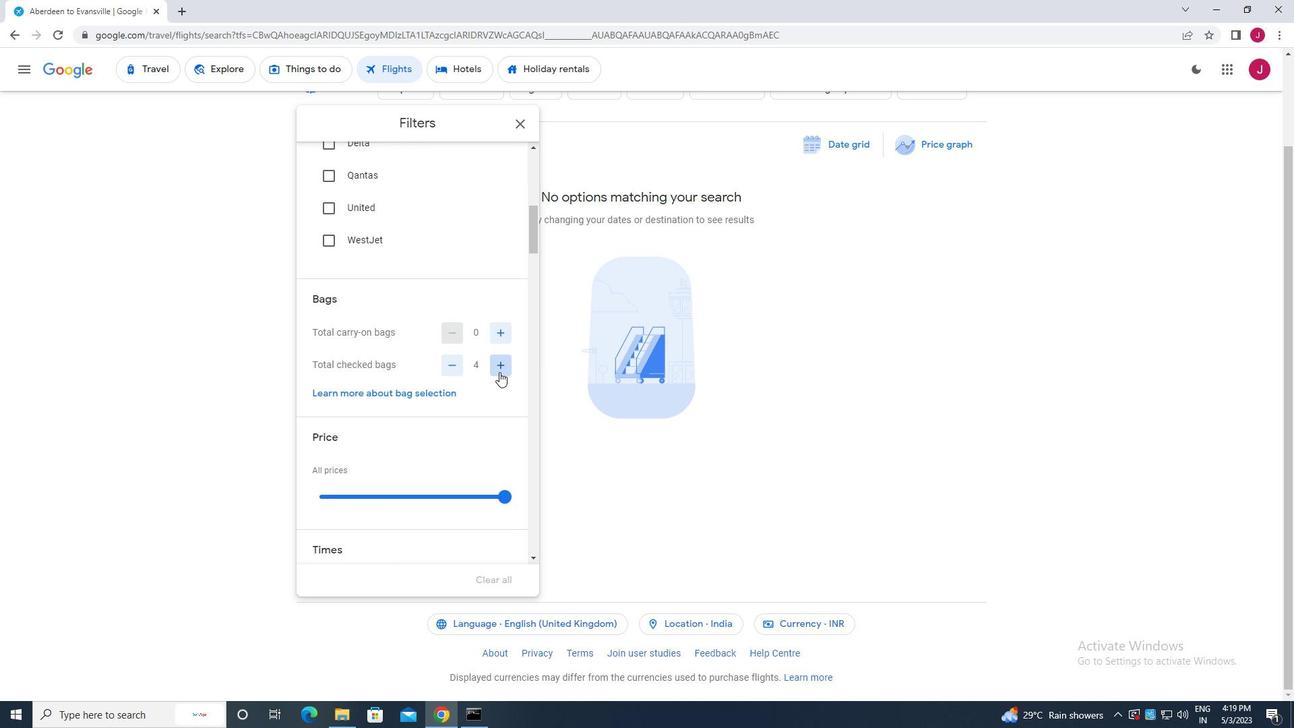 
Action: Mouse moved to (487, 407)
Screenshot: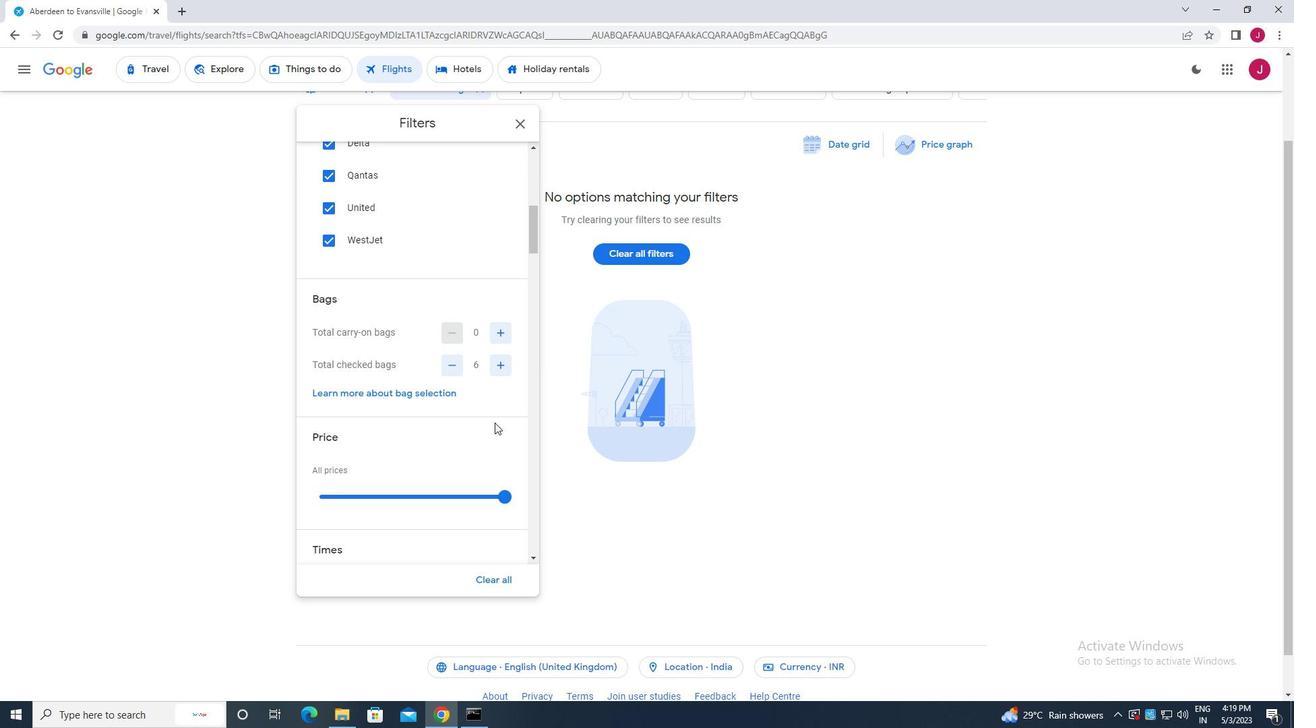 
Action: Mouse scrolled (487, 407) with delta (0, 0)
Screenshot: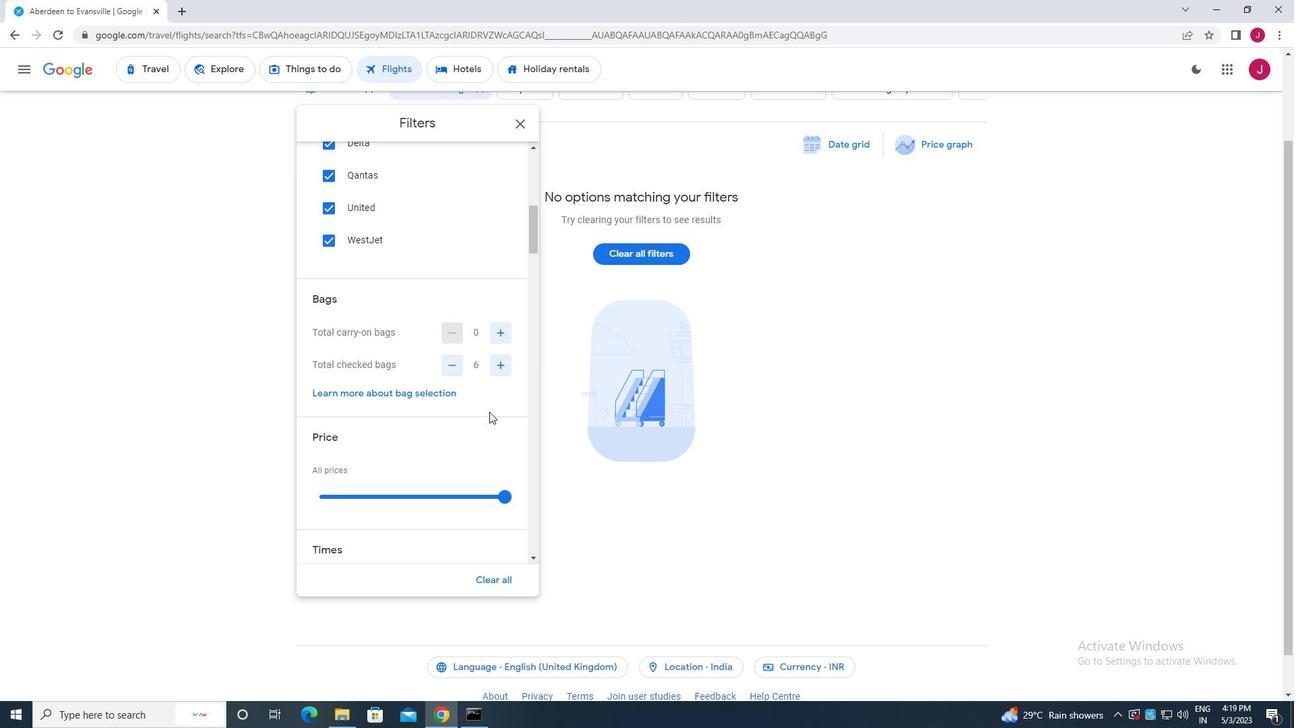 
Action: Mouse scrolled (487, 407) with delta (0, 0)
Screenshot: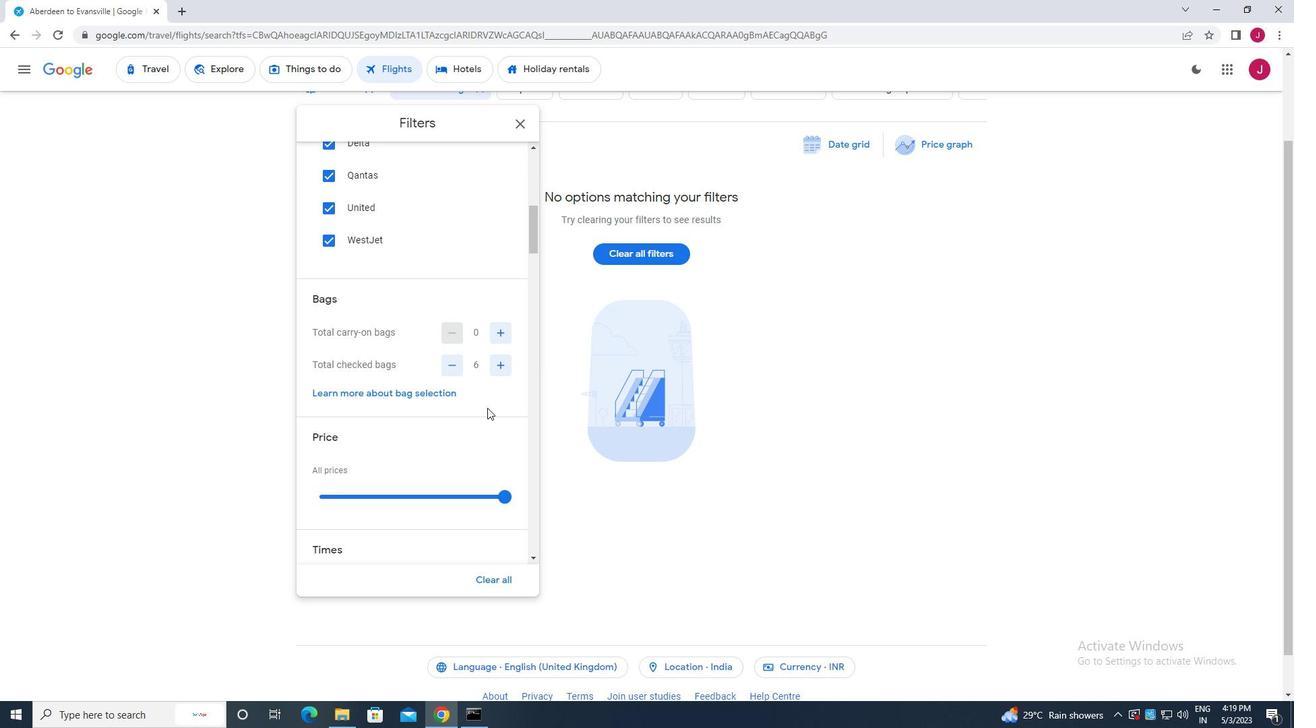 
Action: Mouse moved to (504, 359)
Screenshot: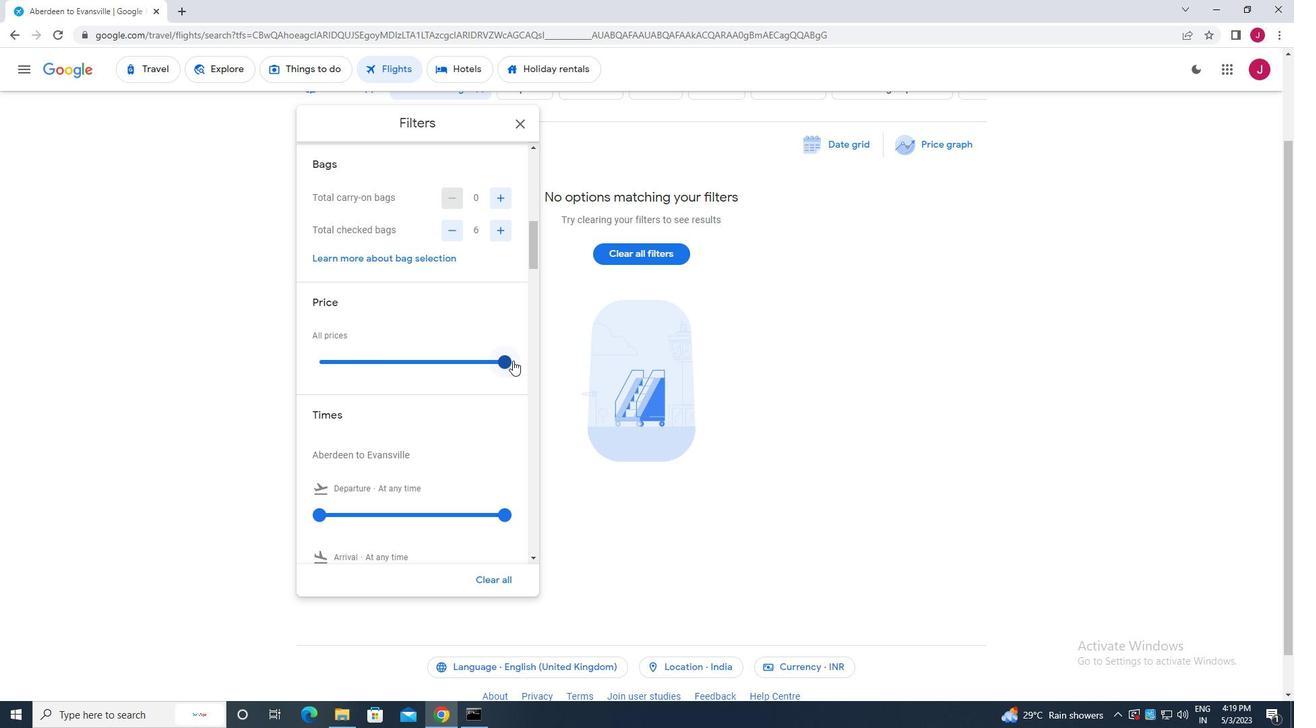 
Action: Mouse pressed left at (504, 359)
Screenshot: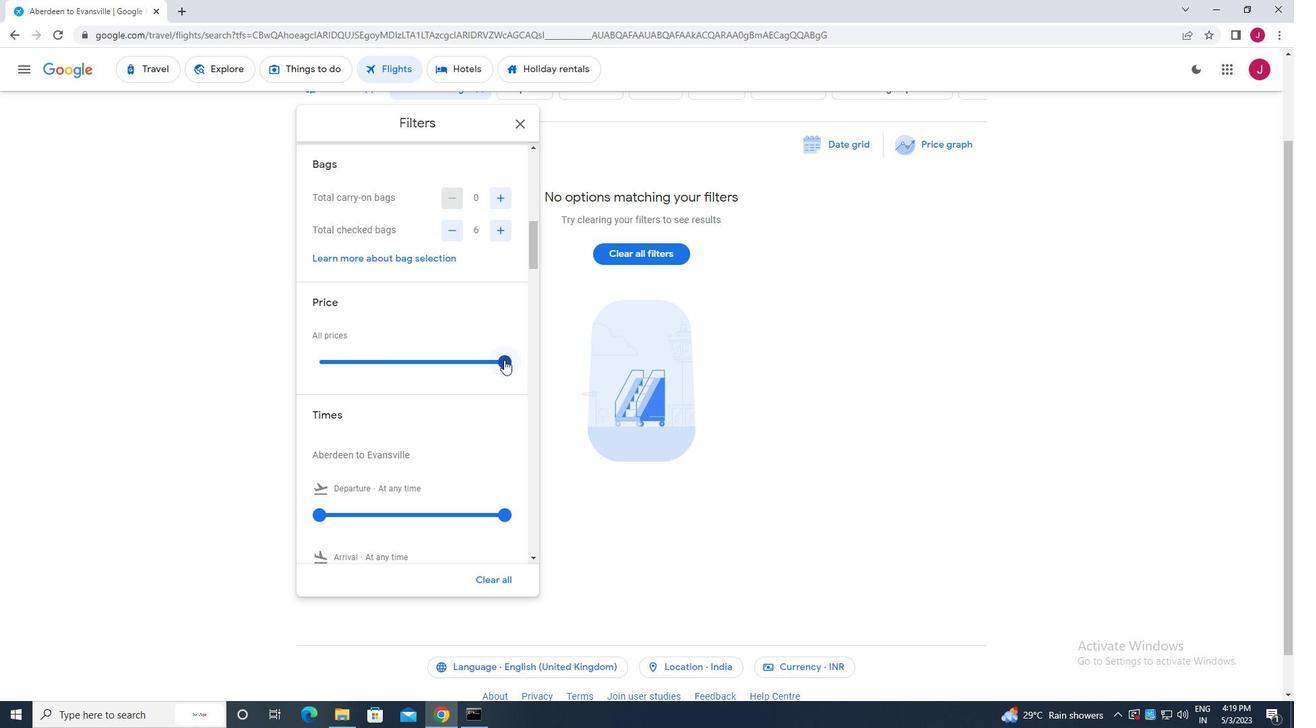 
Action: Mouse scrolled (504, 359) with delta (0, 0)
Screenshot: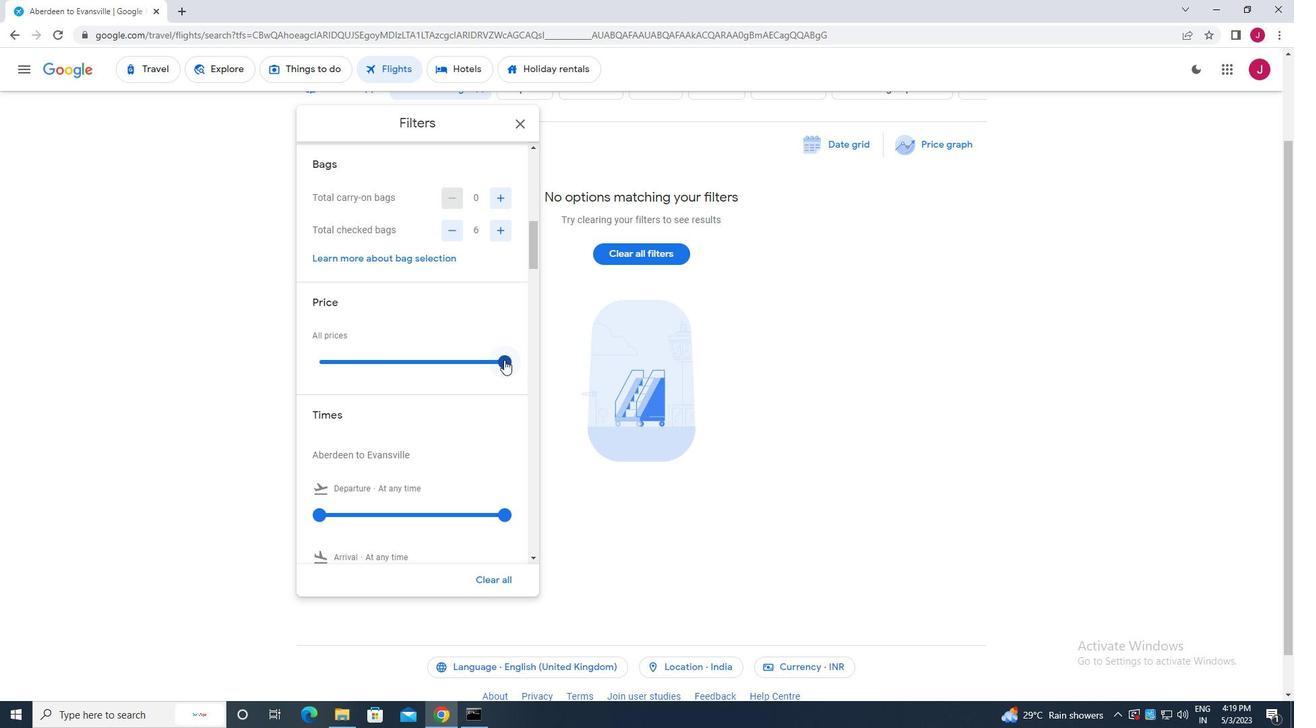 
Action: Mouse scrolled (504, 359) with delta (0, 0)
Screenshot: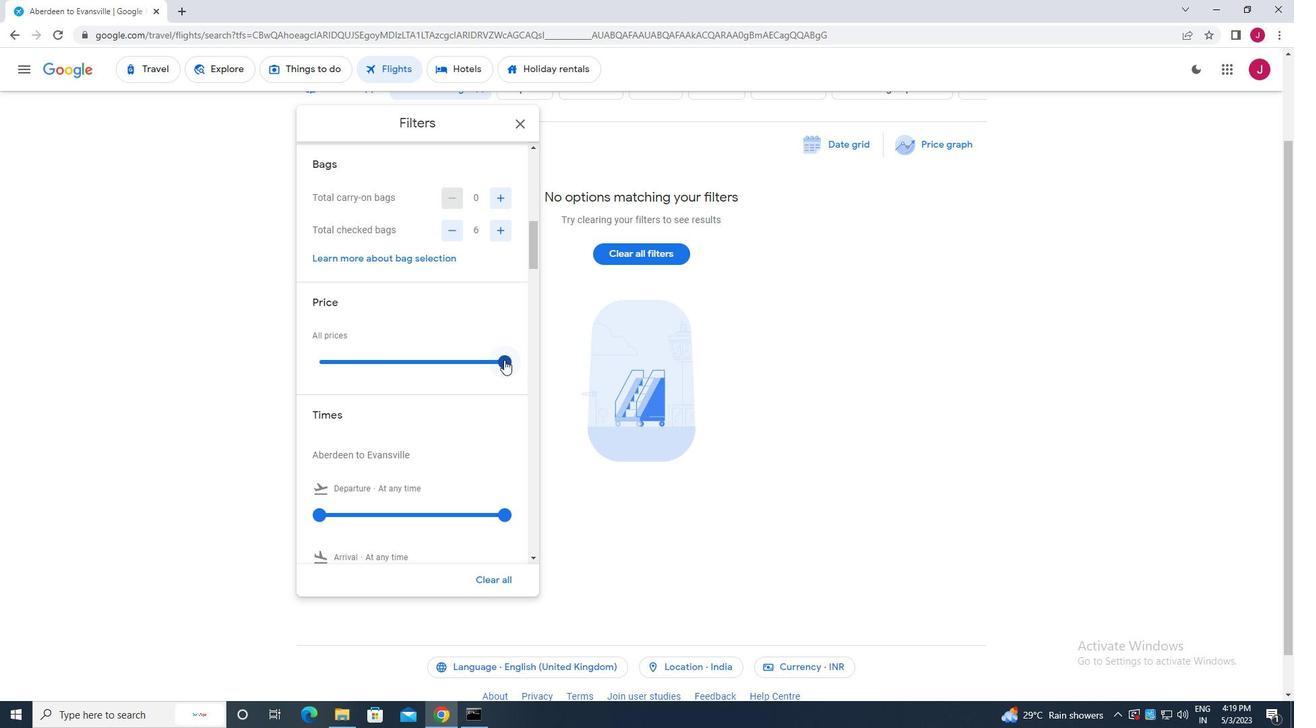 
Action: Mouse moved to (318, 375)
Screenshot: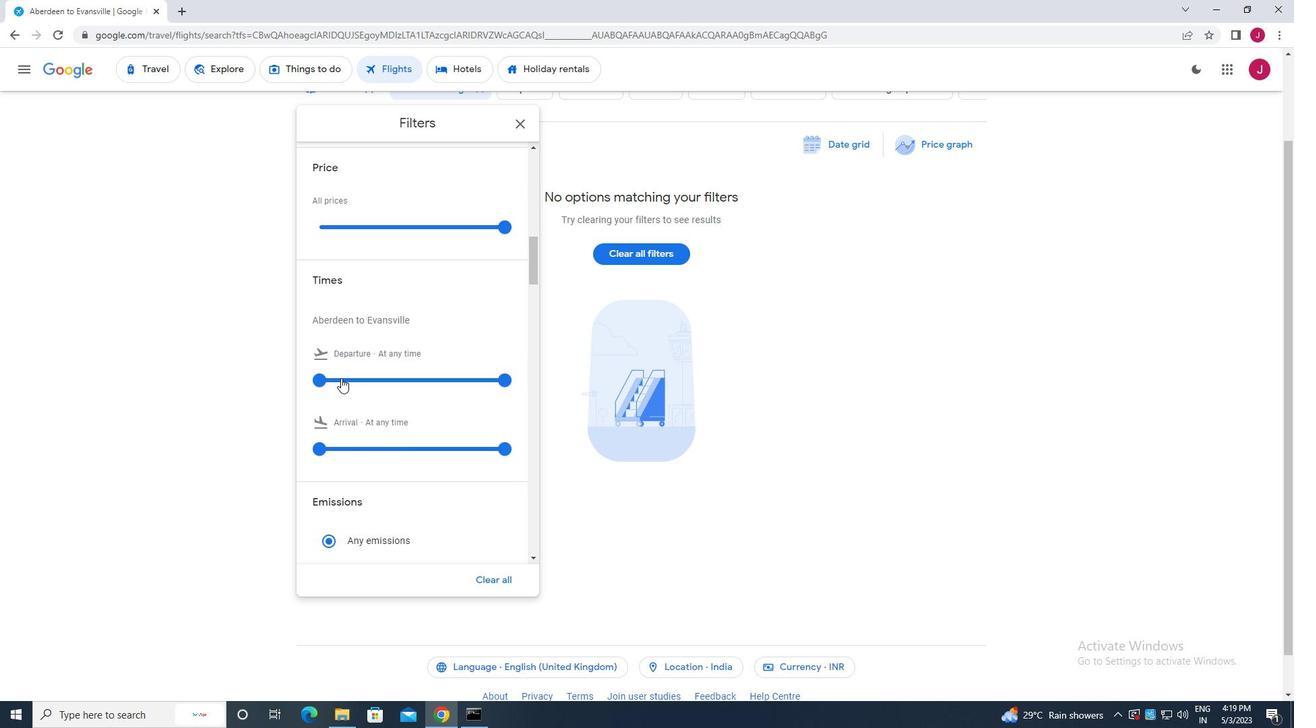
Action: Mouse pressed left at (318, 375)
Screenshot: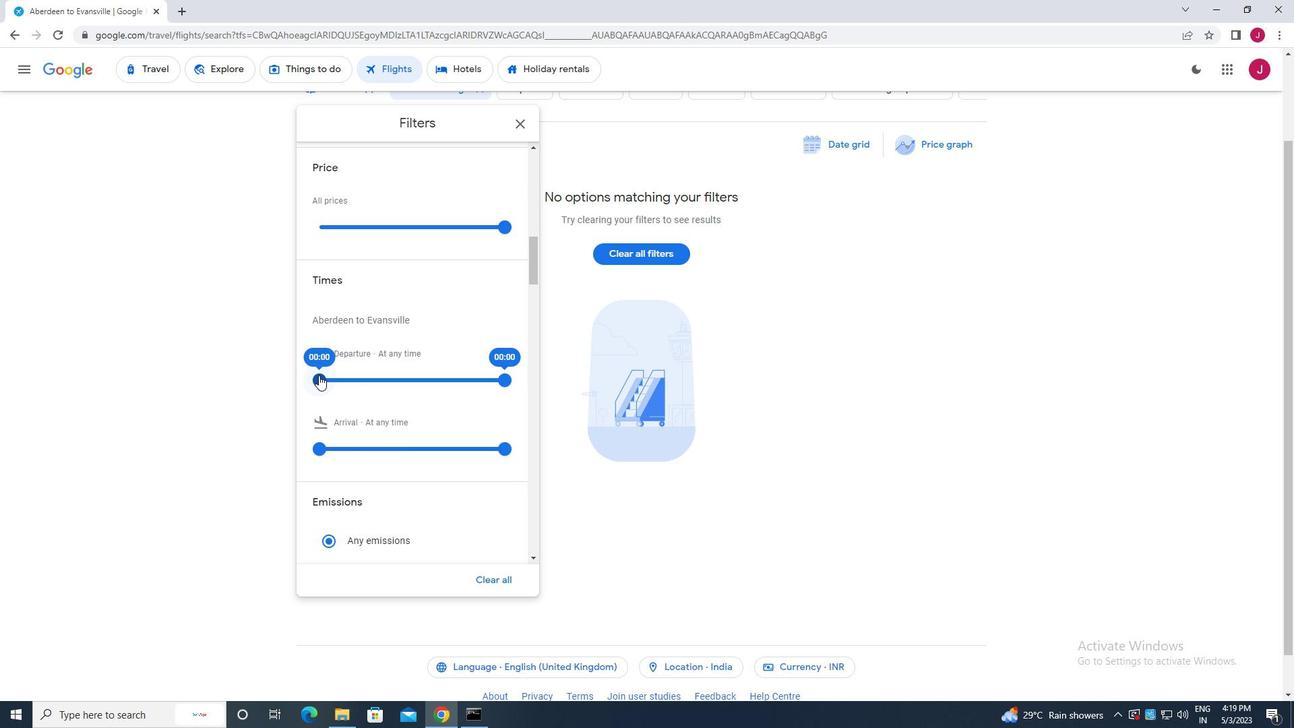 
Action: Mouse moved to (499, 381)
Screenshot: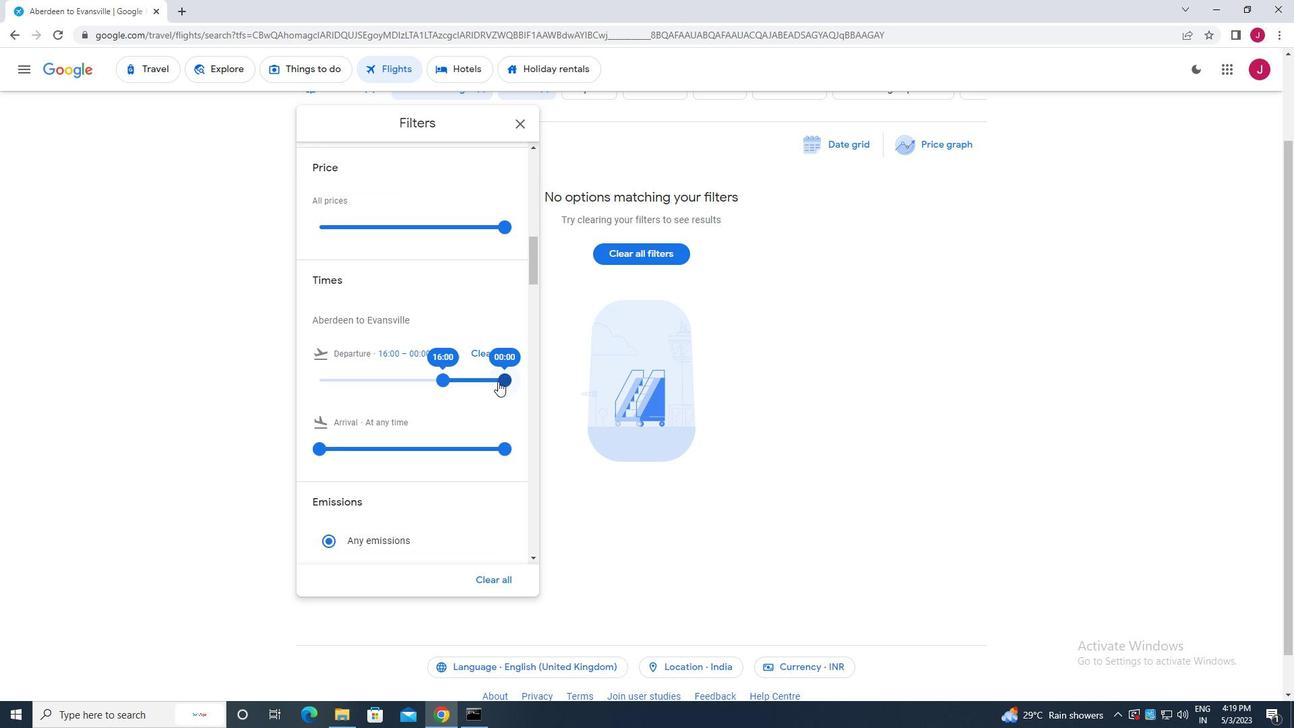 
Action: Mouse pressed left at (499, 381)
Screenshot: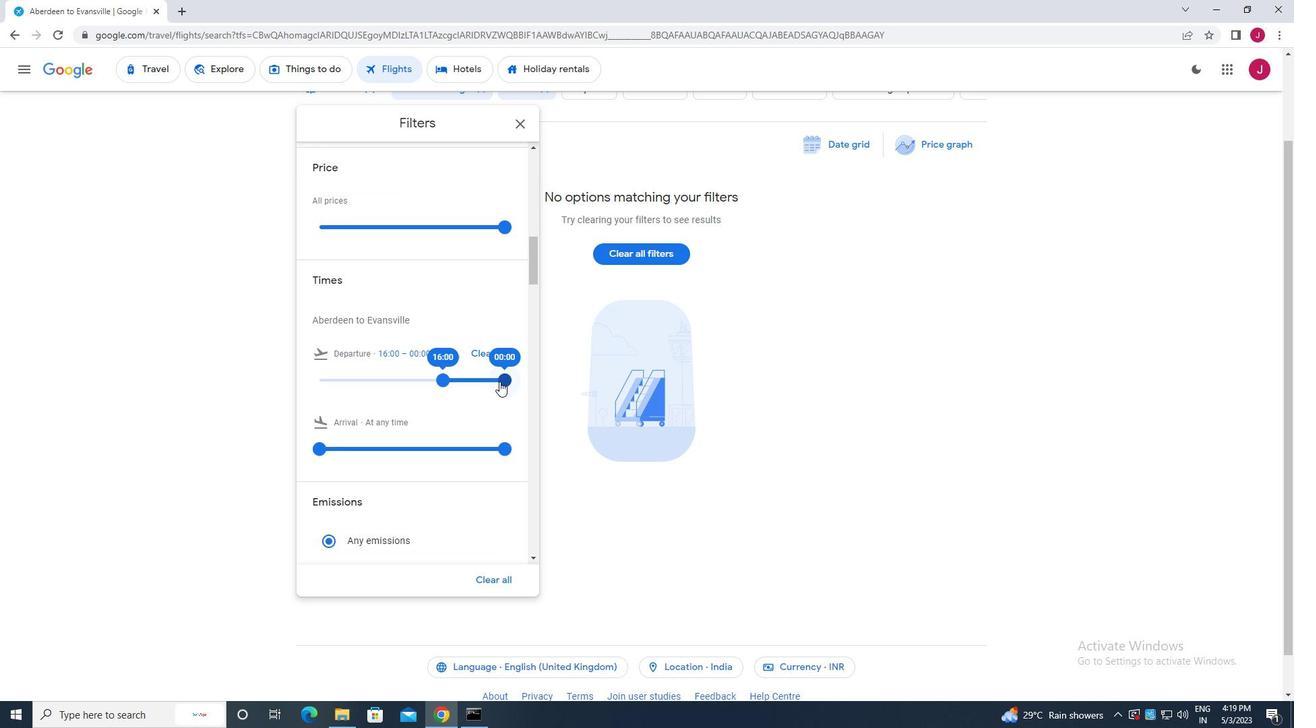 
Action: Mouse moved to (517, 124)
Screenshot: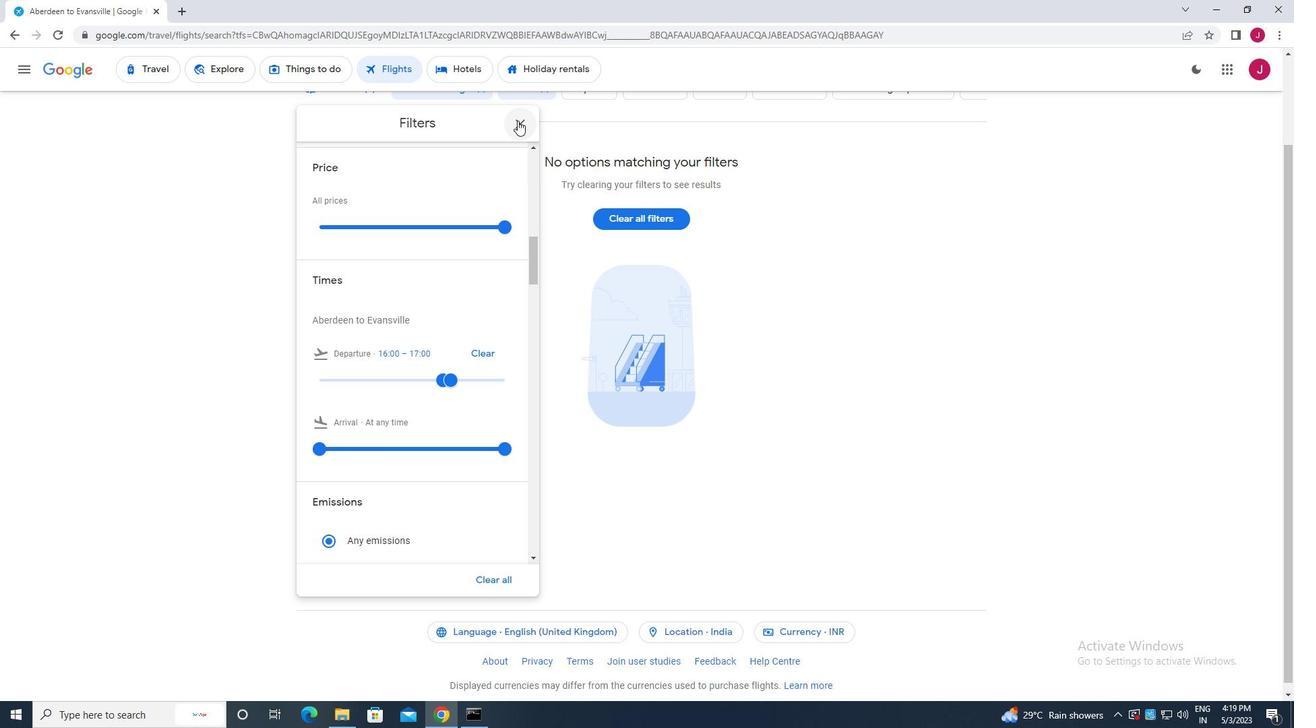 
Action: Mouse pressed left at (517, 124)
Screenshot: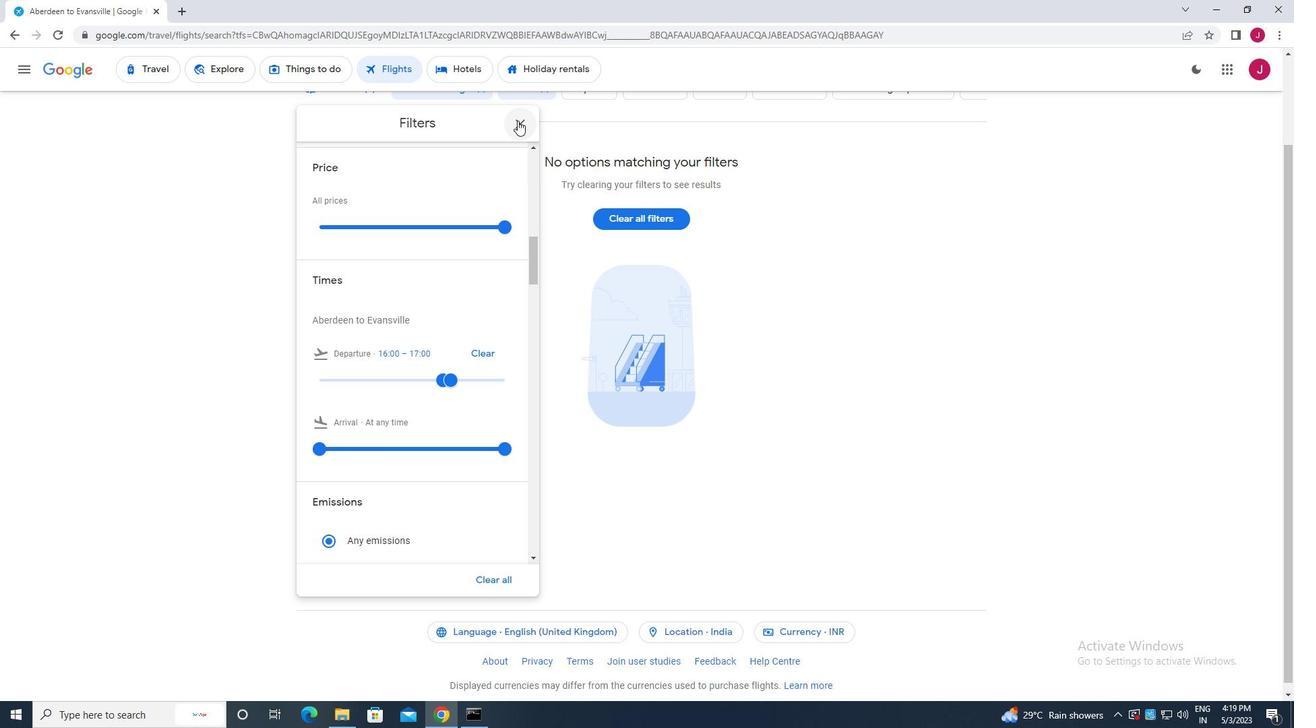 
Action: Mouse moved to (518, 129)
Screenshot: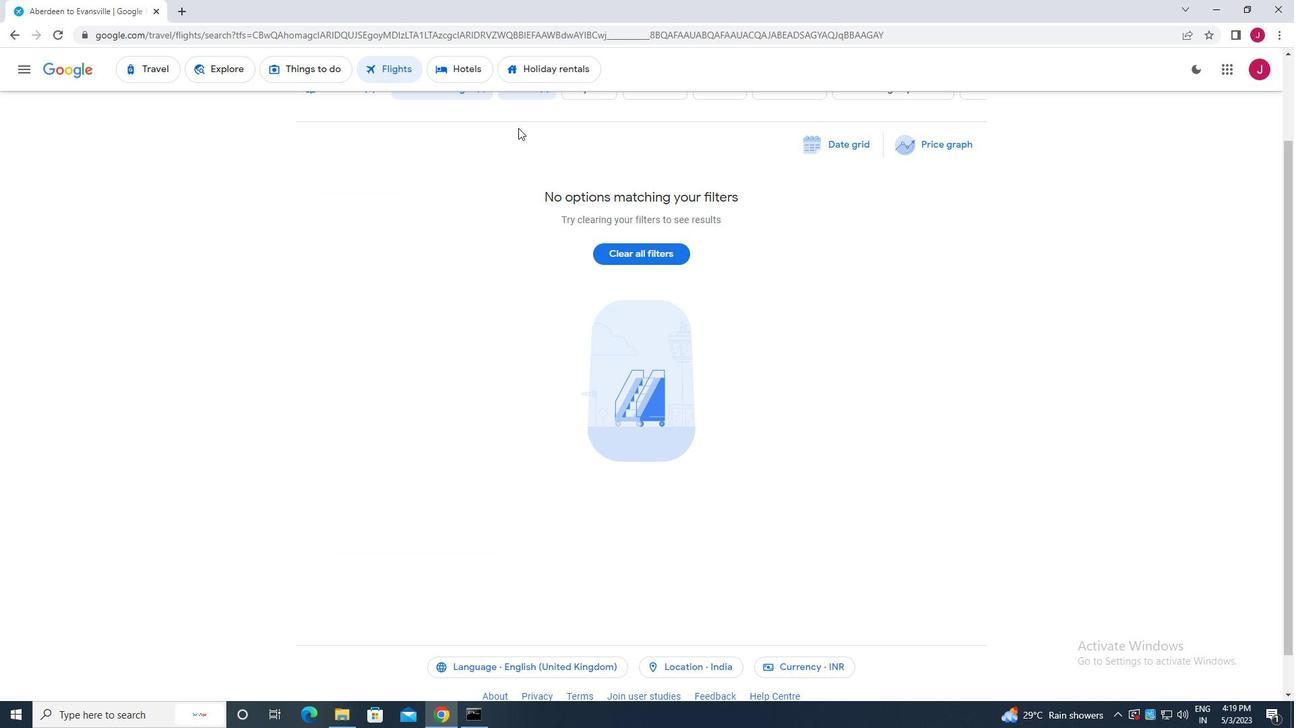 
